 Task: Select traffic view around selected location Big Thicket National Preserve, Texas, United States and identify the nearest hotel to the peak traffic point
Action: Mouse moved to (179, 63)
Screenshot: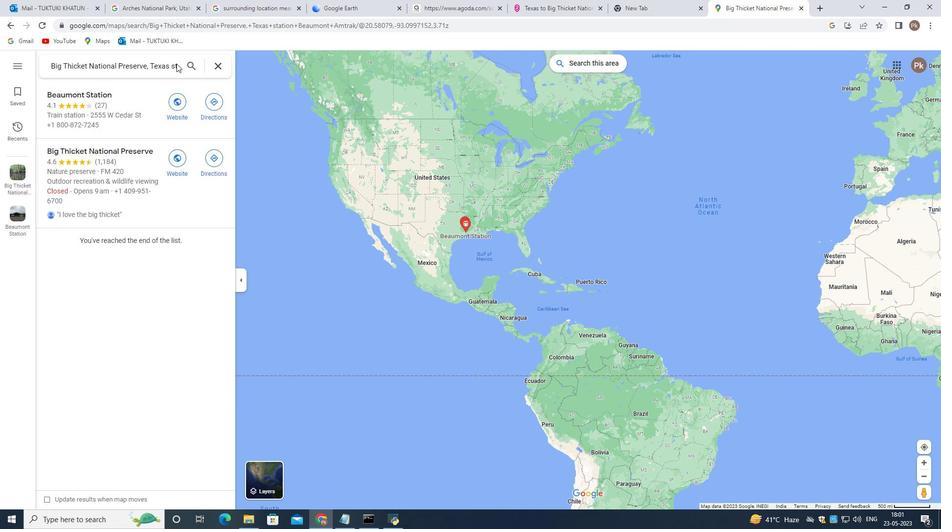 
Action: Mouse pressed left at (179, 63)
Screenshot: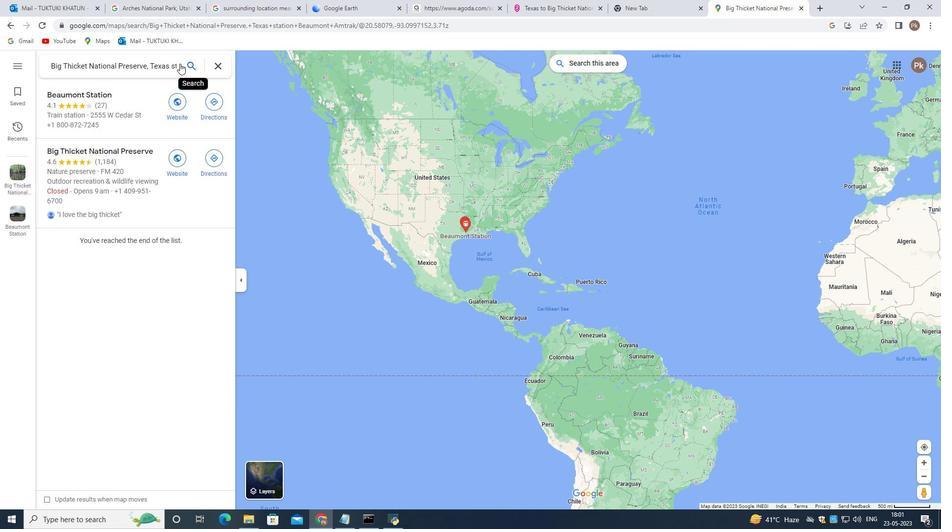 
Action: Mouse moved to (189, 64)
Screenshot: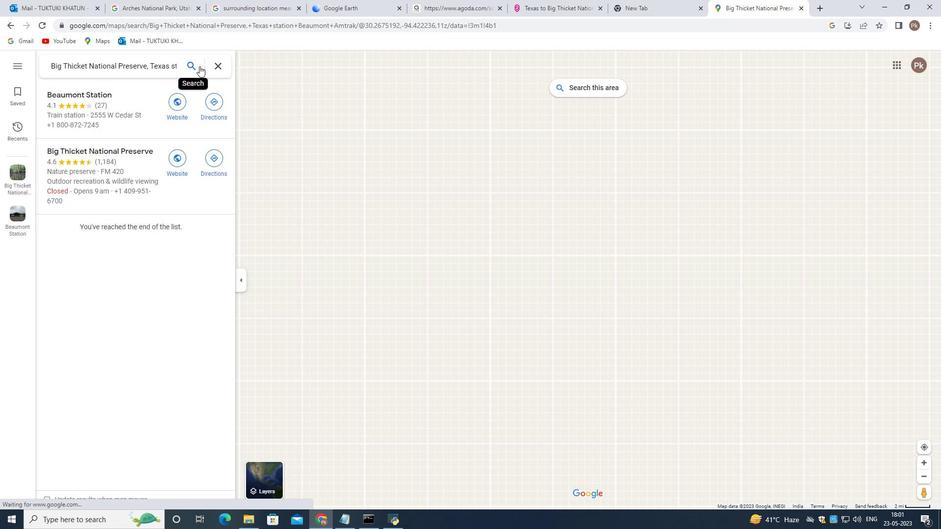 
Action: Mouse pressed left at (189, 64)
Screenshot: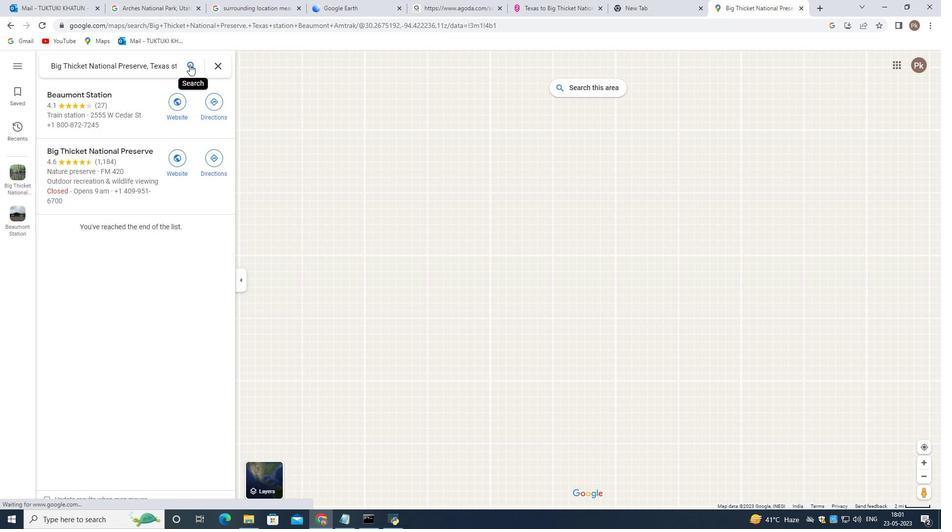
Action: Mouse moved to (177, 64)
Screenshot: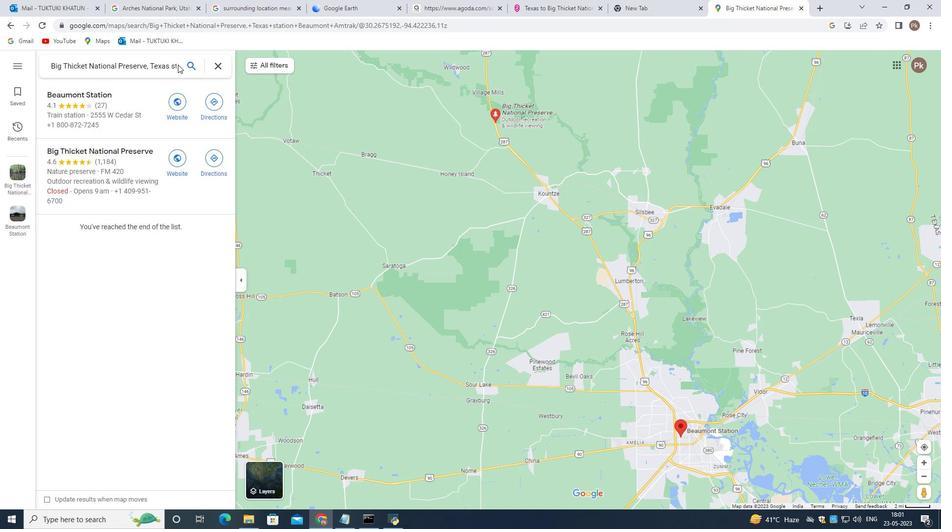 
Action: Mouse pressed left at (177, 64)
Screenshot: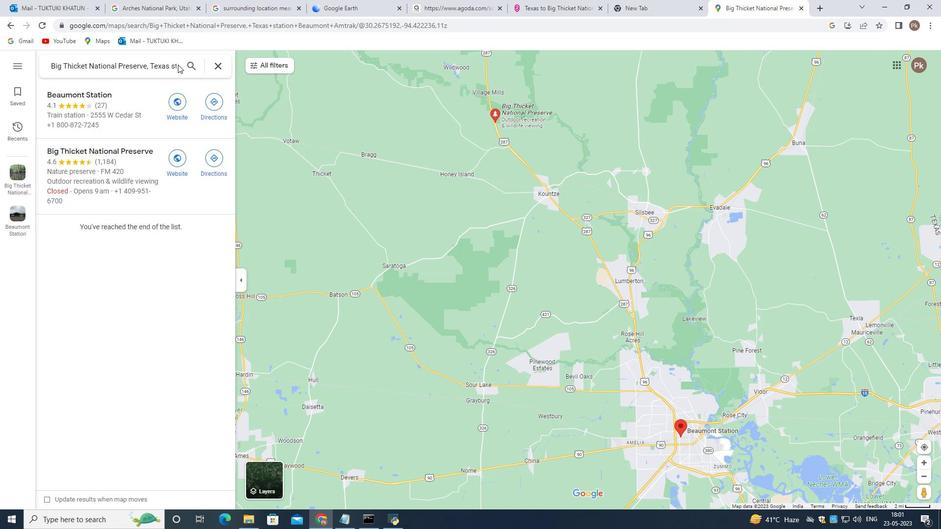 
Action: Mouse moved to (212, 63)
Screenshot: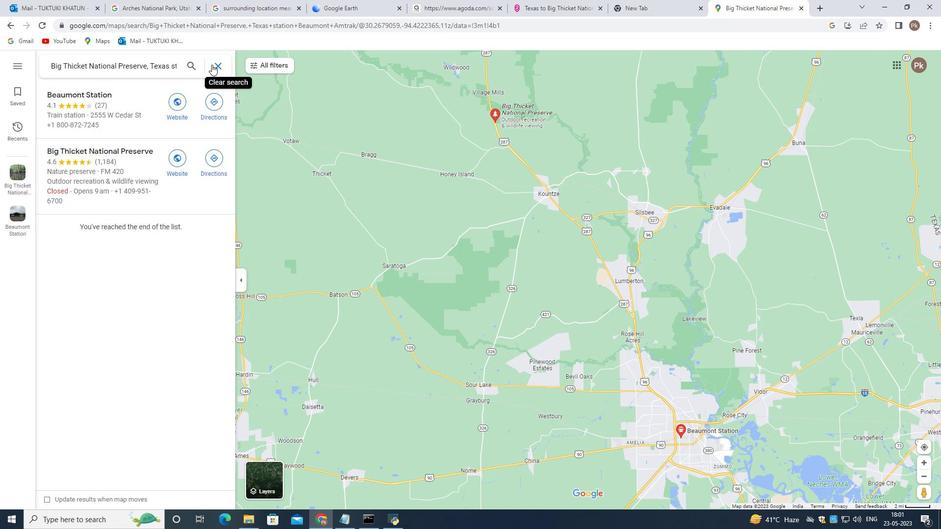 
Action: Mouse pressed left at (212, 63)
Screenshot: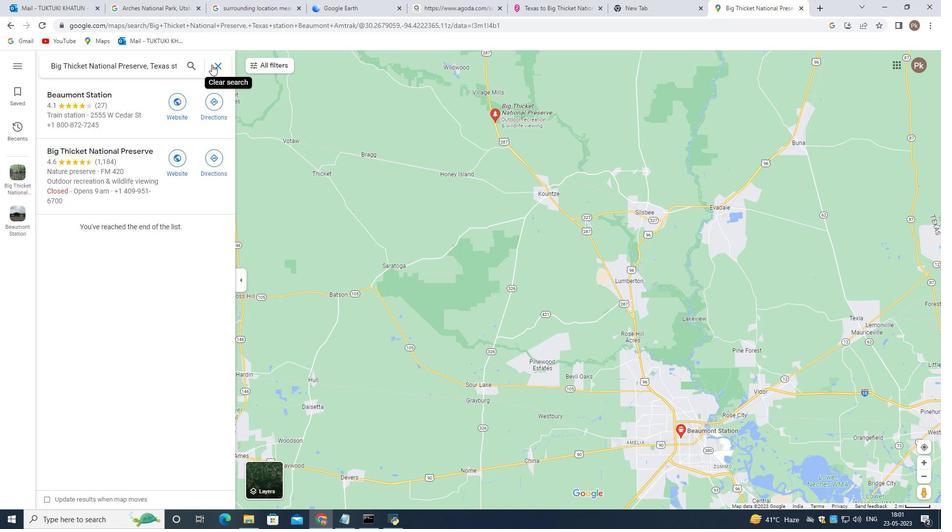 
Action: Mouse moved to (166, 68)
Screenshot: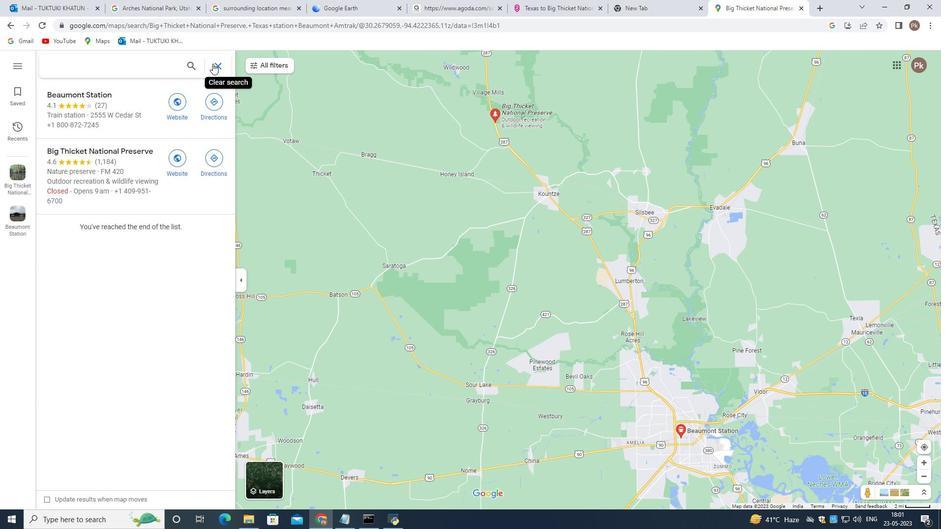 
Action: Key pressed <Key.shift>Big<Key.space><Key.shift>Thicket<Key.space><Key.shift>National<Key.space>
Screenshot: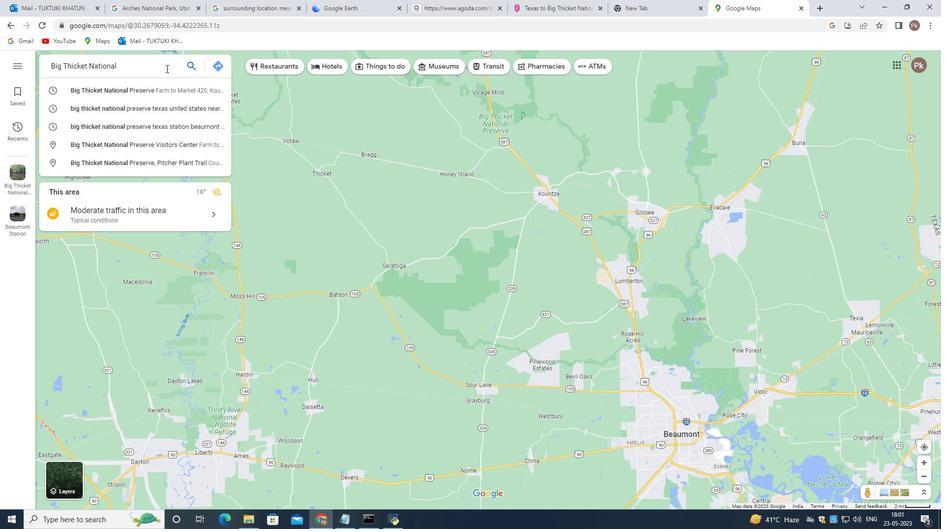 
Action: Mouse moved to (148, 79)
Screenshot: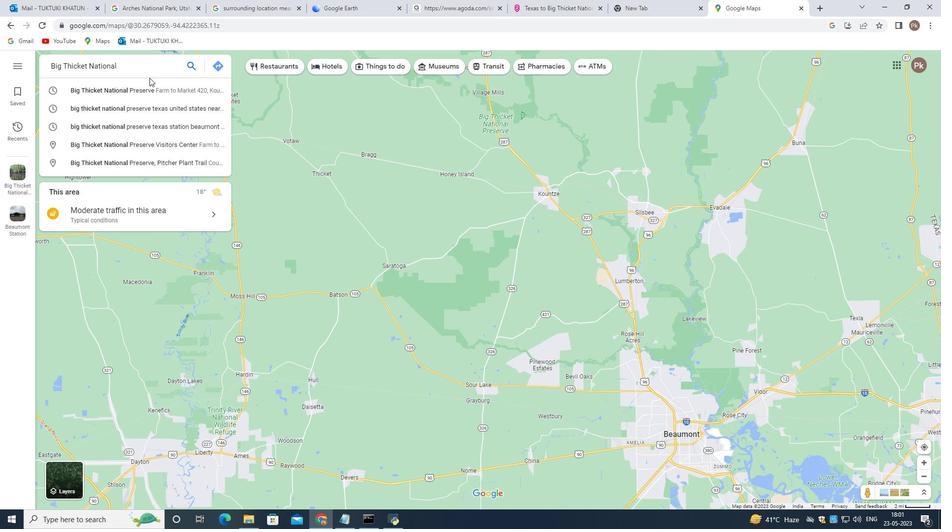 
Action: Key pressed <Key.shift>Preserve,<Key.space><Key.shift>Texas,<Key.space><Key.shift>United<Key.space><Key.shift>States<Key.enter>
Screenshot: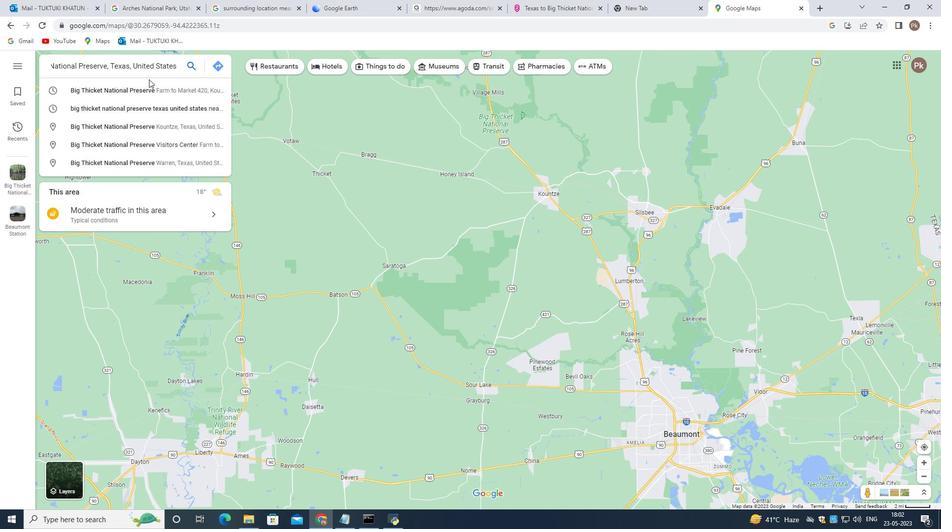 
Action: Mouse moved to (145, 162)
Screenshot: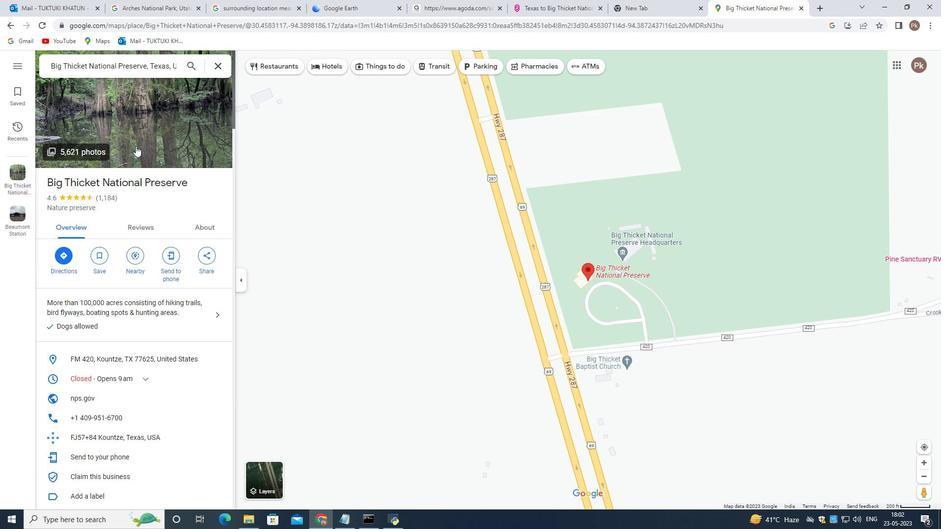 
Action: Mouse scrolled (145, 162) with delta (0, 0)
Screenshot: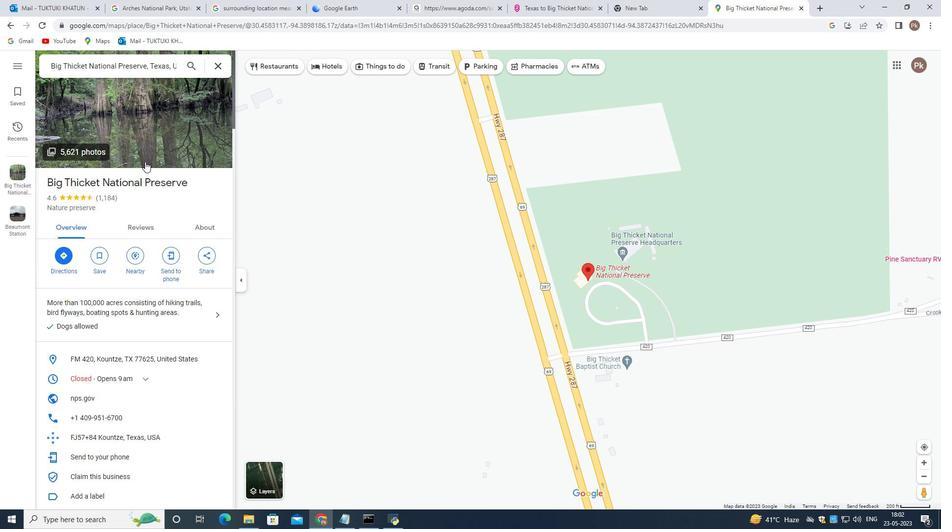 
Action: Mouse scrolled (145, 162) with delta (0, 0)
Screenshot: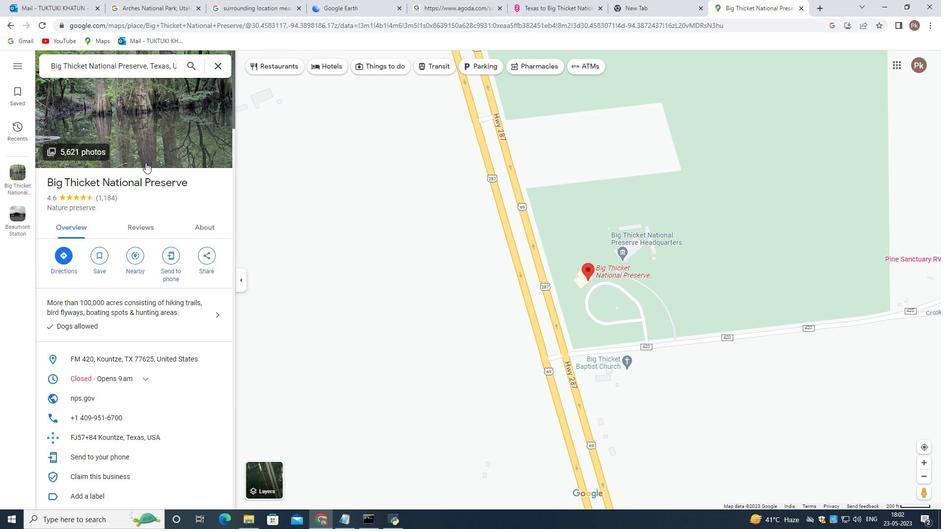 
Action: Mouse moved to (404, 220)
Screenshot: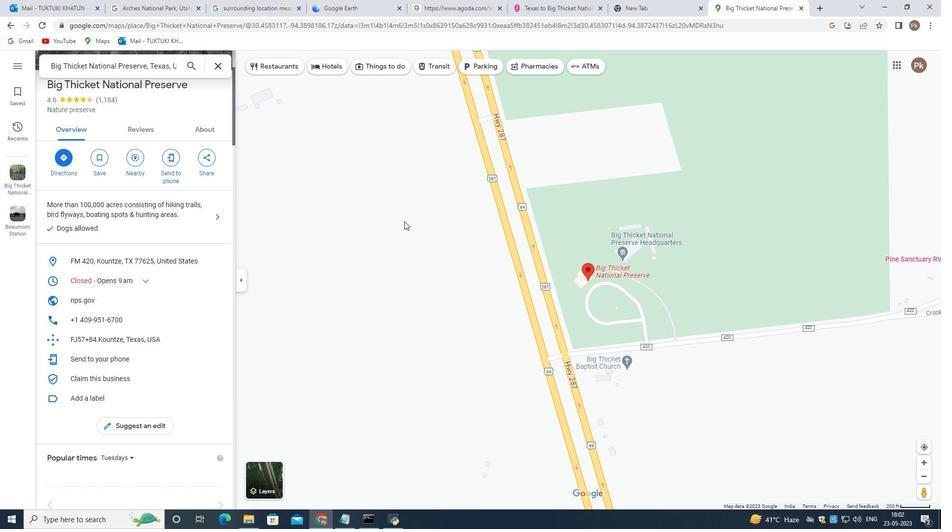 
Action: Mouse scrolled (404, 220) with delta (0, 0)
Screenshot: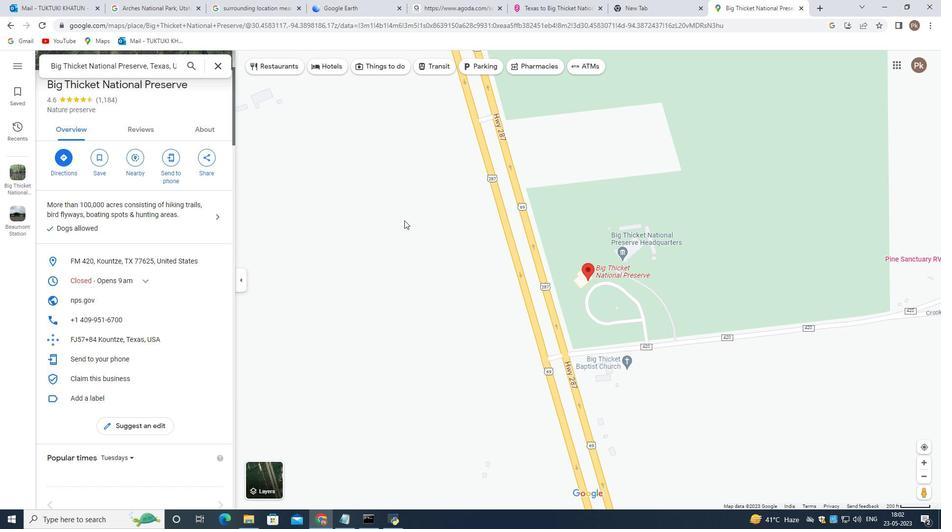
Action: Mouse moved to (319, 268)
Screenshot: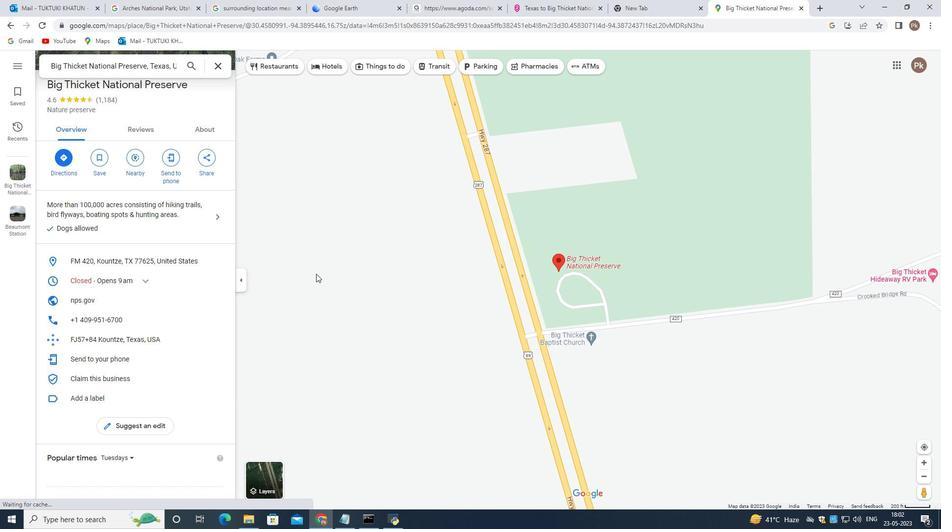 
Action: Mouse scrolled (319, 267) with delta (0, 0)
Screenshot: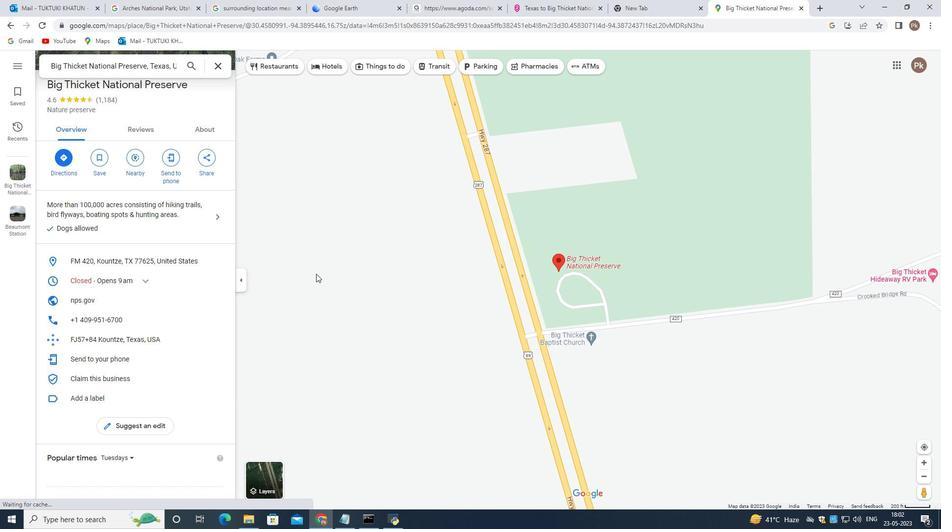 
Action: Mouse moved to (320, 267)
Screenshot: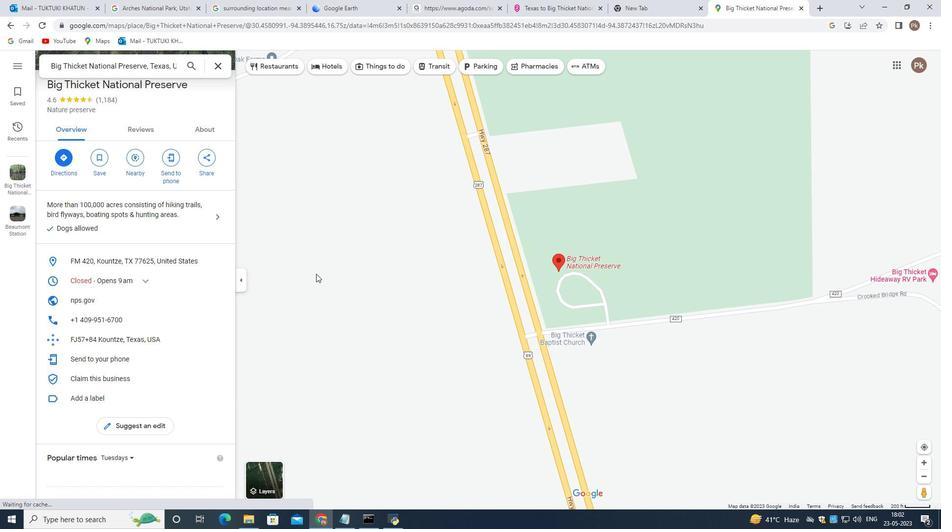 
Action: Mouse scrolled (320, 267) with delta (0, 0)
Screenshot: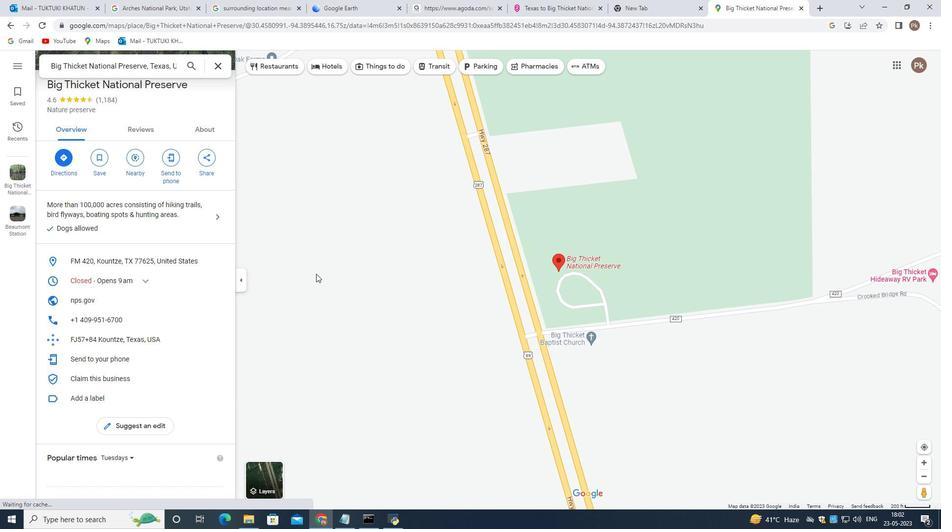 
Action: Mouse moved to (321, 267)
Screenshot: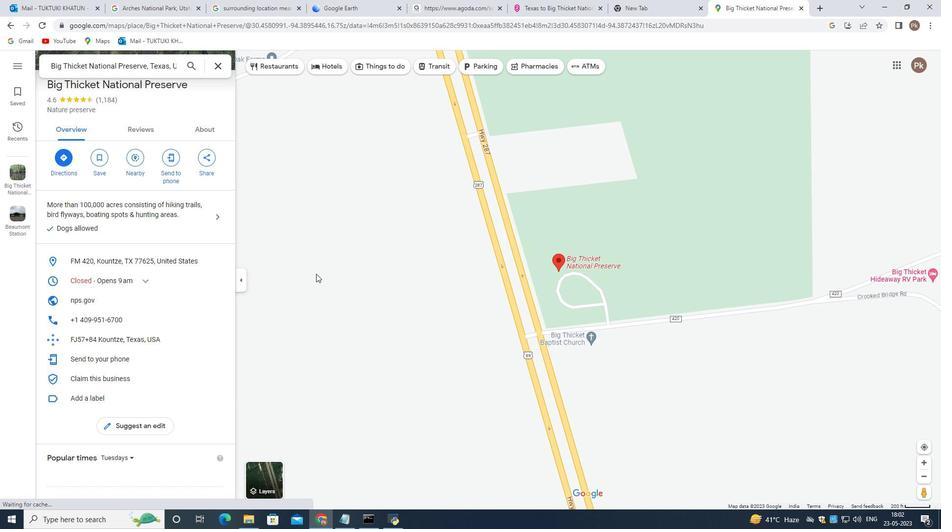 
Action: Mouse scrolled (321, 267) with delta (0, 0)
Screenshot: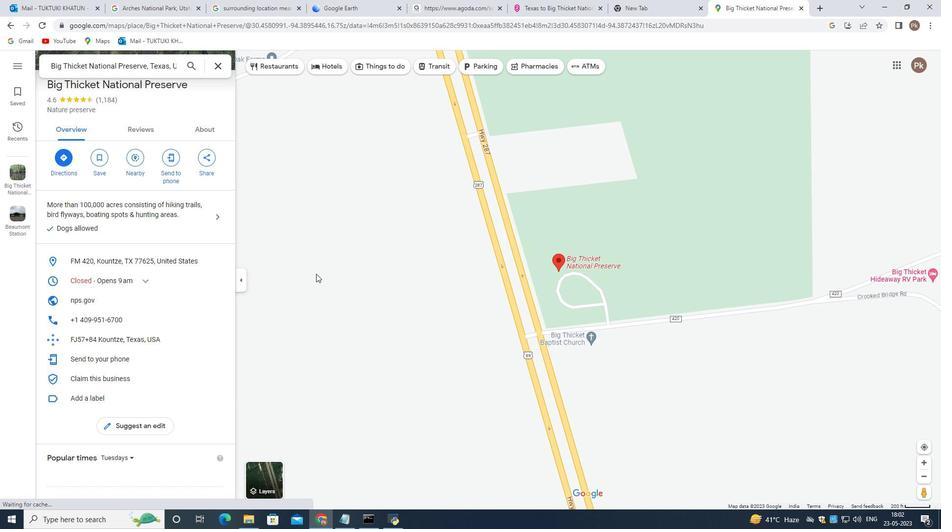 
Action: Mouse moved to (323, 266)
Screenshot: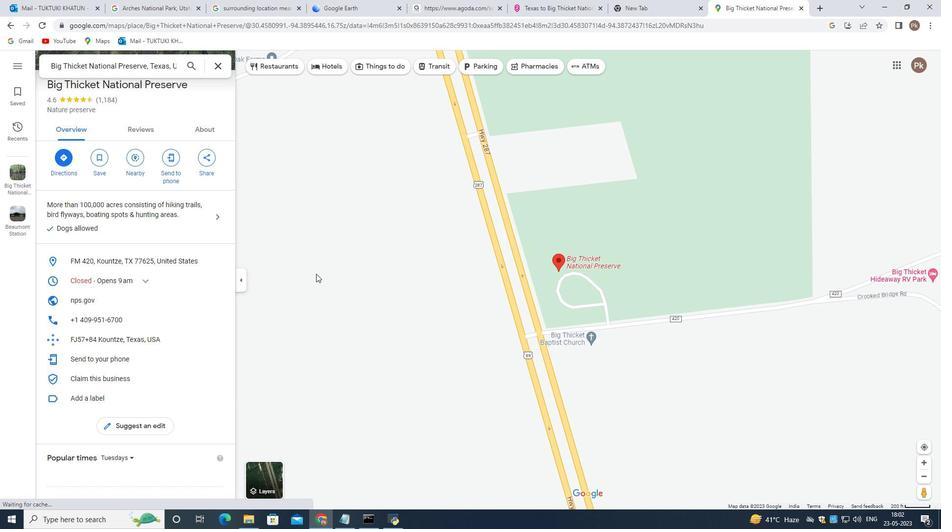 
Action: Mouse scrolled (323, 266) with delta (0, 0)
Screenshot: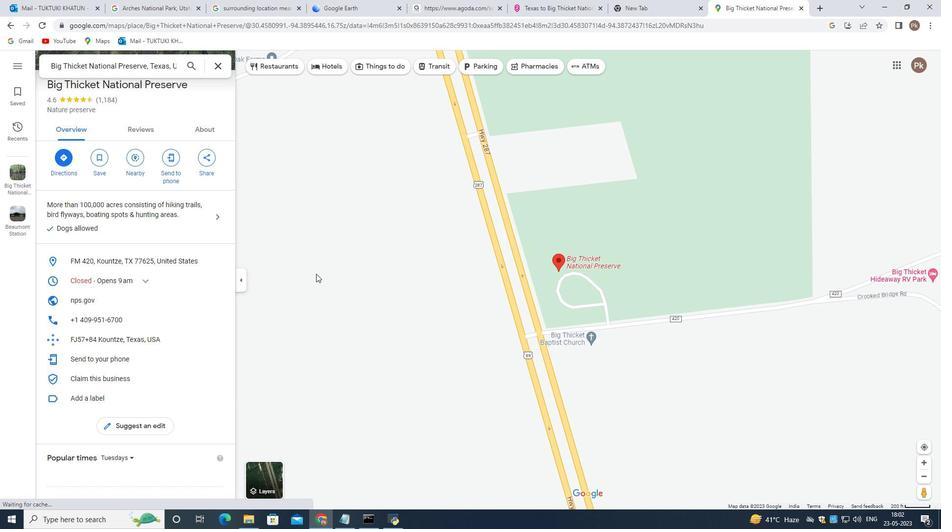 
Action: Mouse moved to (329, 265)
Screenshot: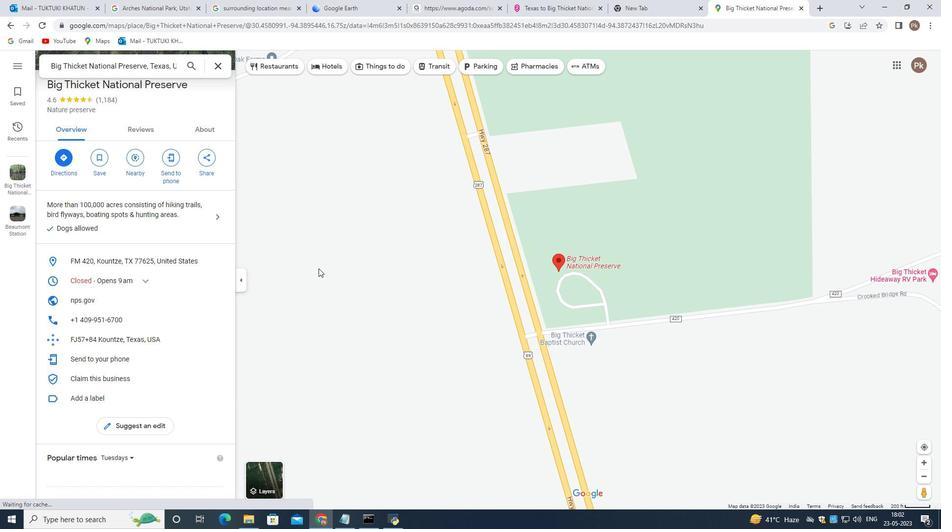 
Action: Mouse scrolled (329, 264) with delta (0, 0)
Screenshot: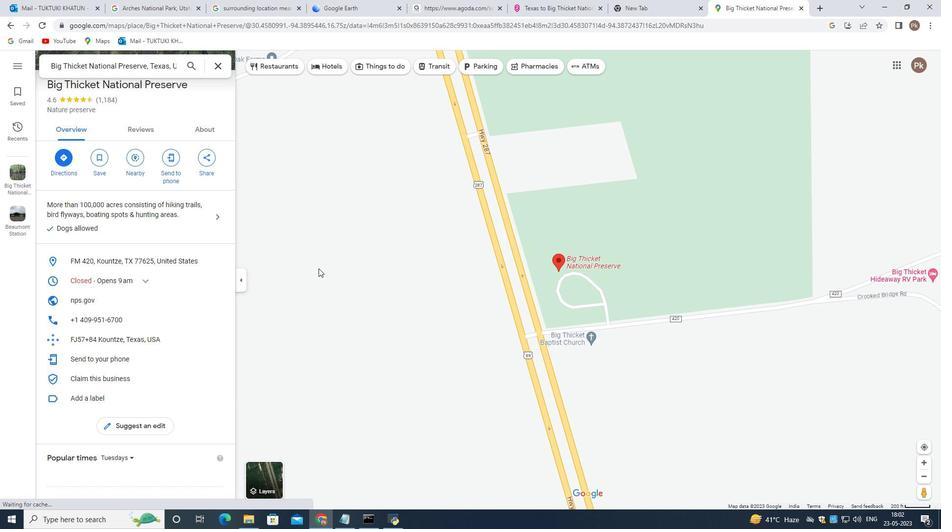 
Action: Mouse moved to (336, 262)
Screenshot: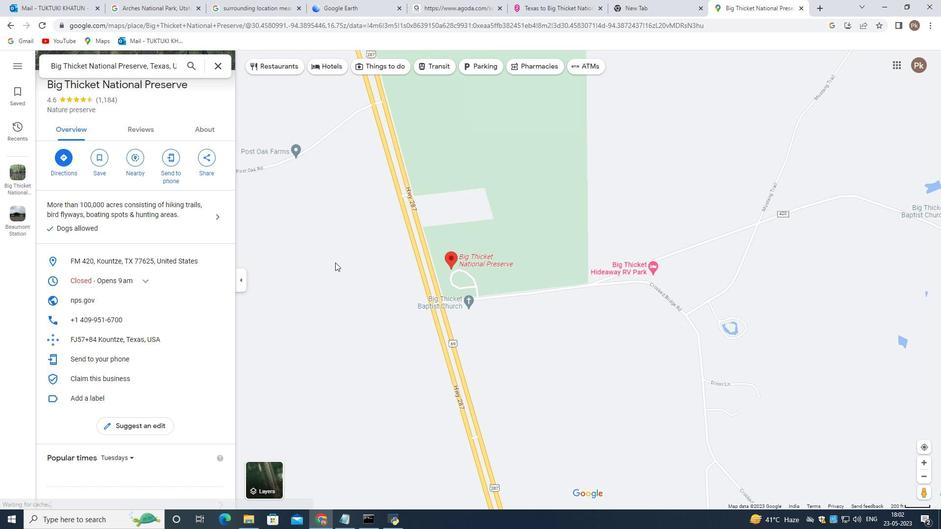 
Action: Mouse scrolled (336, 261) with delta (0, 0)
Screenshot: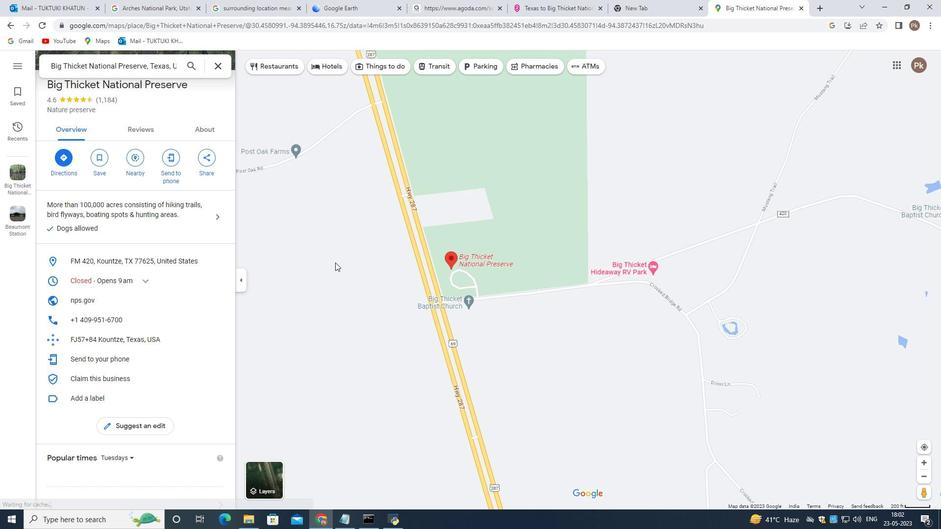 
Action: Mouse scrolled (336, 261) with delta (0, 0)
Screenshot: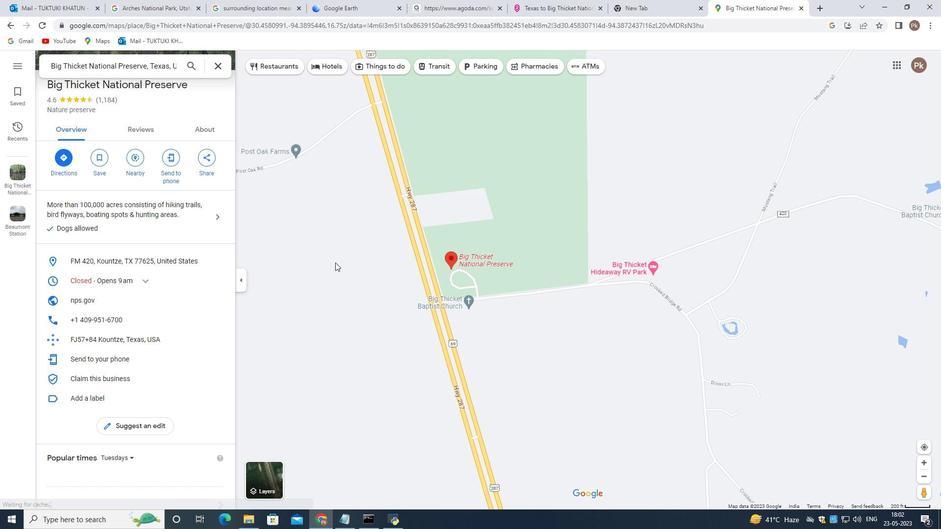 
Action: Mouse scrolled (336, 261) with delta (0, 0)
Screenshot: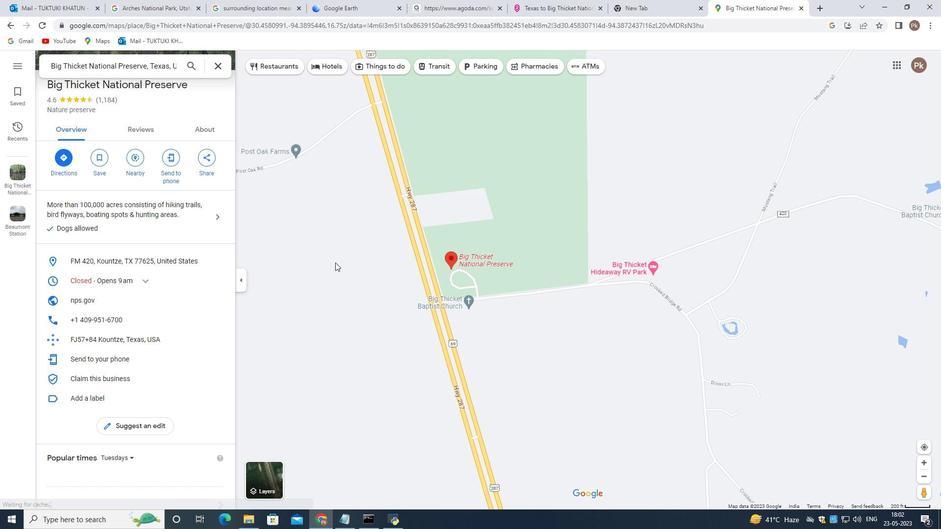 
Action: Mouse scrolled (336, 261) with delta (0, 0)
Screenshot: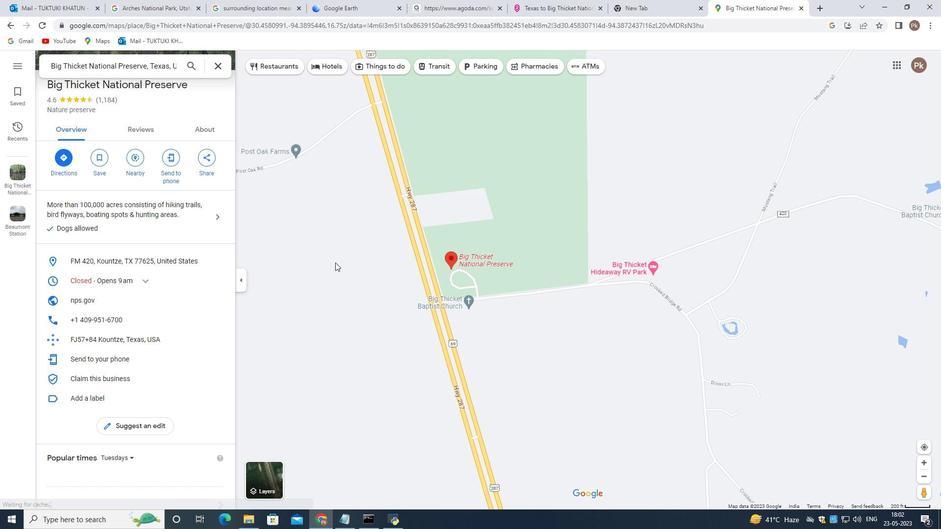 
Action: Mouse scrolled (336, 261) with delta (0, 0)
Screenshot: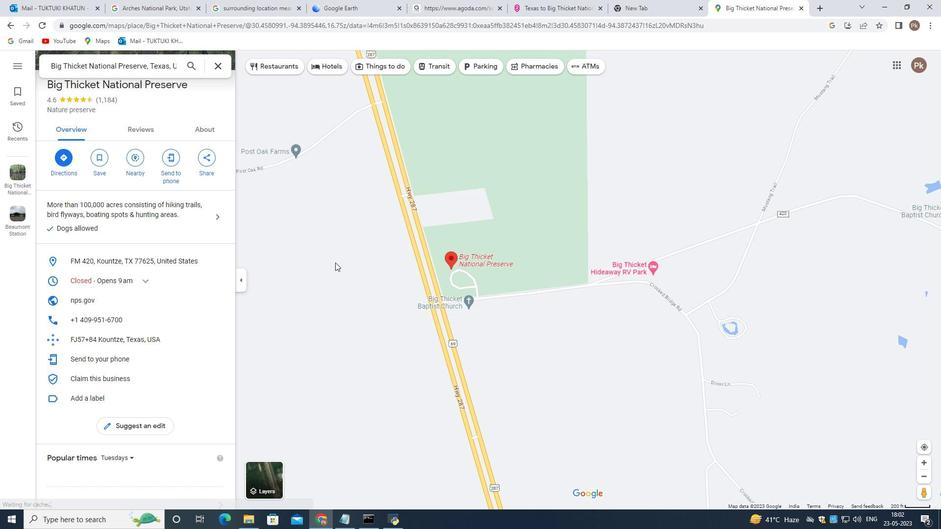 
Action: Mouse scrolled (336, 261) with delta (0, 0)
Screenshot: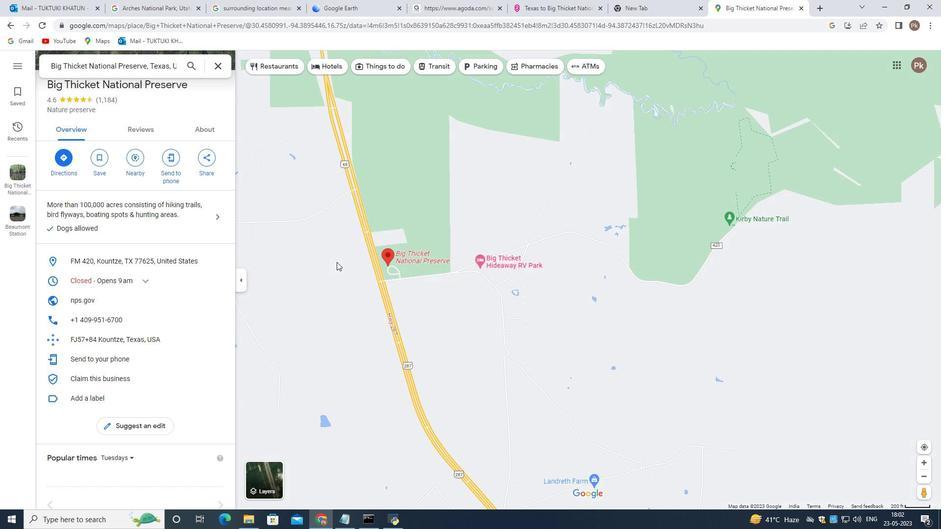 
Action: Mouse scrolled (336, 261) with delta (0, 0)
Screenshot: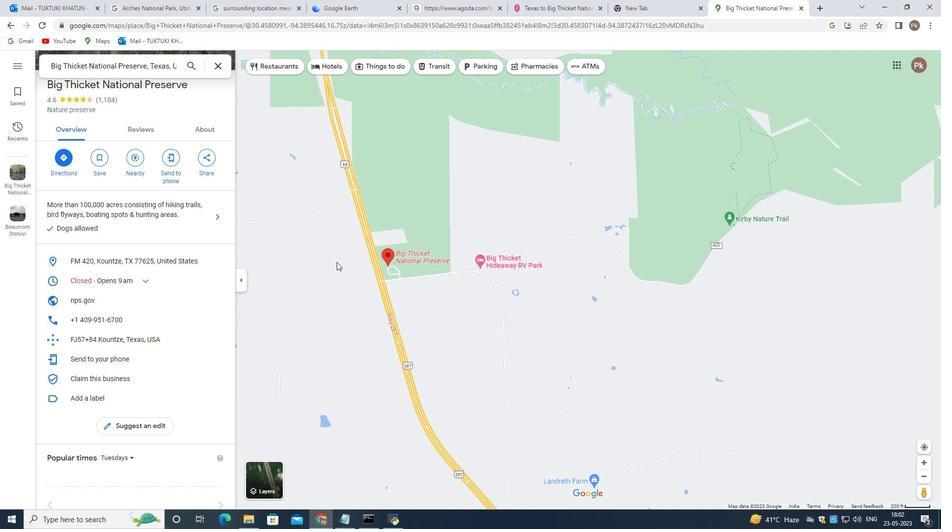 
Action: Mouse scrolled (336, 261) with delta (0, 0)
Screenshot: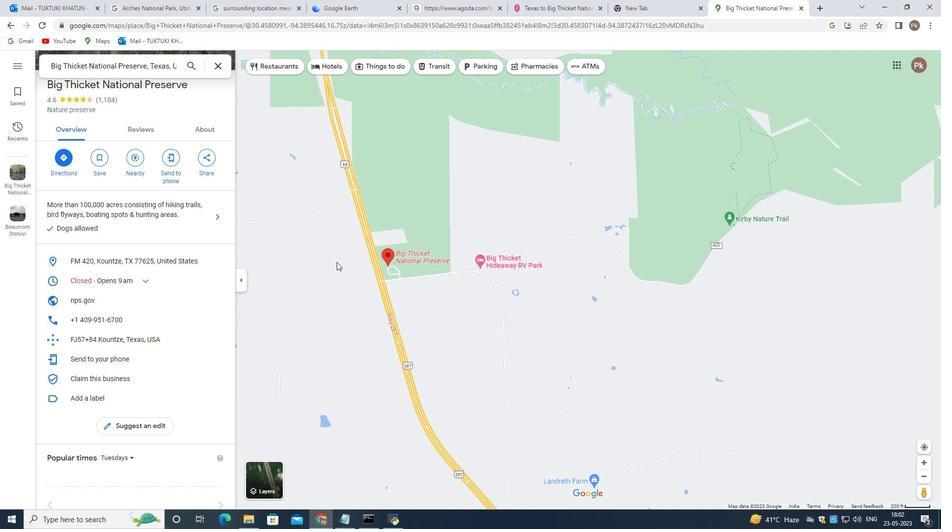 
Action: Mouse scrolled (336, 261) with delta (0, 0)
Screenshot: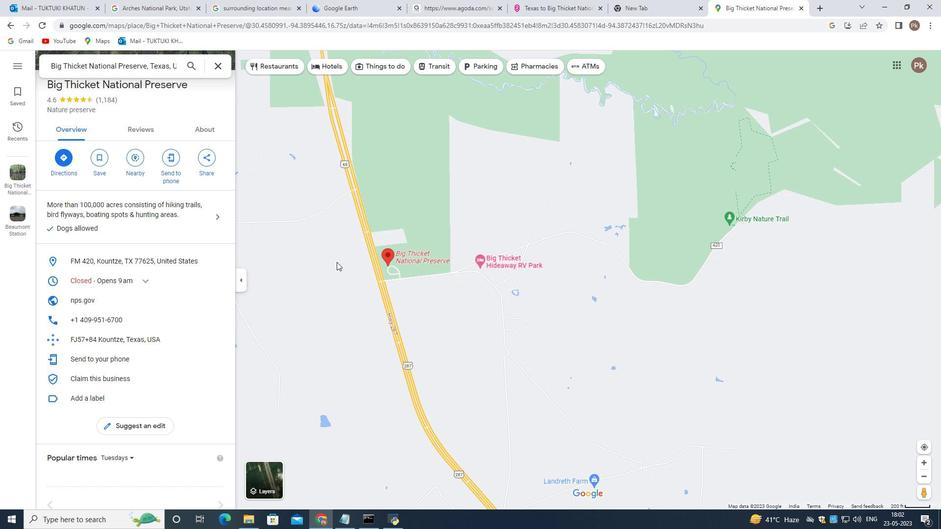 
Action: Mouse moved to (464, 203)
Screenshot: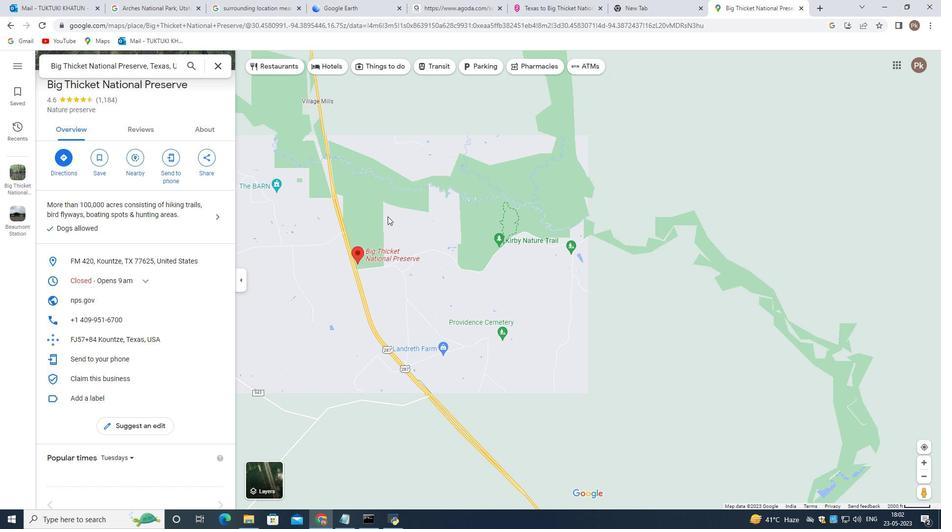 
Action: Mouse scrolled (464, 203) with delta (0, 0)
Screenshot: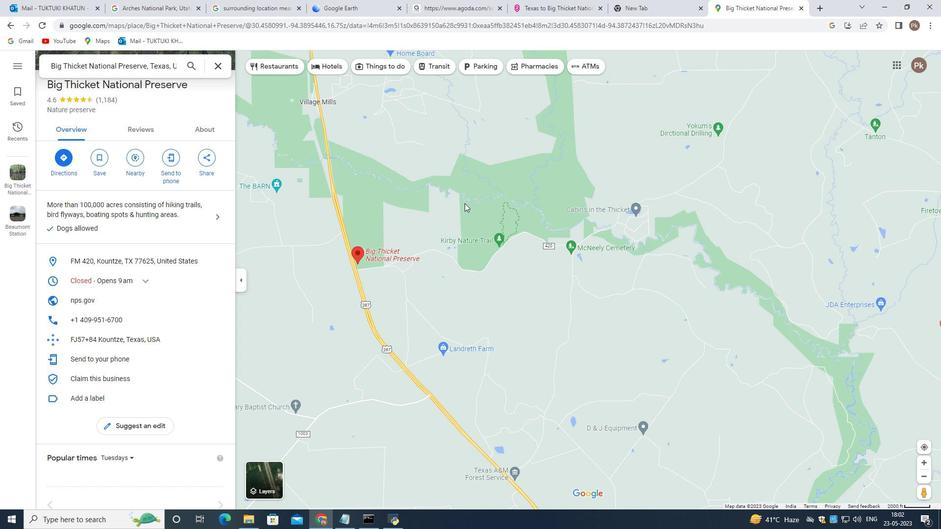 
Action: Mouse scrolled (464, 203) with delta (0, 0)
Screenshot: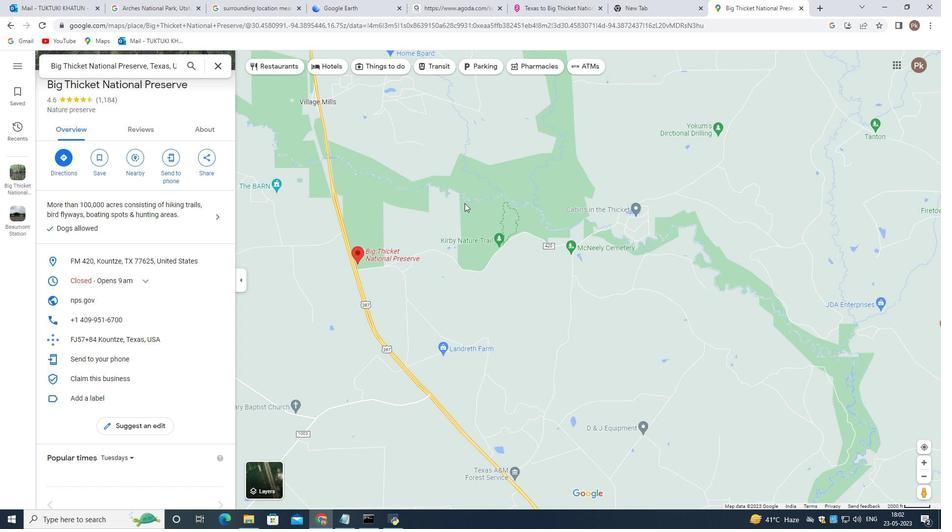 
Action: Mouse scrolled (464, 203) with delta (0, 0)
Screenshot: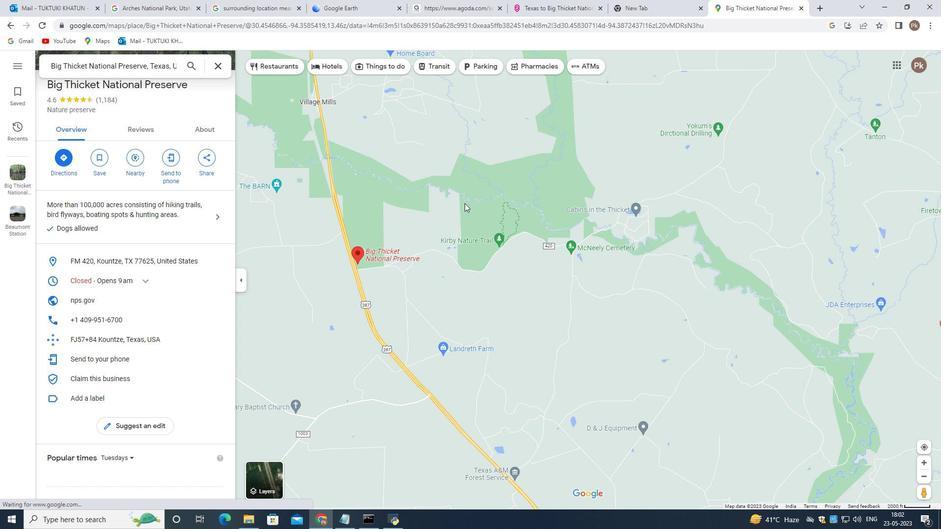 
Action: Mouse scrolled (464, 203) with delta (0, 0)
Screenshot: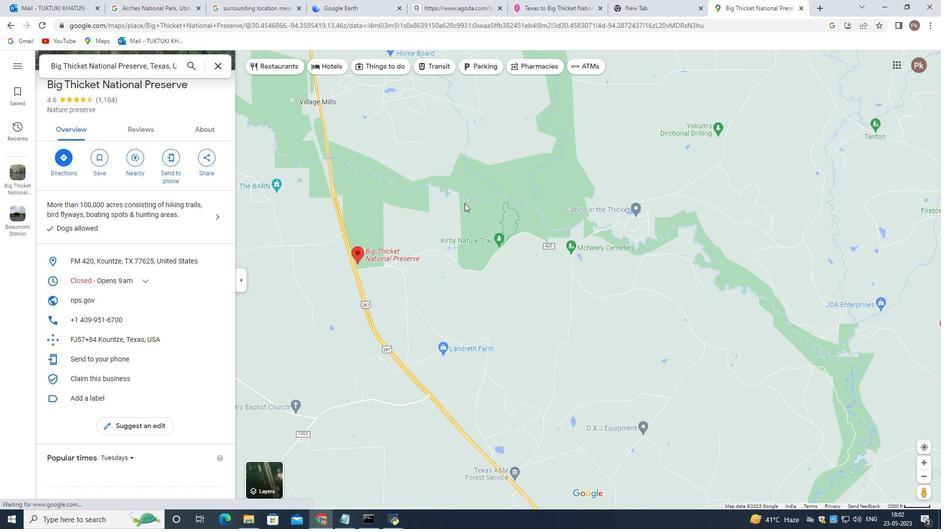 
Action: Mouse moved to (408, 236)
Screenshot: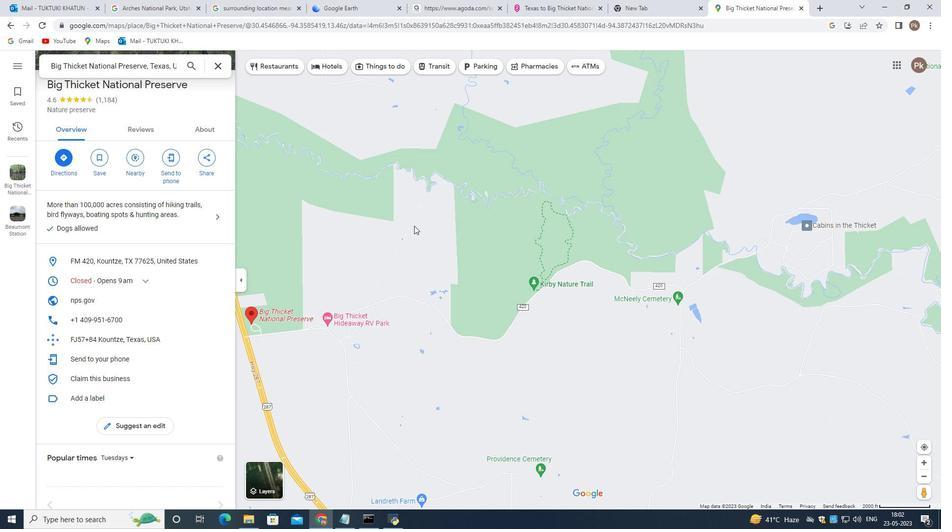 
Action: Mouse pressed left at (408, 236)
Screenshot: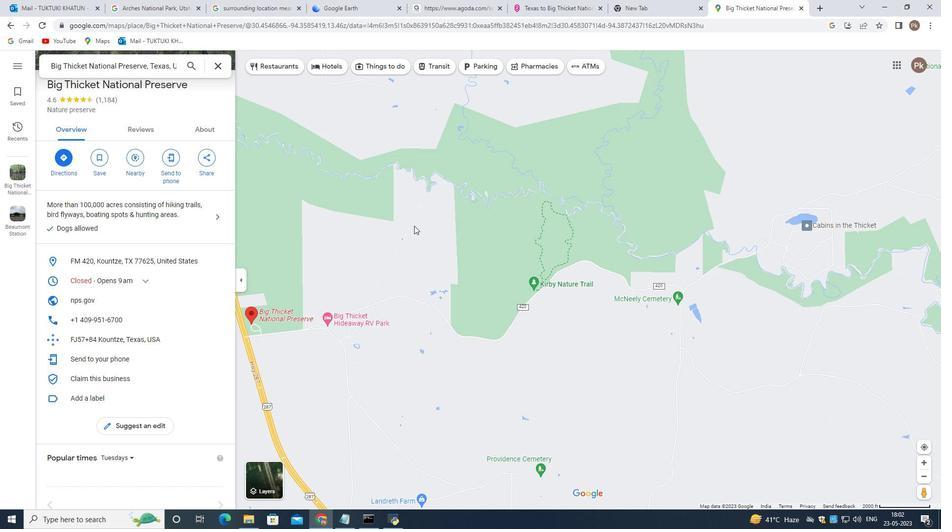 
Action: Mouse moved to (175, 64)
Screenshot: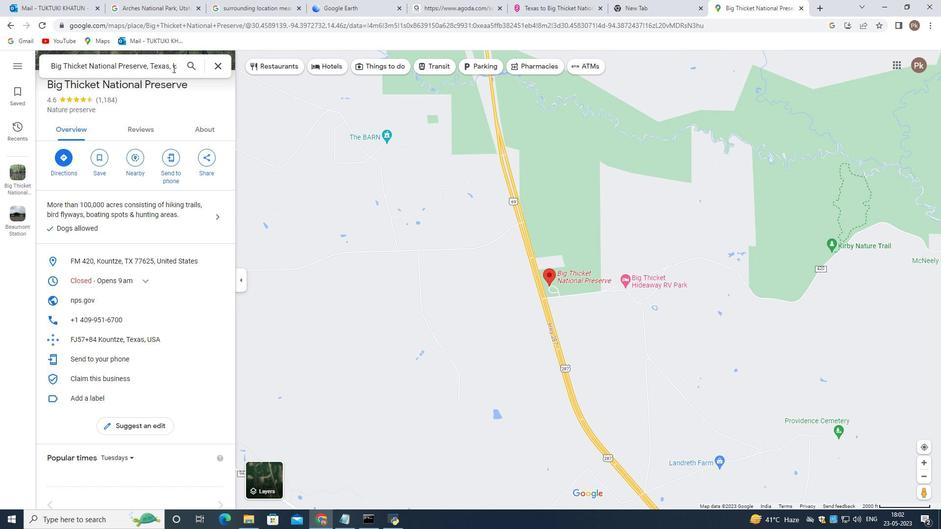 
Action: Mouse pressed left at (175, 64)
Screenshot: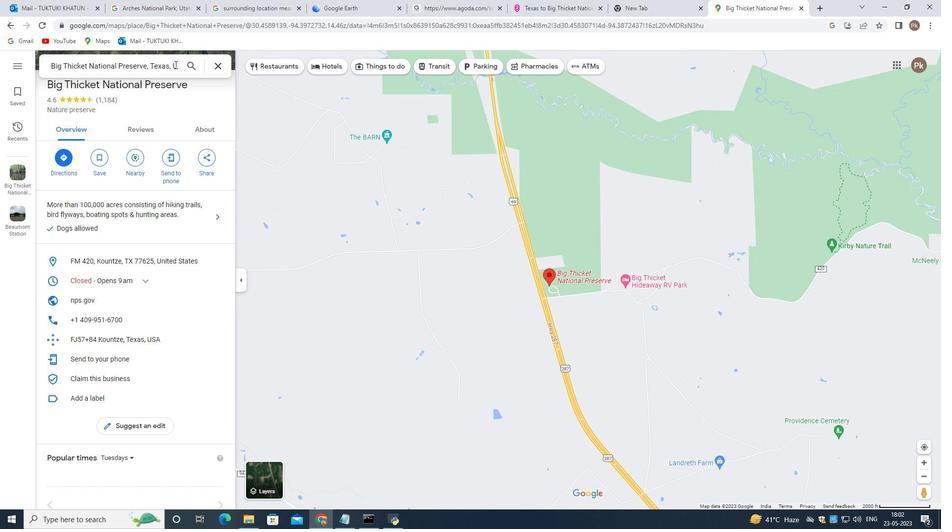 
Action: Mouse moved to (170, 67)
Screenshot: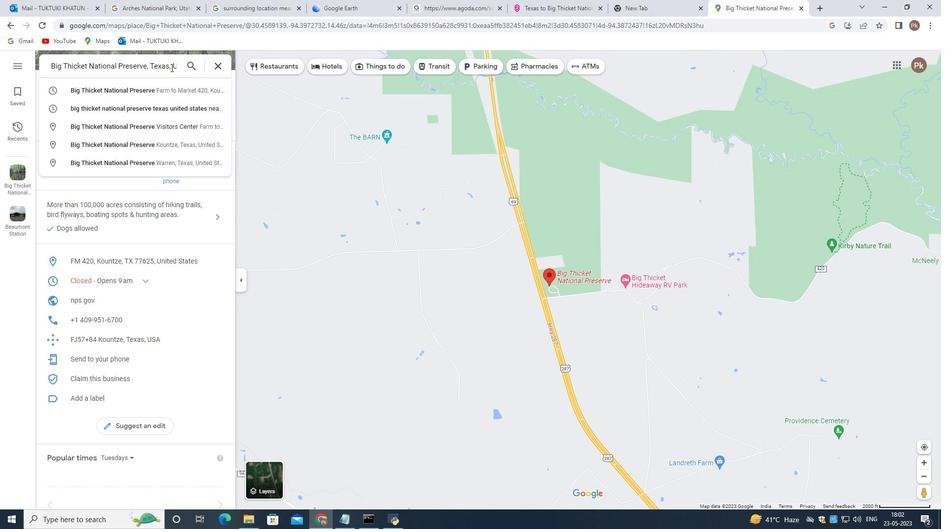 
Action: Mouse pressed left at (170, 67)
Screenshot: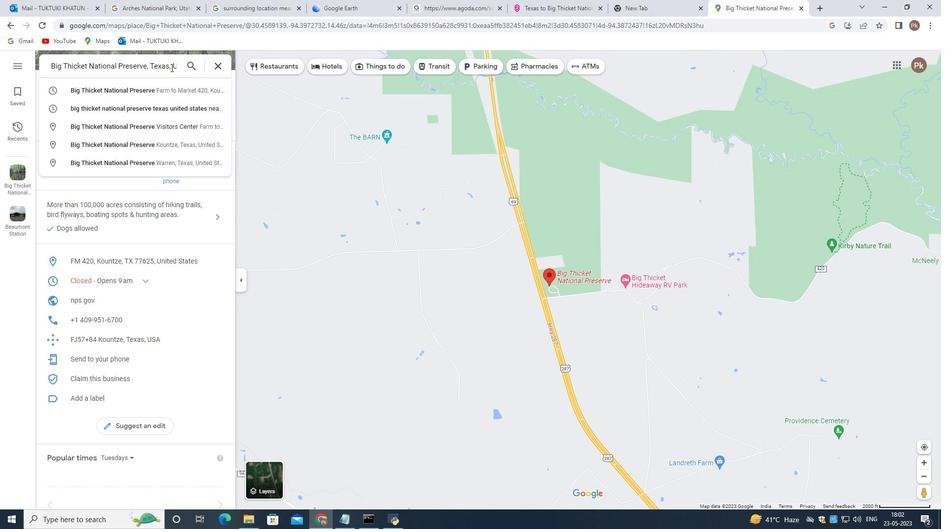 
Action: Key pressed <Key.right><Key.right><Key.right><Key.right><Key.right><Key.right><Key.right><Key.right><Key.right><Key.right><Key.right><Key.right><Key.right><Key.right><Key.right><Key.right><Key.right><Key.right><Key.right><Key.right><Key.right><Key.right><Key.right><Key.right><Key.right><Key.right><Key.right><Key.right><Key.right><Key.right><Key.right><Key.space>nearest<Key.space>hotel<Key.enter>
Screenshot: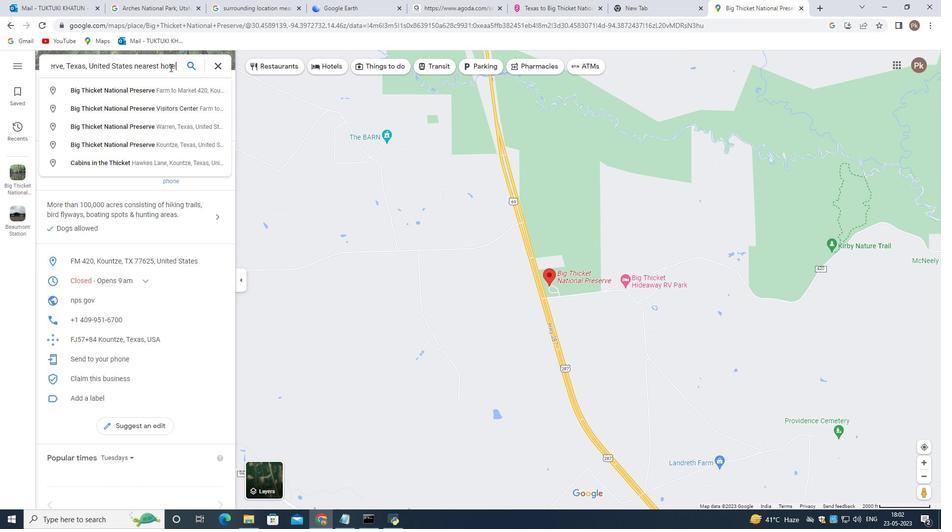 
Action: Mouse moved to (379, 257)
Screenshot: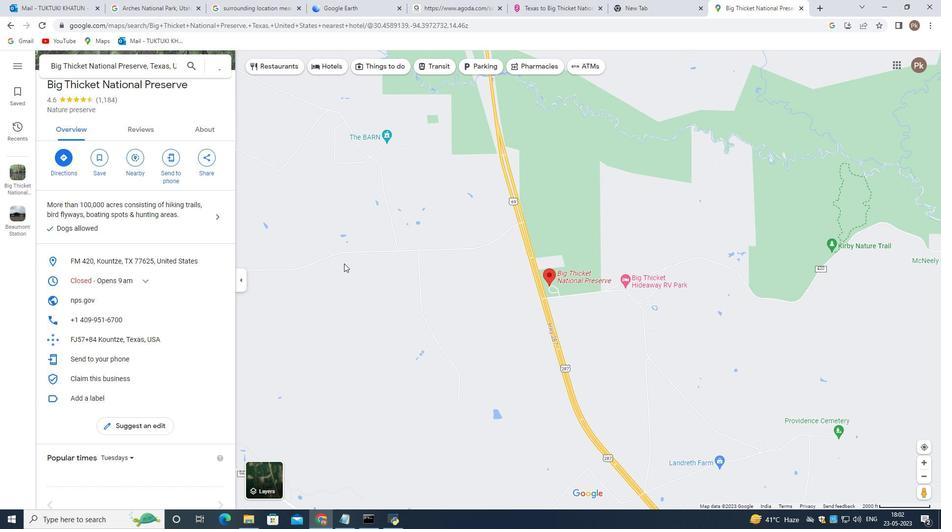 
Action: Mouse scrolled (379, 256) with delta (0, 0)
Screenshot: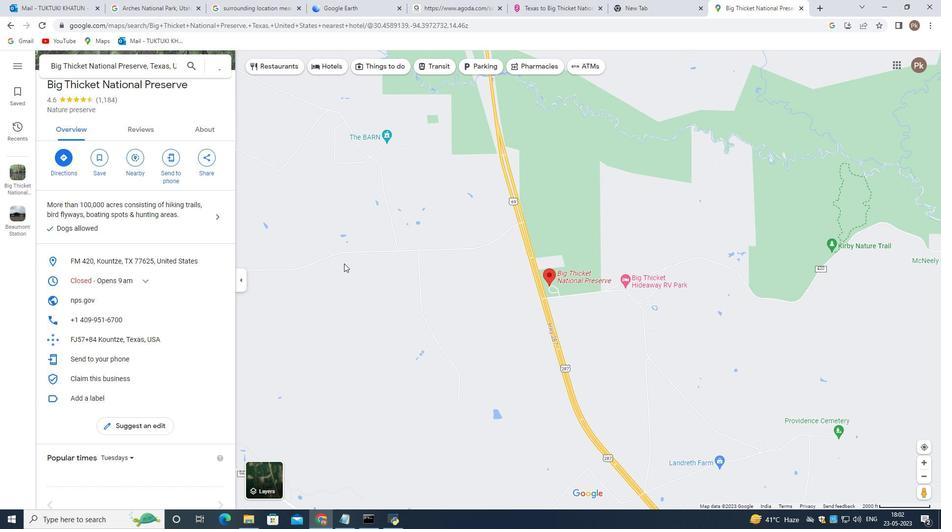 
Action: Mouse moved to (379, 257)
Screenshot: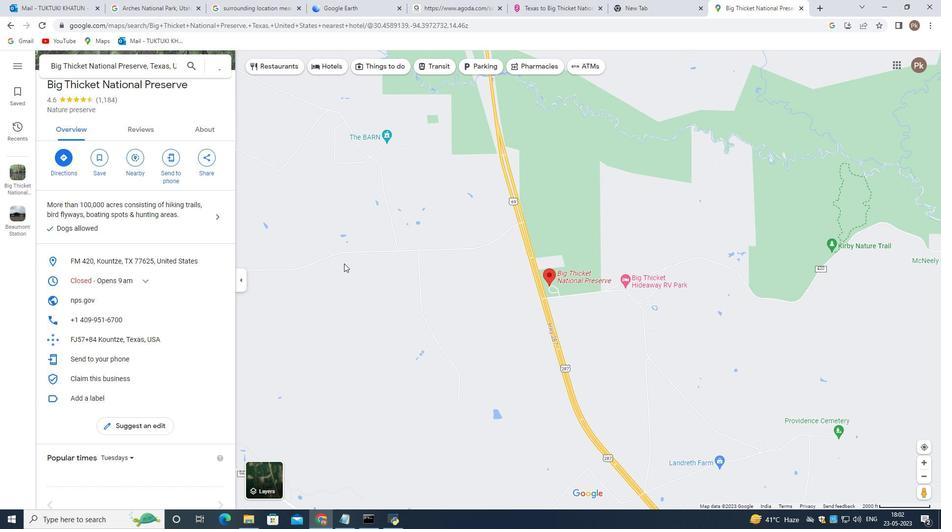 
Action: Mouse scrolled (379, 256) with delta (0, 0)
Screenshot: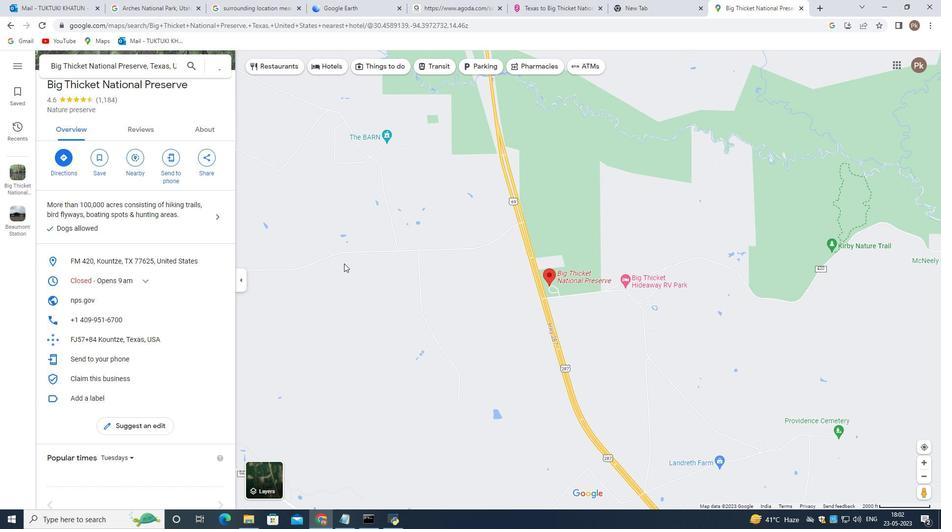 
Action: Mouse scrolled (379, 256) with delta (0, 0)
Screenshot: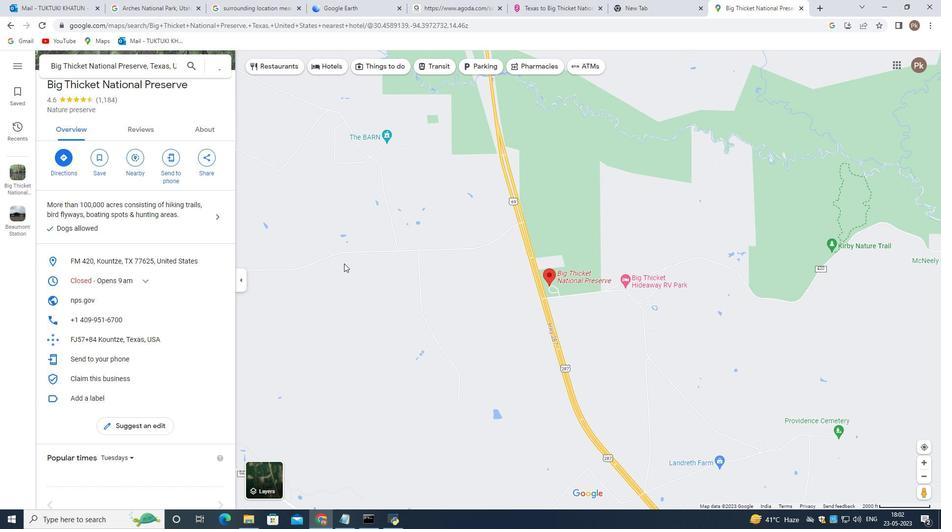 
Action: Mouse scrolled (379, 256) with delta (0, 0)
Screenshot: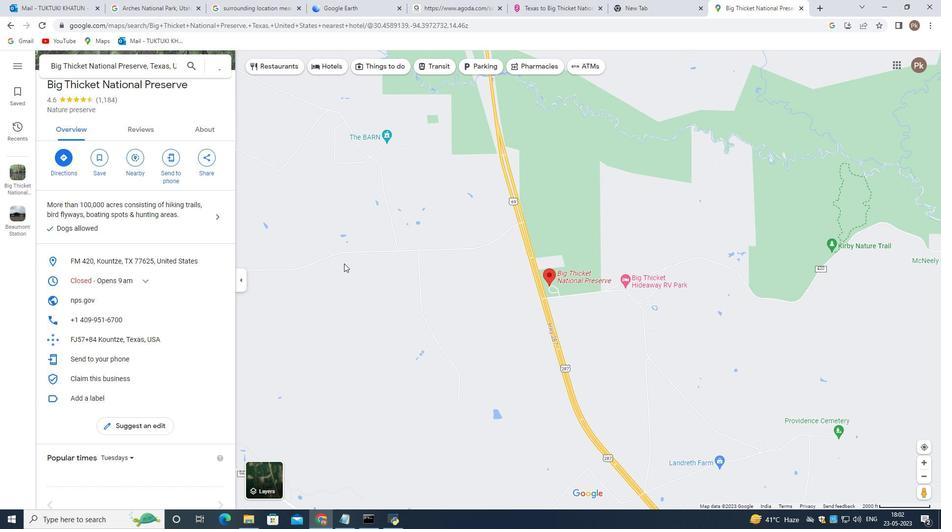 
Action: Mouse scrolled (379, 256) with delta (0, 0)
Screenshot: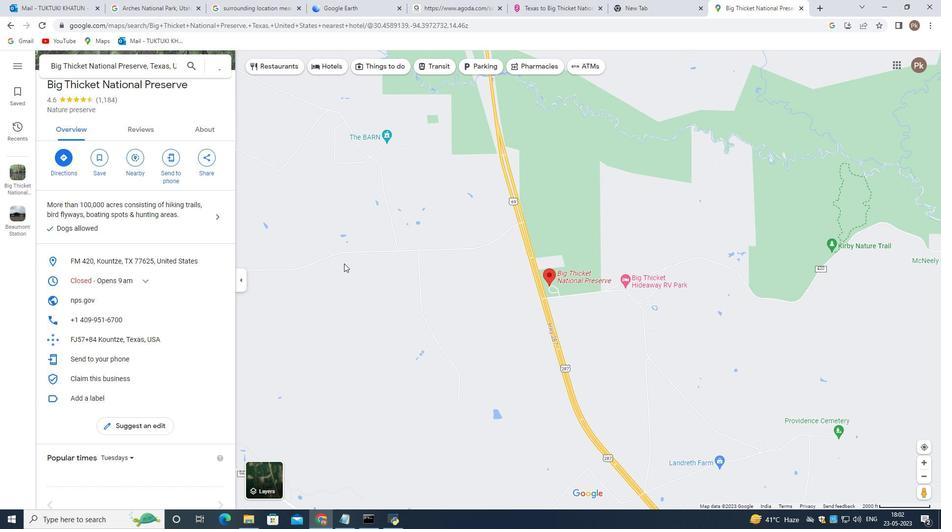 
Action: Mouse moved to (532, 262)
Screenshot: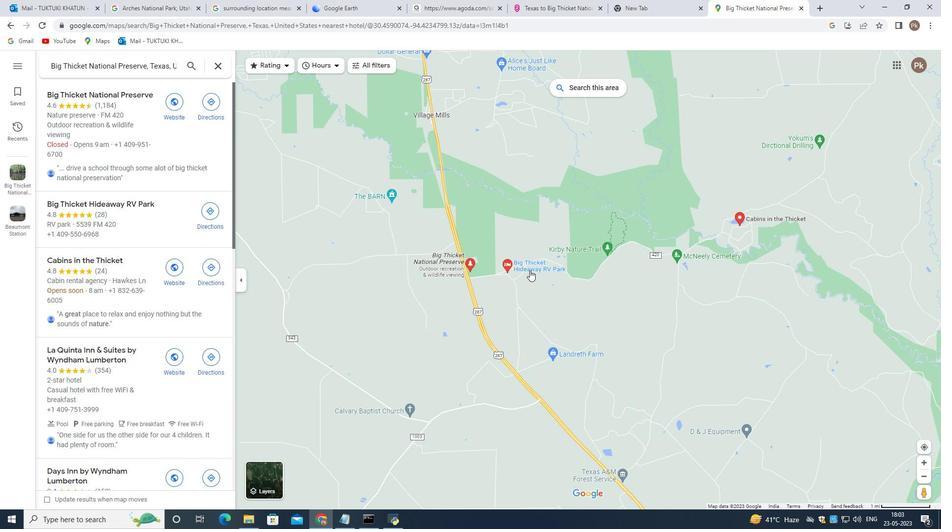 
Action: Mouse pressed left at (532, 262)
Screenshot: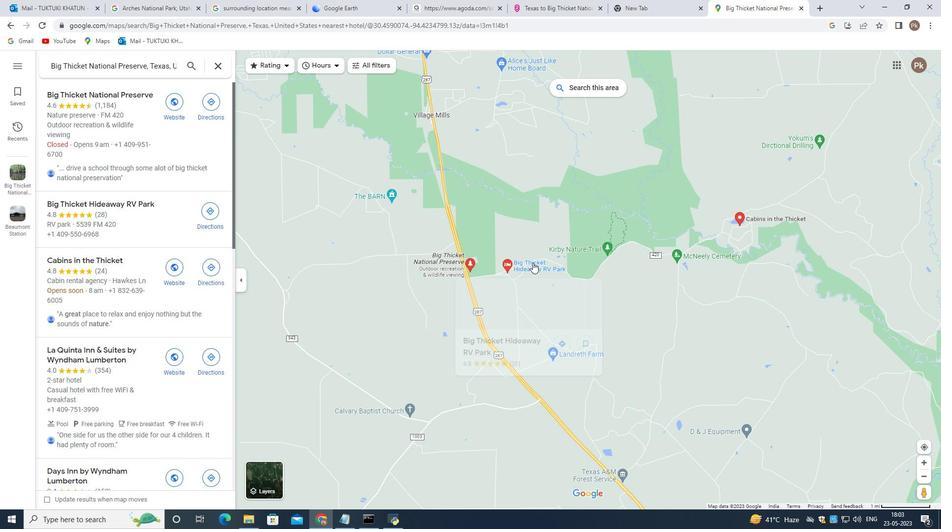 
Action: Mouse moved to (394, 356)
Screenshot: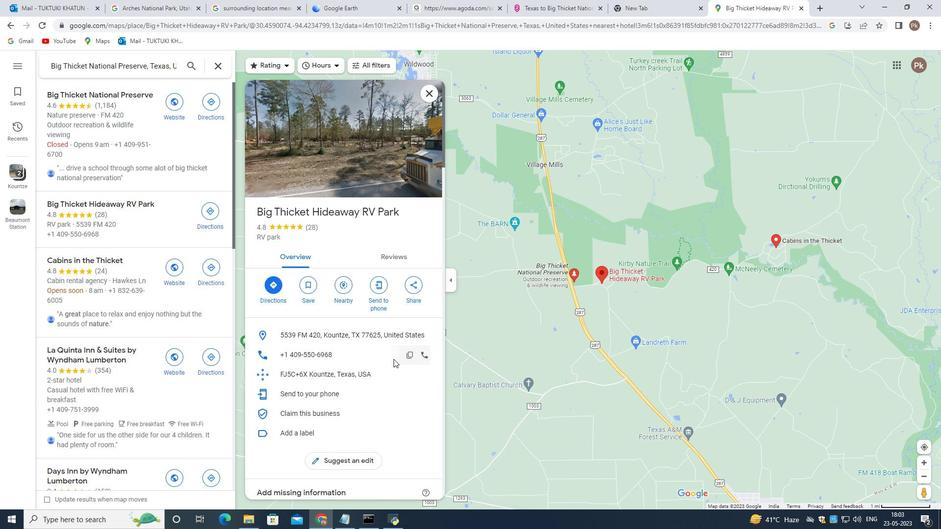
Action: Mouse scrolled (394, 356) with delta (0, 0)
Screenshot: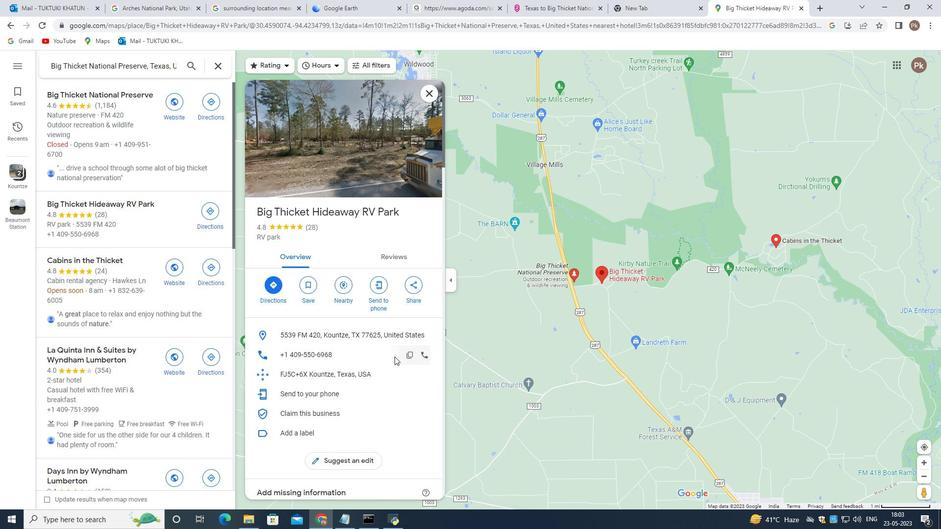 
Action: Mouse scrolled (394, 356) with delta (0, 0)
Screenshot: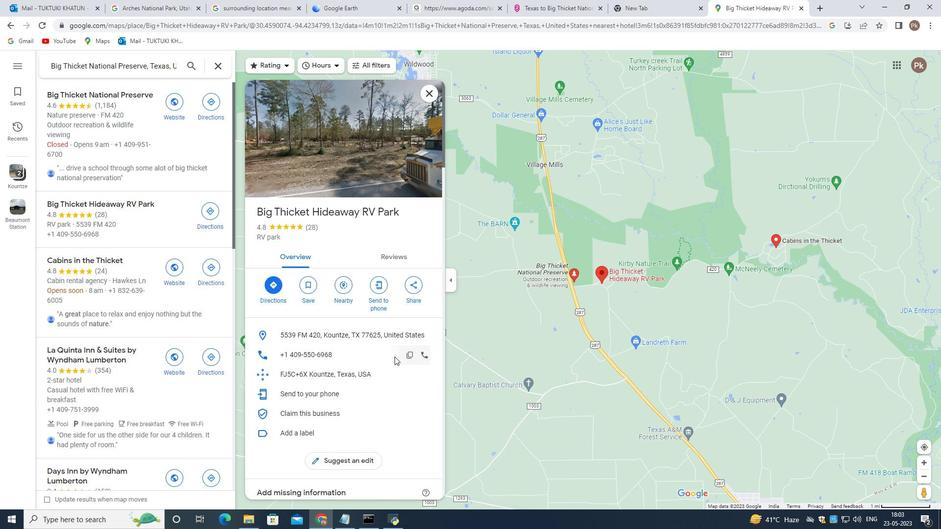
Action: Mouse scrolled (394, 356) with delta (0, 0)
Screenshot: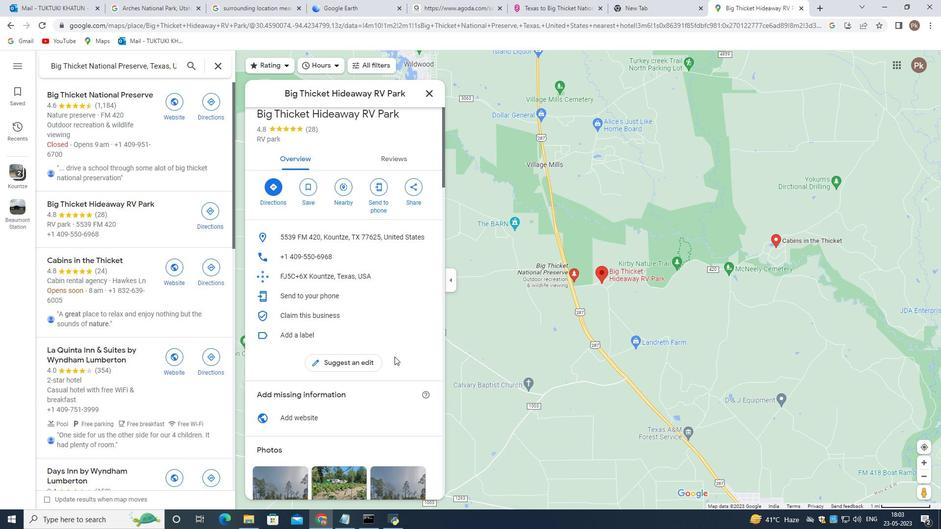 
Action: Mouse scrolled (394, 356) with delta (0, 0)
Screenshot: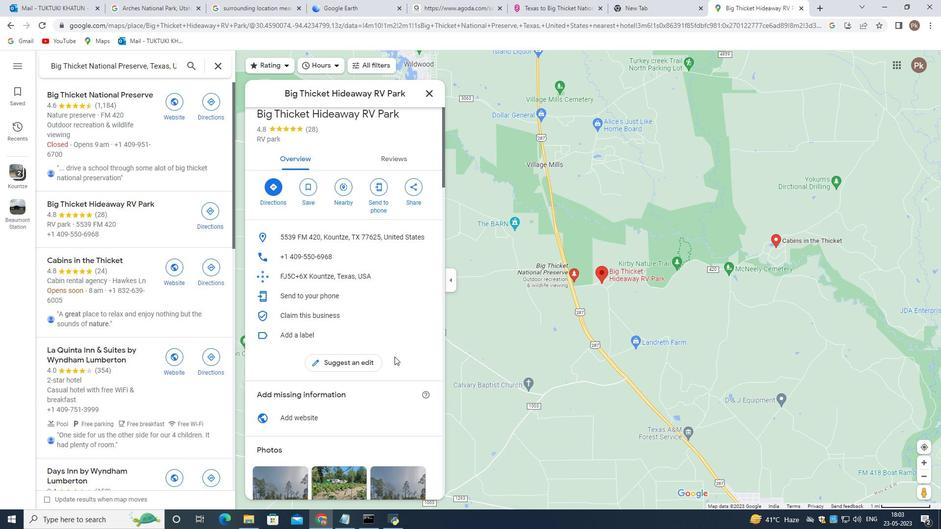 
Action: Mouse scrolled (394, 356) with delta (0, 0)
Screenshot: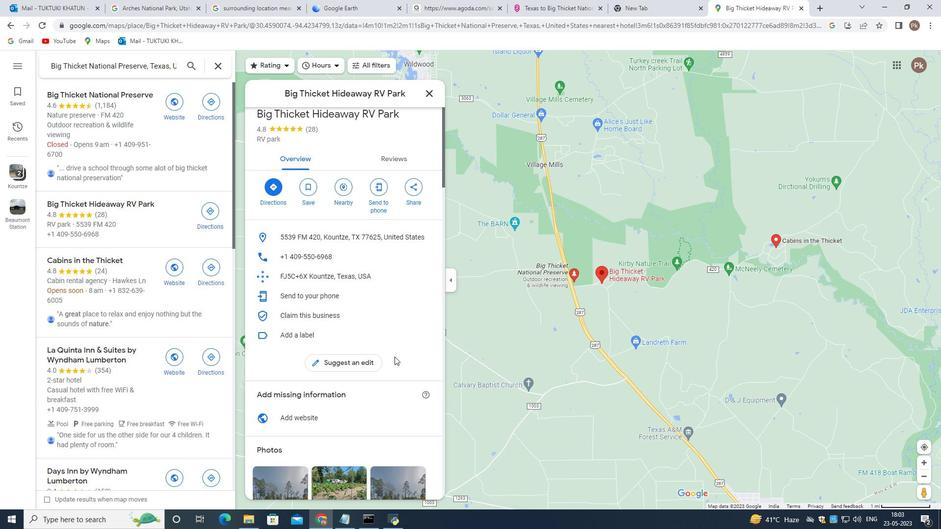 
Action: Mouse moved to (395, 356)
Screenshot: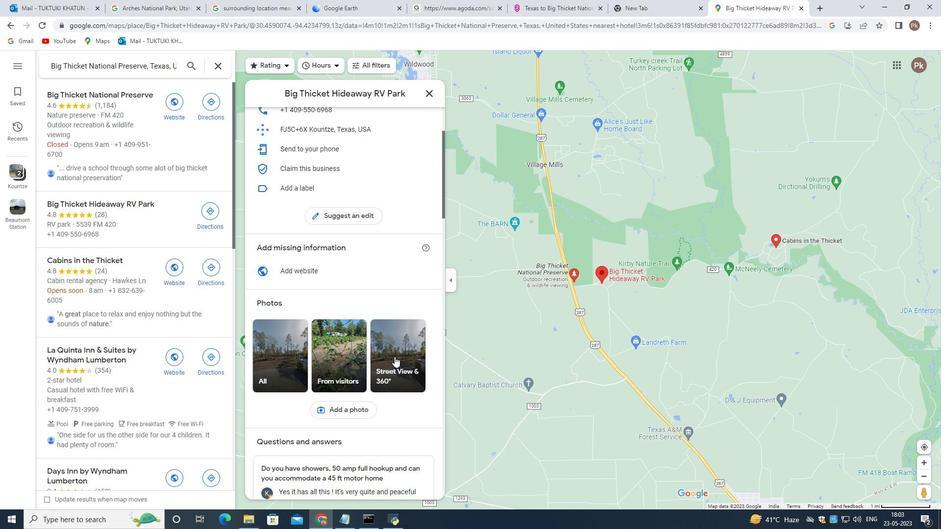 
Action: Mouse scrolled (395, 355) with delta (0, 0)
Screenshot: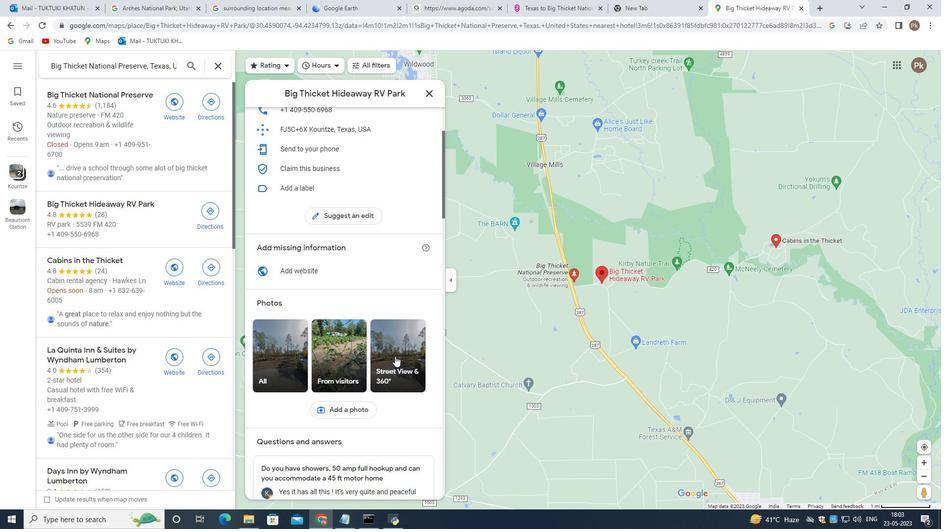 
Action: Mouse scrolled (395, 355) with delta (0, 0)
Screenshot: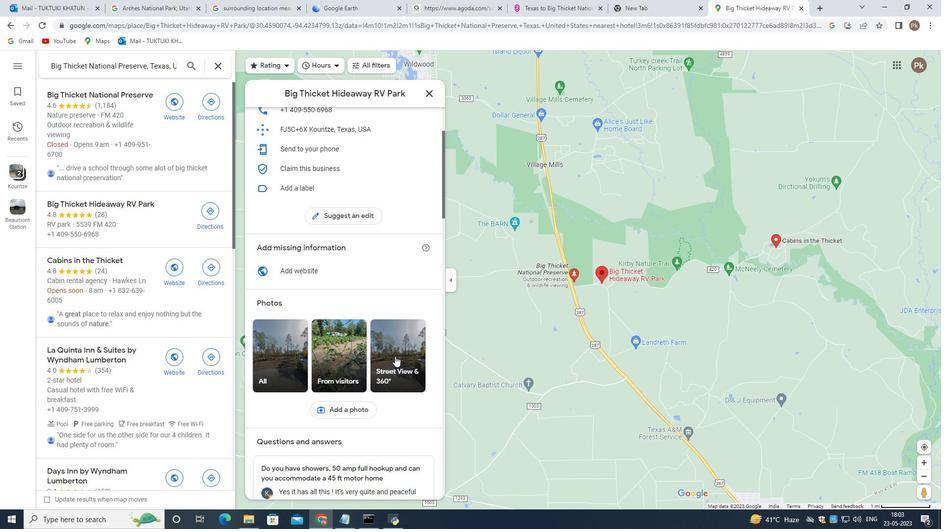 
Action: Mouse scrolled (395, 355) with delta (0, 0)
Screenshot: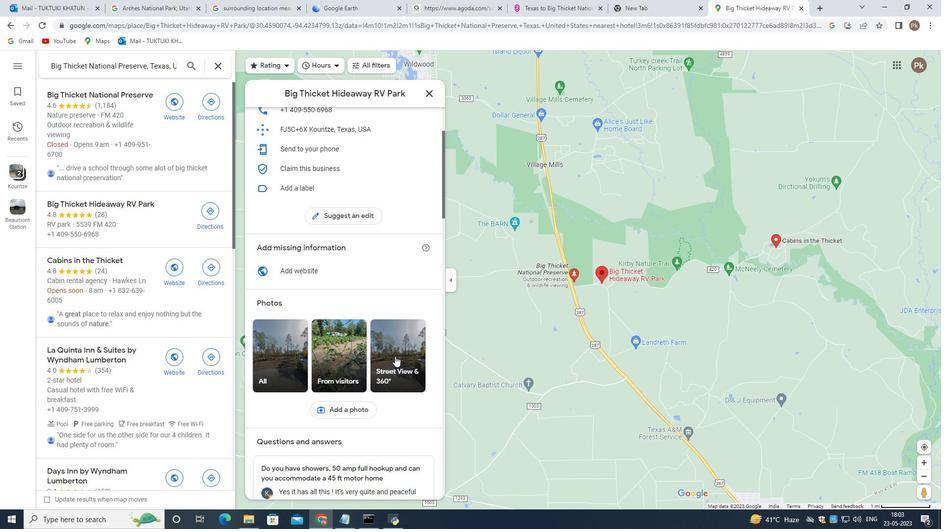
Action: Mouse scrolled (395, 355) with delta (0, 0)
Screenshot: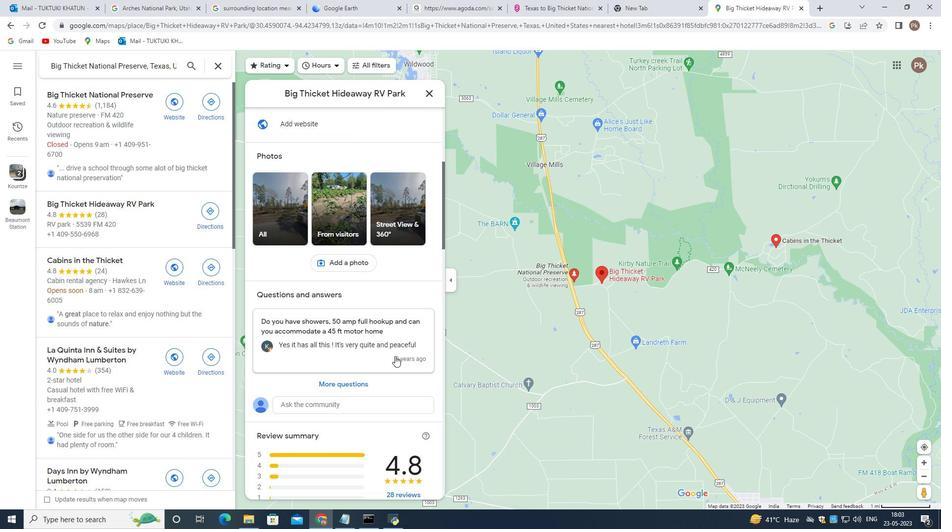 
Action: Mouse scrolled (395, 355) with delta (0, 0)
Screenshot: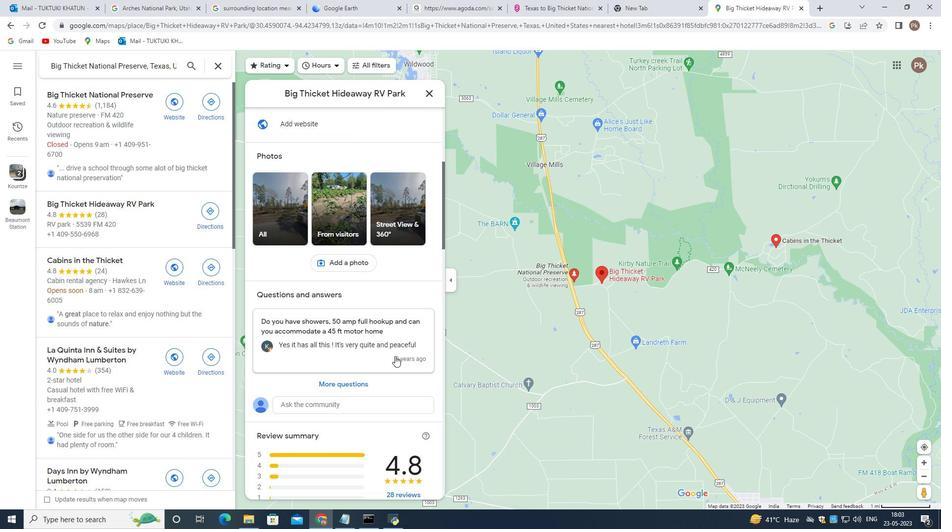 
Action: Mouse scrolled (395, 355) with delta (0, 0)
Screenshot: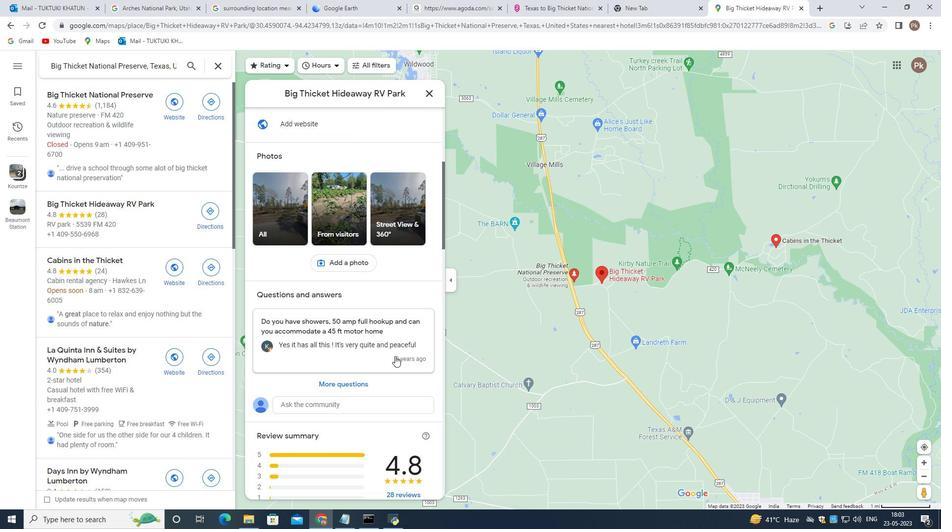 
Action: Mouse scrolled (395, 355) with delta (0, 0)
Screenshot: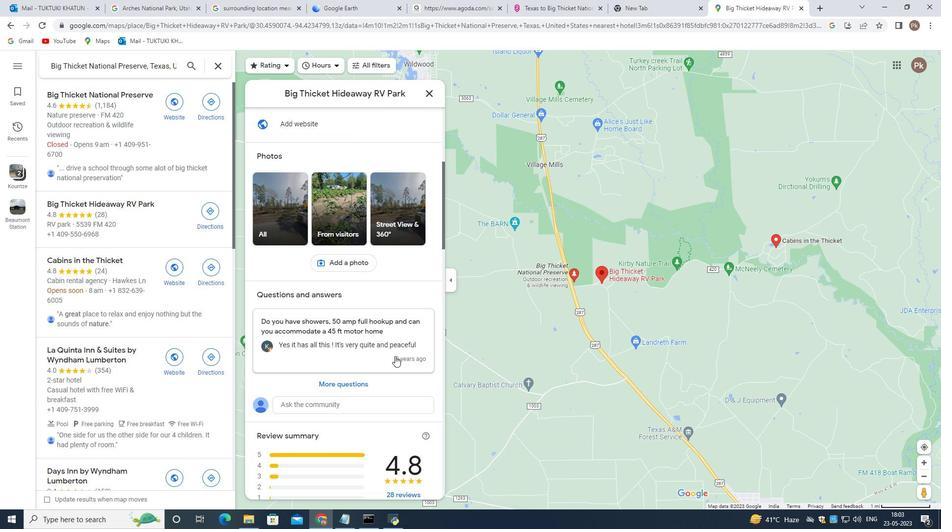 
Action: Mouse scrolled (395, 355) with delta (0, 0)
Screenshot: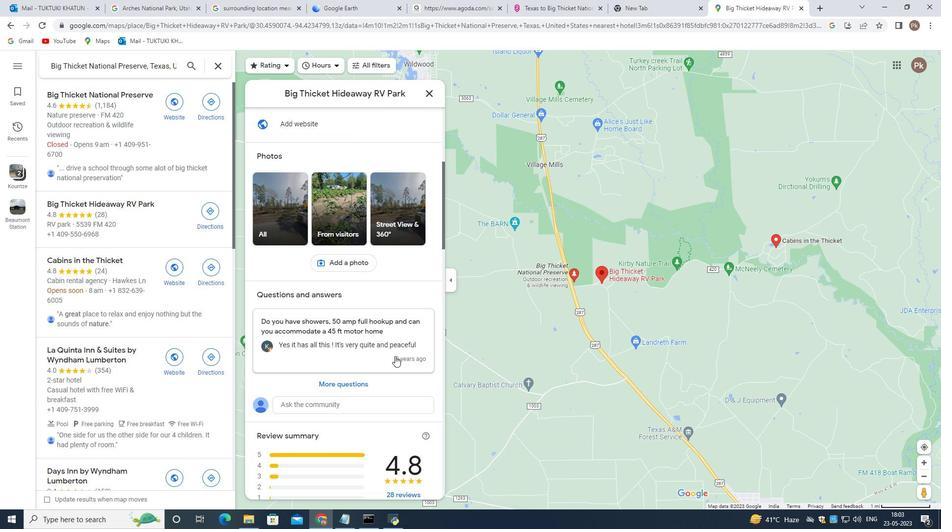 
Action: Mouse moved to (389, 343)
Screenshot: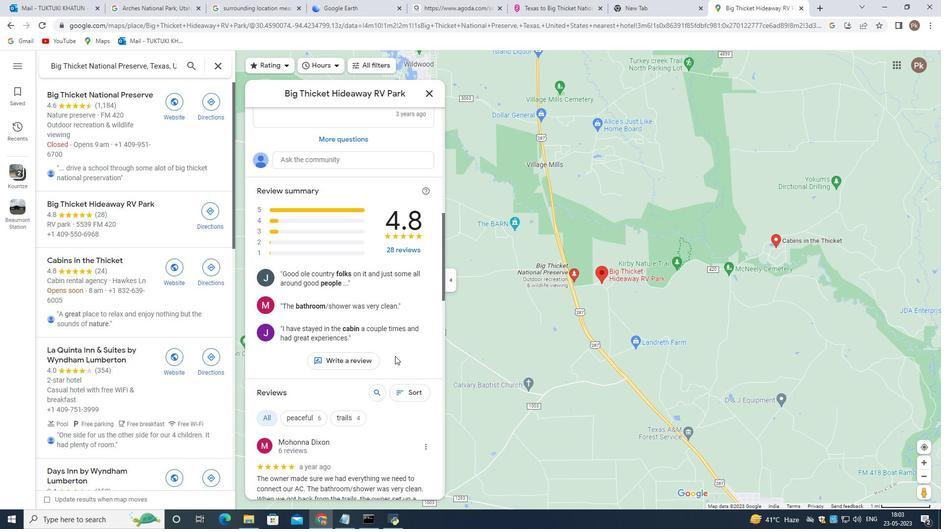 
Action: Mouse scrolled (389, 343) with delta (0, 0)
Screenshot: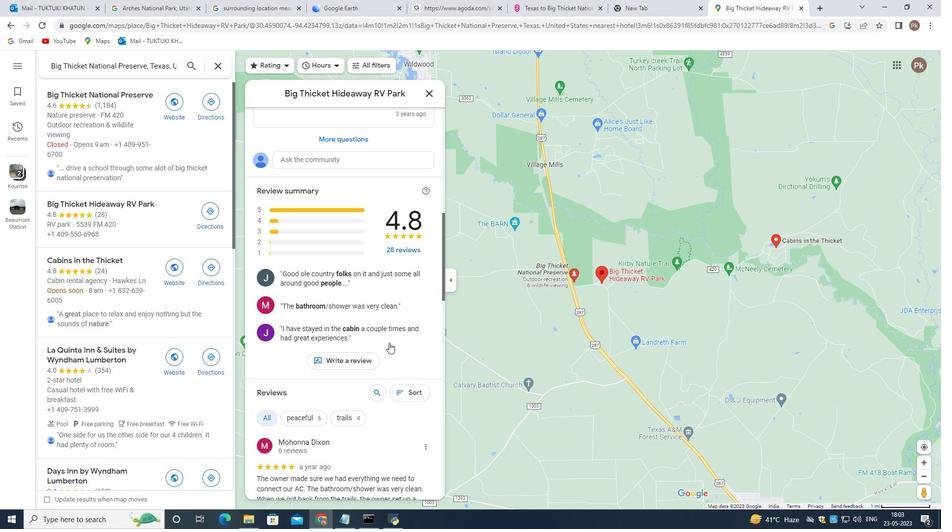 
Action: Mouse scrolled (389, 343) with delta (0, 0)
Screenshot: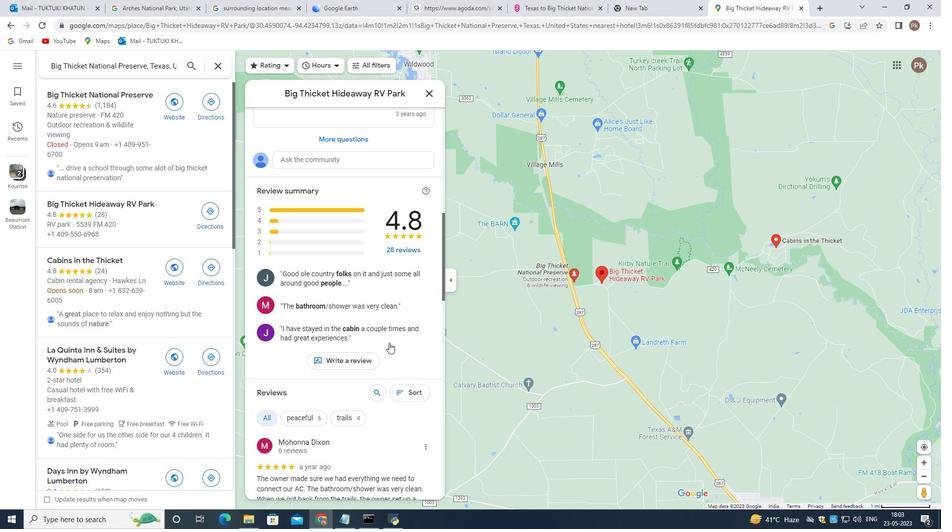 
Action: Mouse scrolled (389, 343) with delta (0, 0)
Screenshot: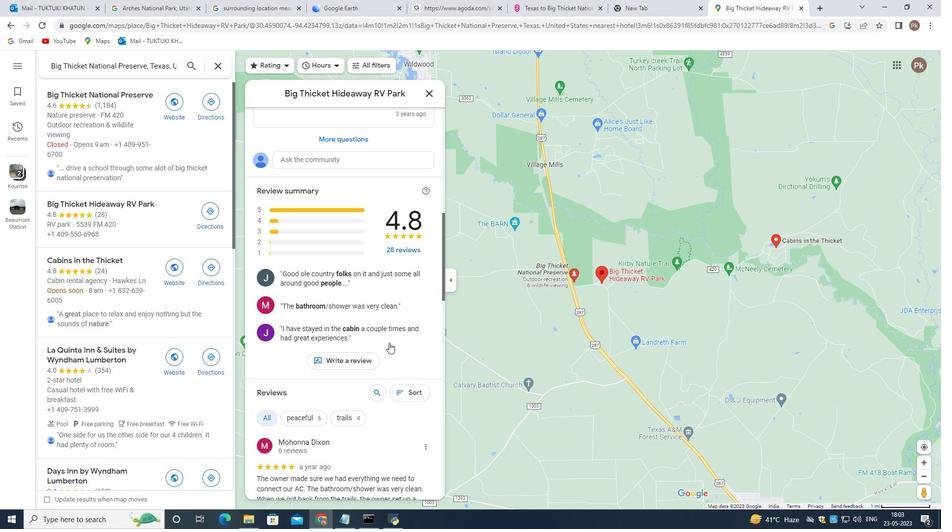 
Action: Mouse scrolled (389, 343) with delta (0, 0)
Screenshot: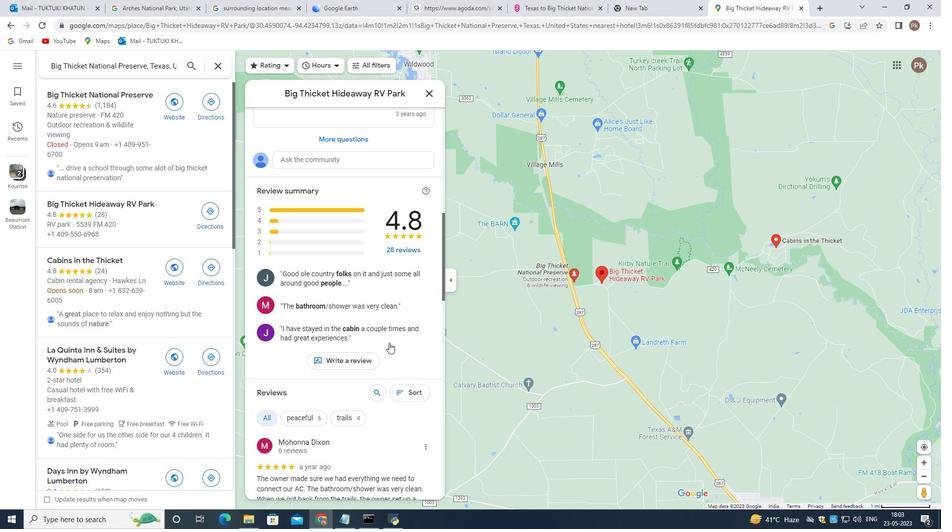
Action: Mouse scrolled (389, 343) with delta (0, 0)
Screenshot: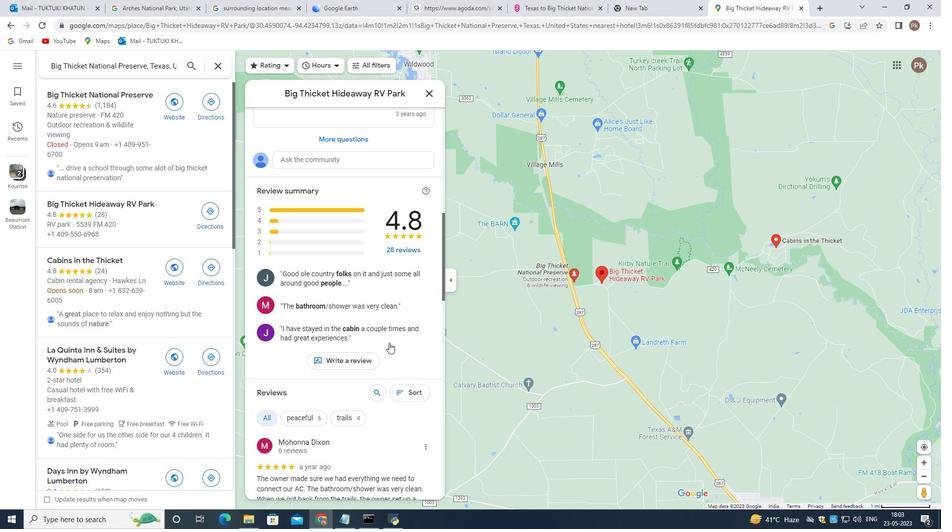 
Action: Mouse scrolled (389, 343) with delta (0, 0)
Screenshot: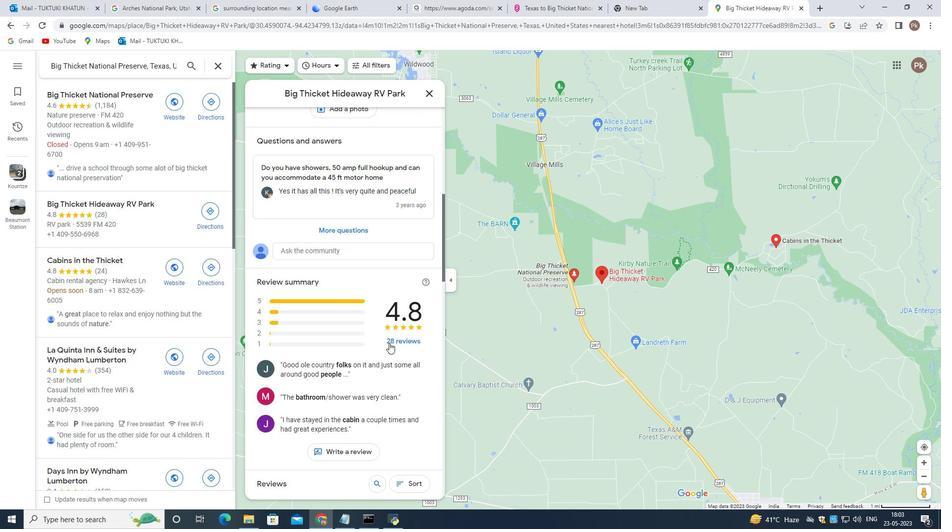 
Action: Mouse scrolled (389, 343) with delta (0, 0)
Screenshot: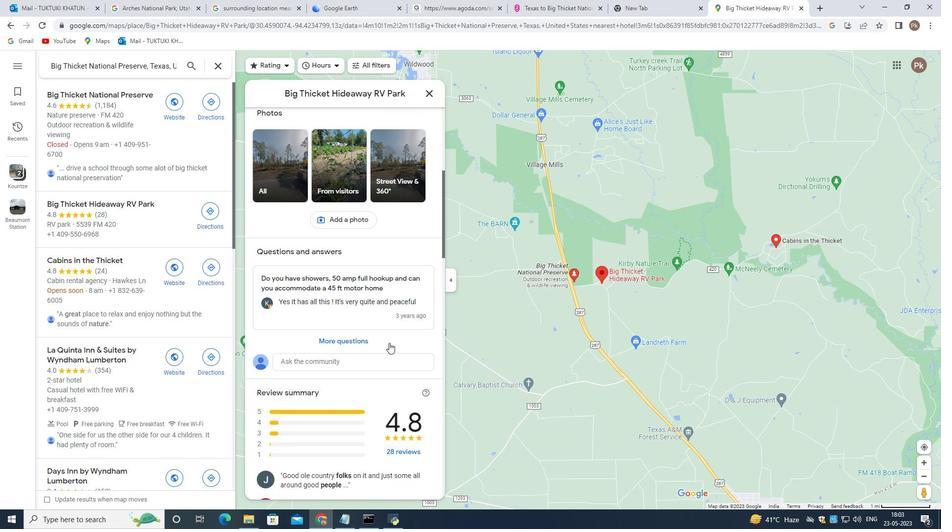 
Action: Mouse scrolled (389, 343) with delta (0, 0)
Screenshot: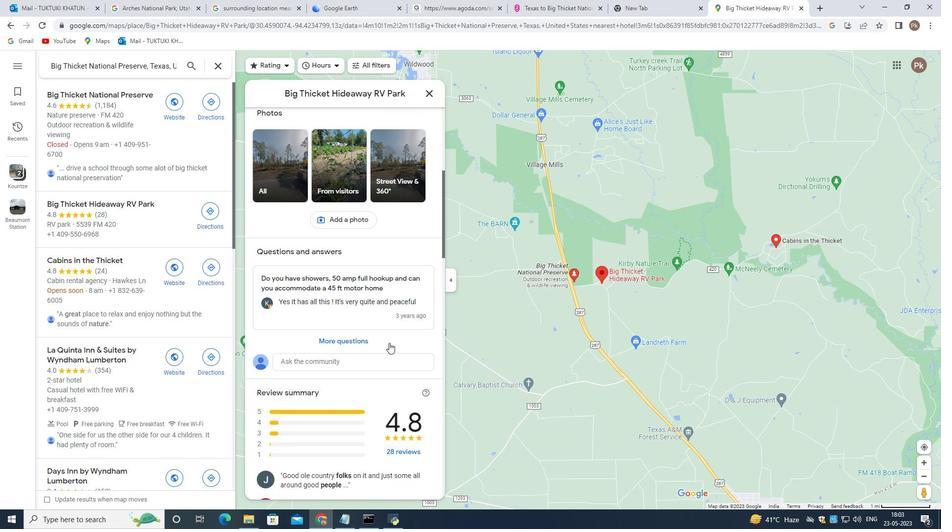 
Action: Mouse scrolled (389, 343) with delta (0, 0)
Screenshot: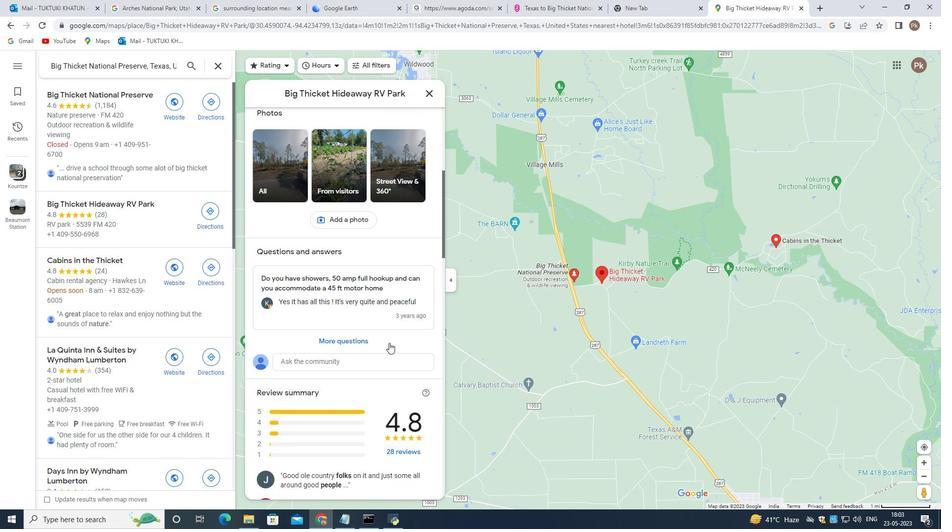 
Action: Mouse scrolled (389, 343) with delta (0, 0)
Screenshot: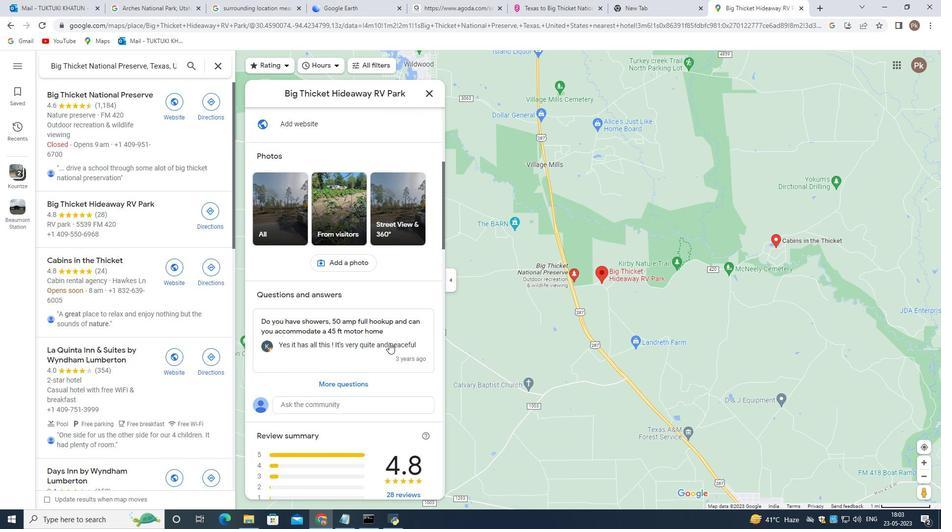 
Action: Mouse scrolled (389, 343) with delta (0, 0)
Screenshot: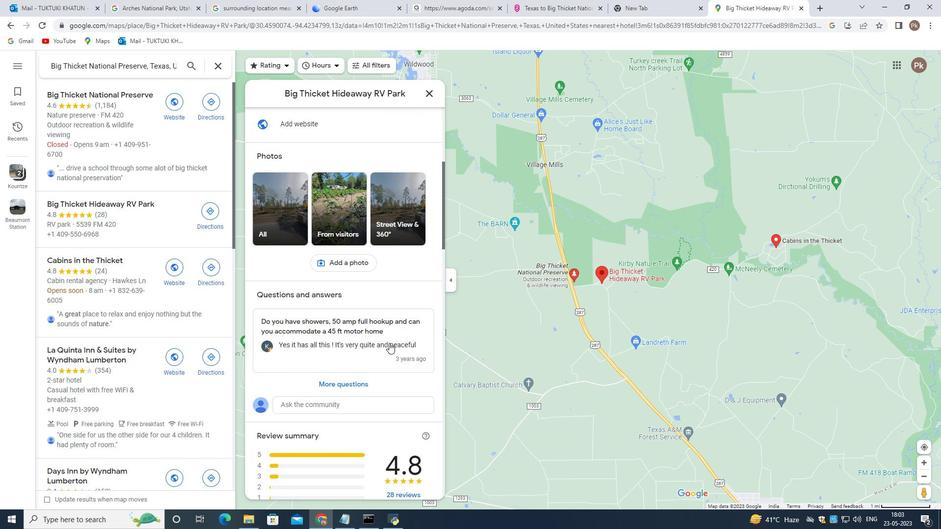 
Action: Mouse scrolled (389, 343) with delta (0, 0)
Screenshot: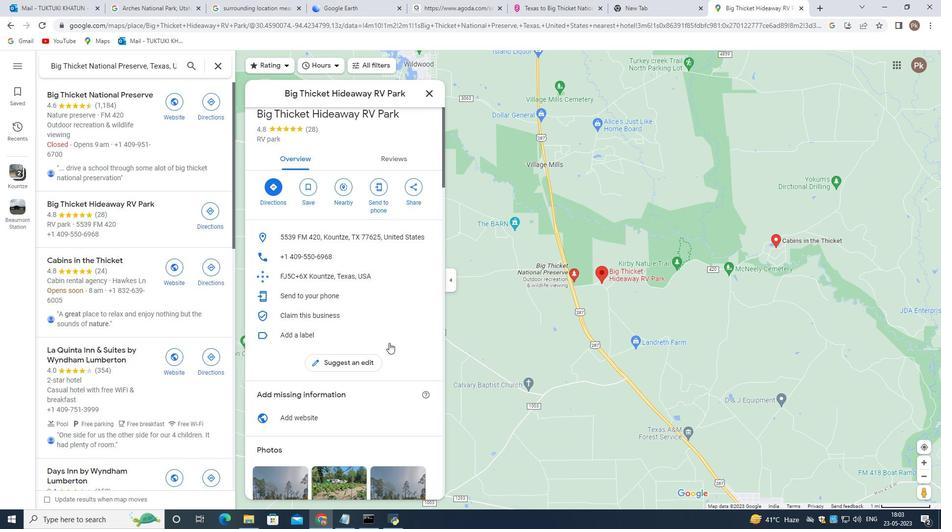 
Action: Mouse scrolled (389, 343) with delta (0, 0)
Screenshot: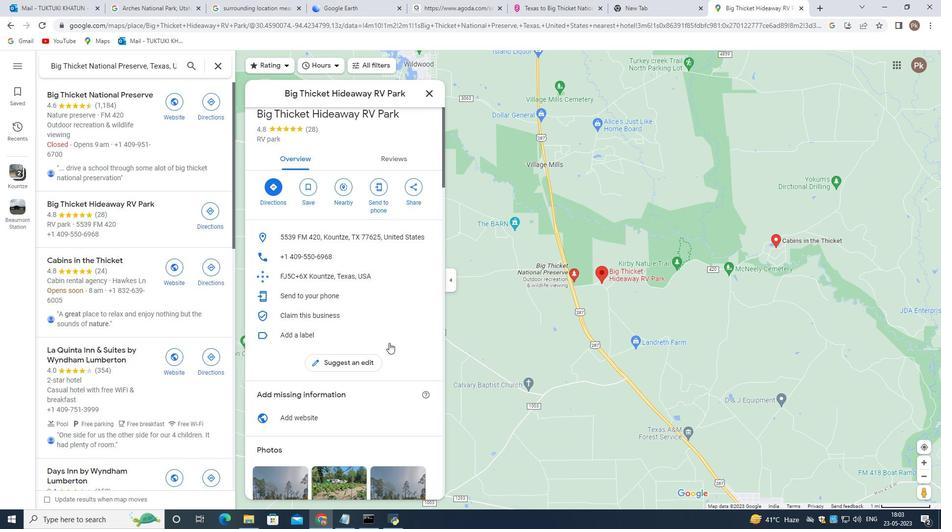 
Action: Mouse scrolled (389, 343) with delta (0, 0)
Screenshot: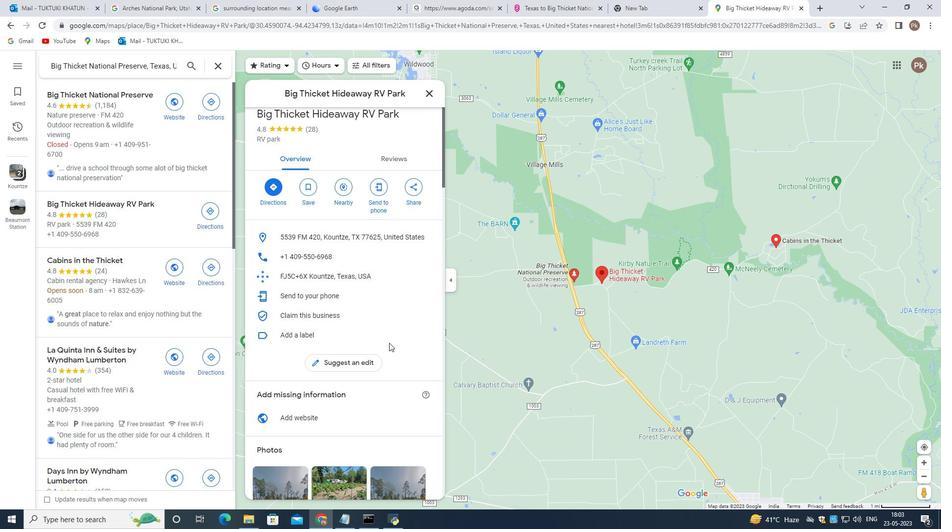 
Action: Mouse scrolled (389, 343) with delta (0, 0)
Screenshot: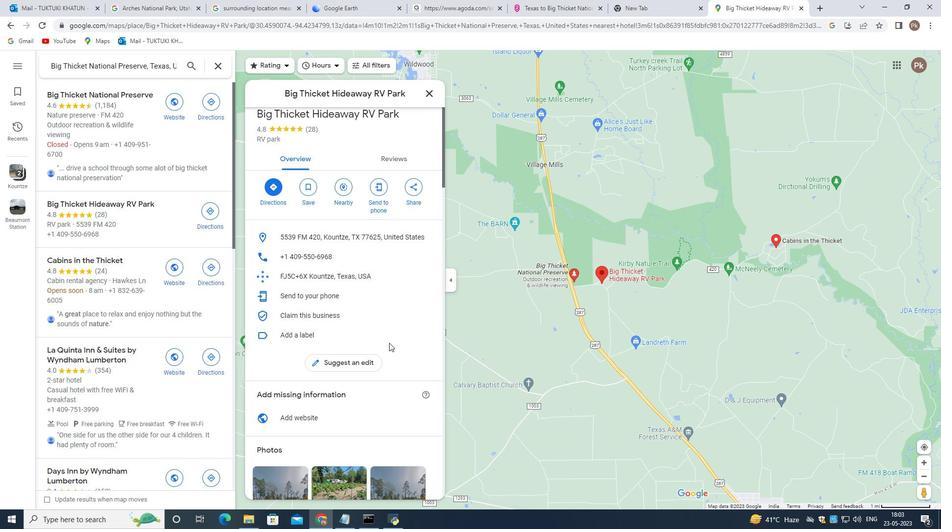
Action: Mouse scrolled (389, 343) with delta (0, 0)
Screenshot: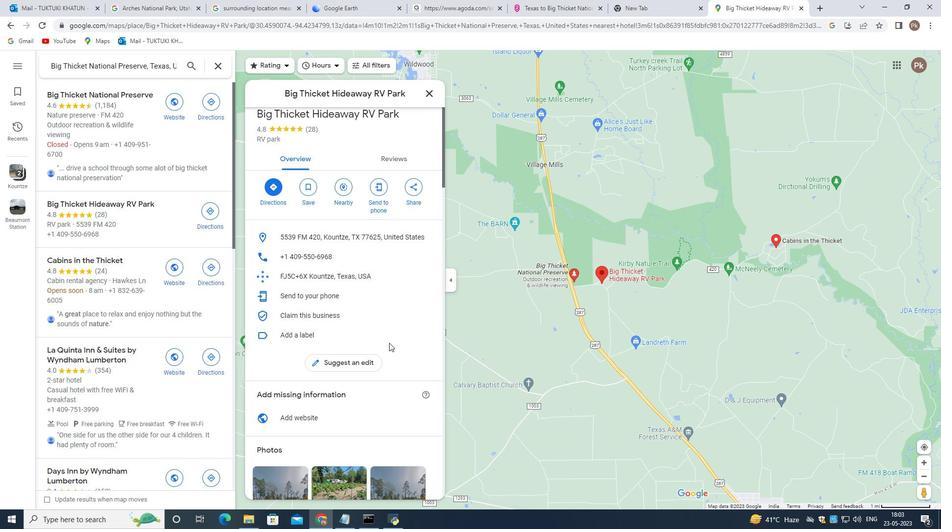 
Action: Mouse scrolled (389, 343) with delta (0, 0)
Screenshot: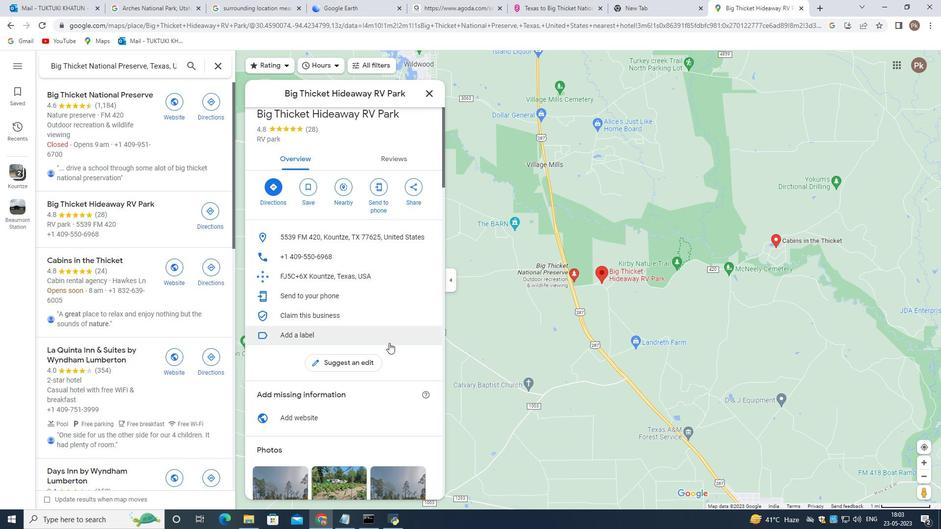 
Action: Mouse moved to (334, 211)
Screenshot: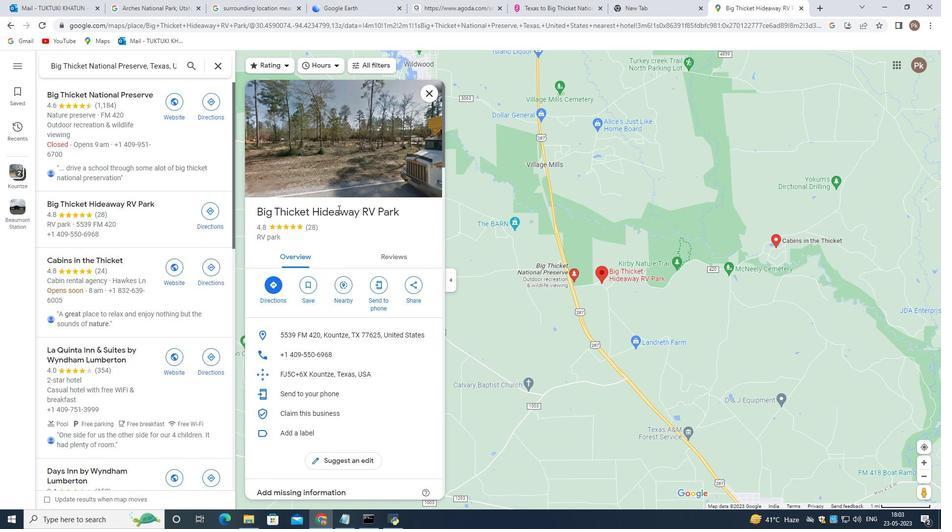 
Action: Mouse pressed left at (334, 211)
Screenshot: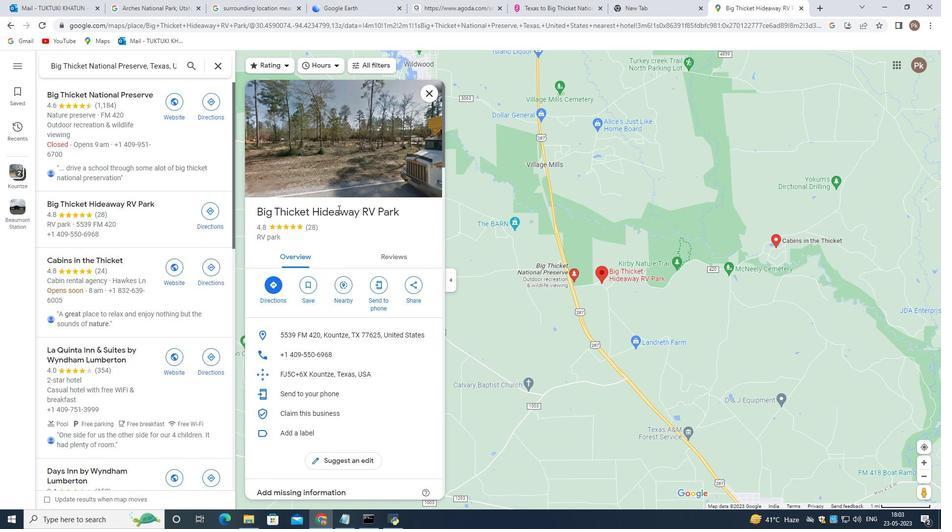 
Action: Mouse moved to (304, 218)
Screenshot: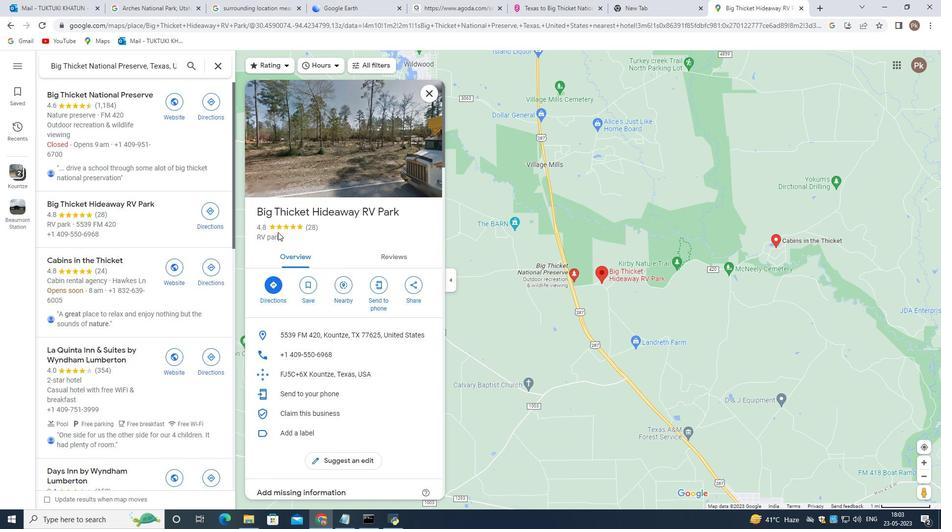 
Action: Mouse scrolled (304, 219) with delta (0, 0)
Screenshot: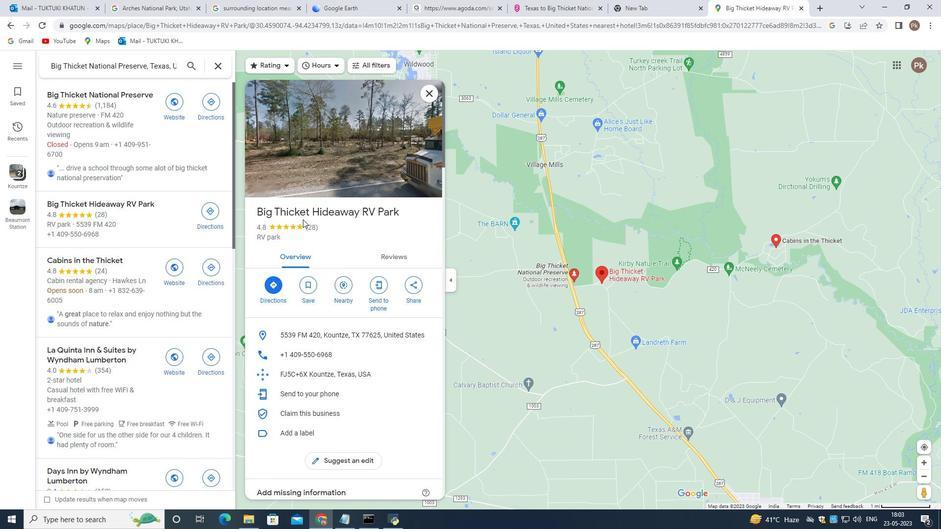 
Action: Mouse scrolled (304, 219) with delta (0, 0)
Screenshot: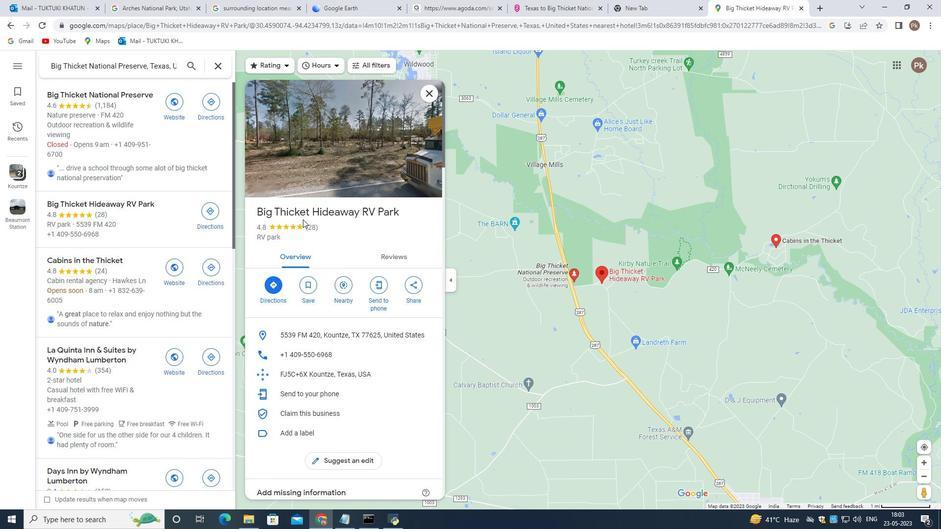 
Action: Mouse scrolled (304, 219) with delta (0, 0)
Screenshot: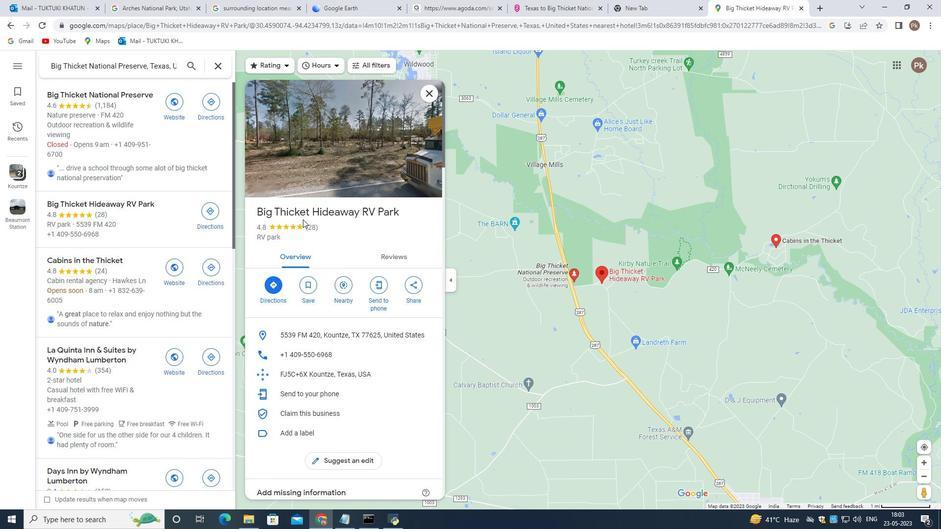 
Action: Mouse scrolled (304, 219) with delta (0, 0)
Screenshot: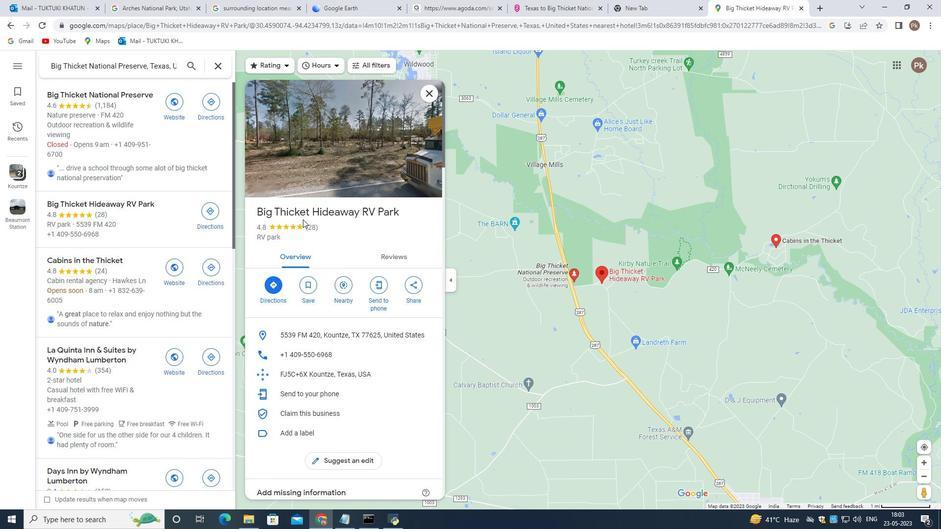 
Action: Mouse scrolled (304, 219) with delta (0, 0)
Screenshot: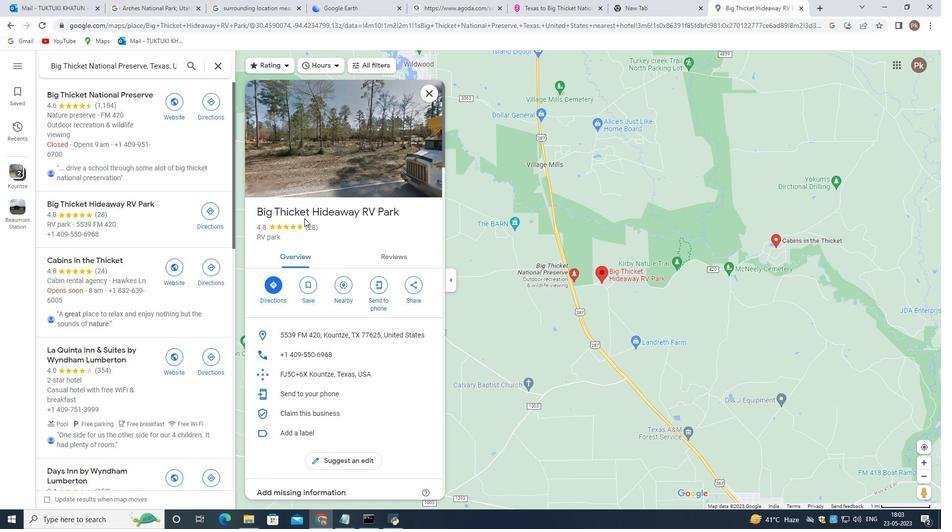 
Action: Mouse moved to (272, 289)
Screenshot: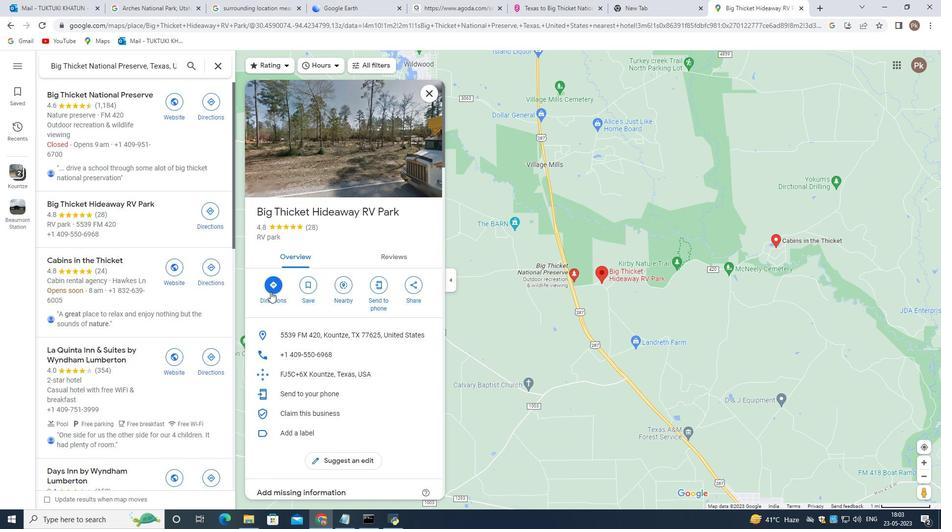 
Action: Mouse pressed left at (272, 289)
Screenshot: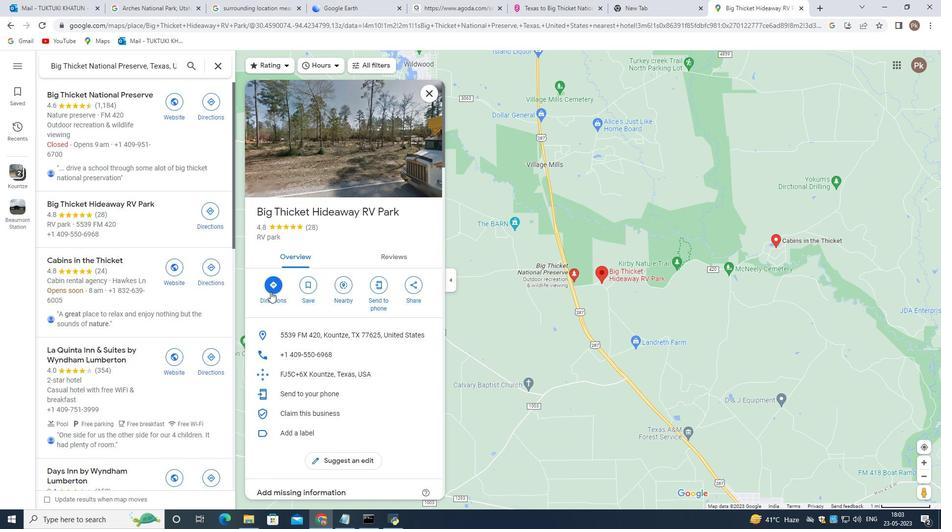 
Action: Mouse moved to (615, 272)
Screenshot: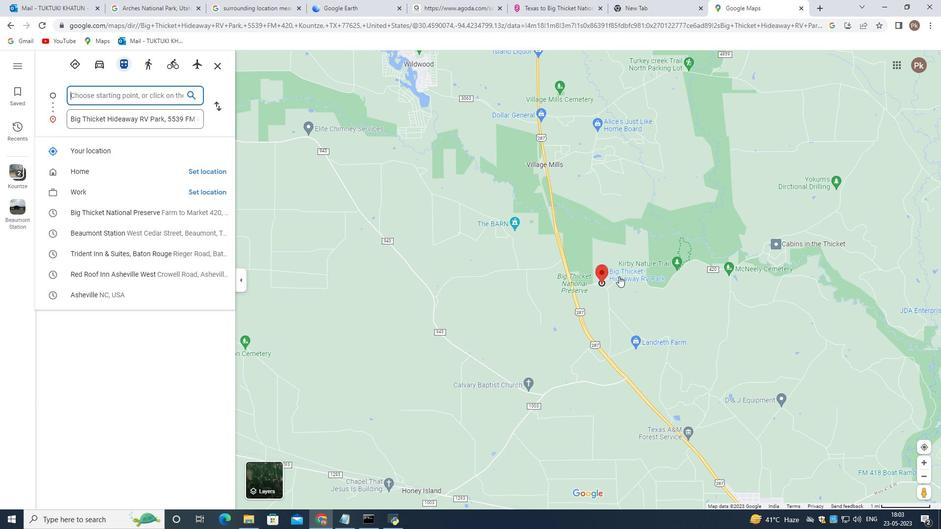 
Action: Mouse pressed left at (615, 272)
Screenshot: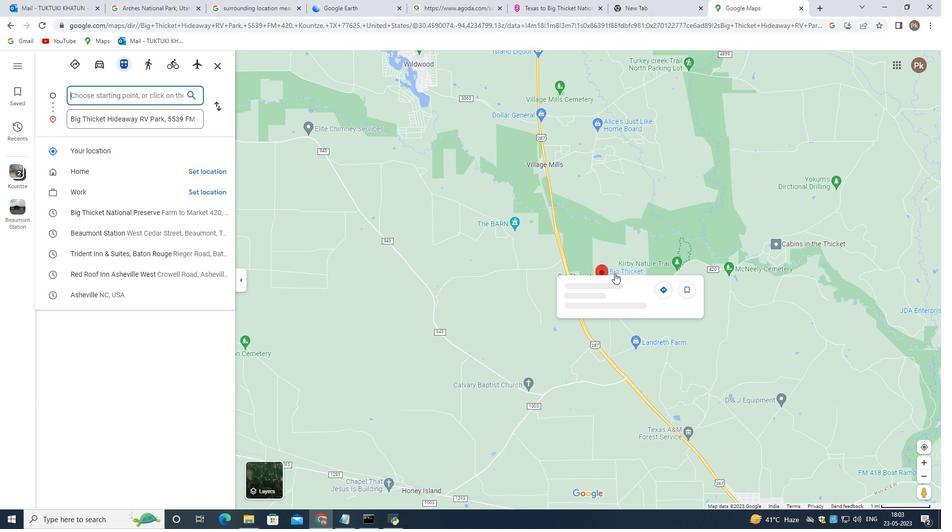 
Action: Mouse moved to (612, 272)
Screenshot: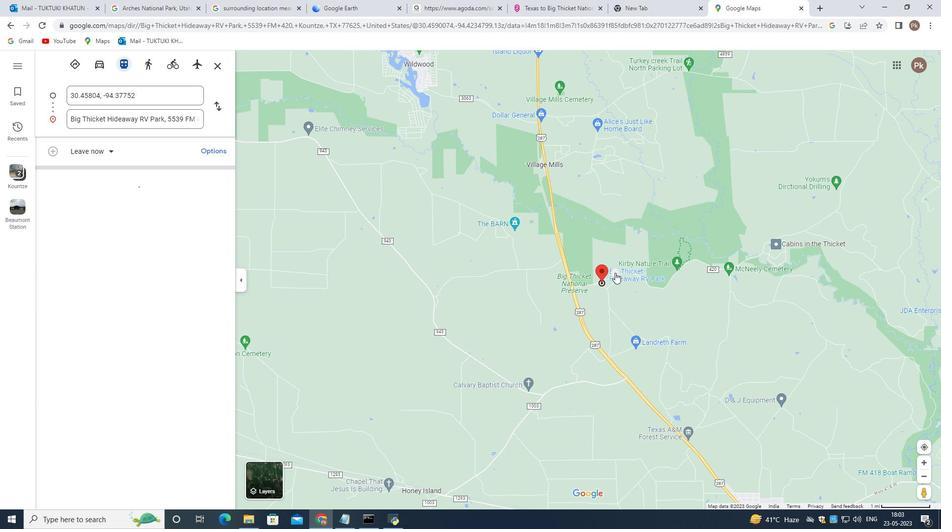 
Action: Mouse pressed left at (612, 272)
Screenshot: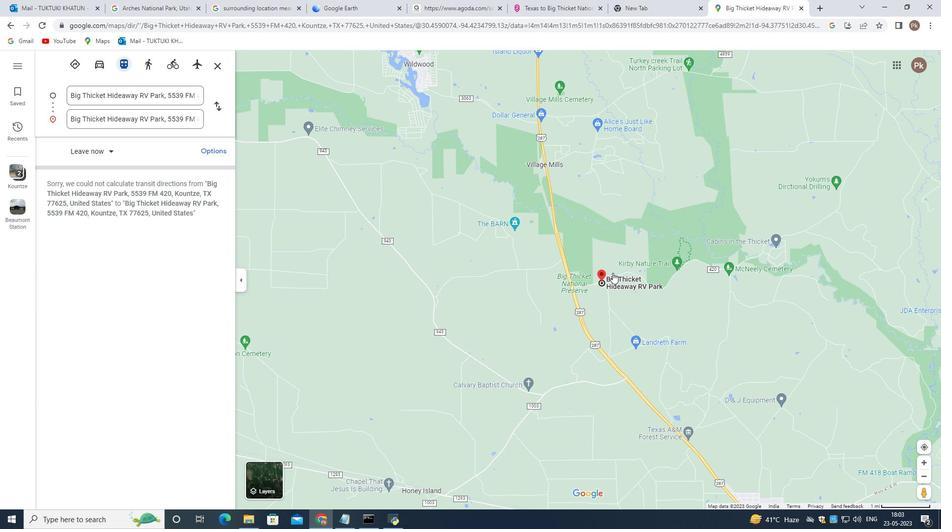 
Action: Mouse pressed left at (612, 272)
Screenshot: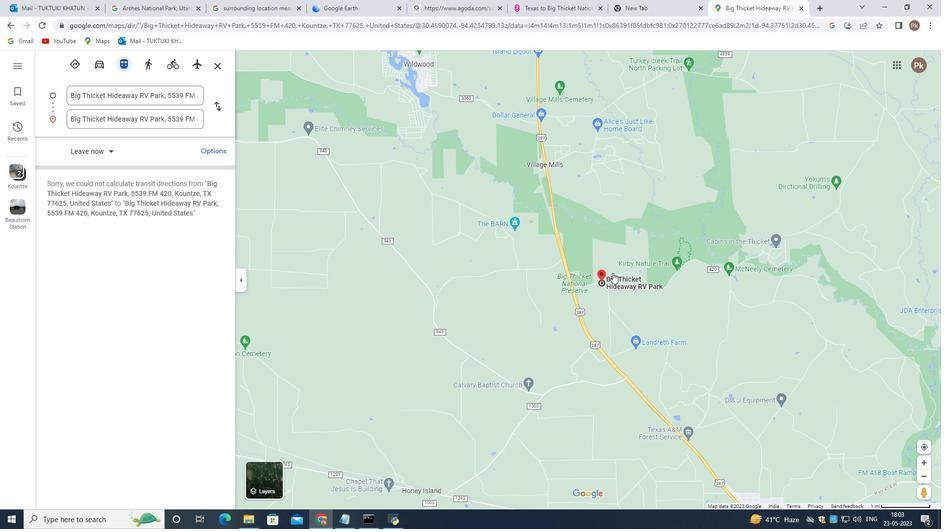 
Action: Mouse moved to (616, 308)
Screenshot: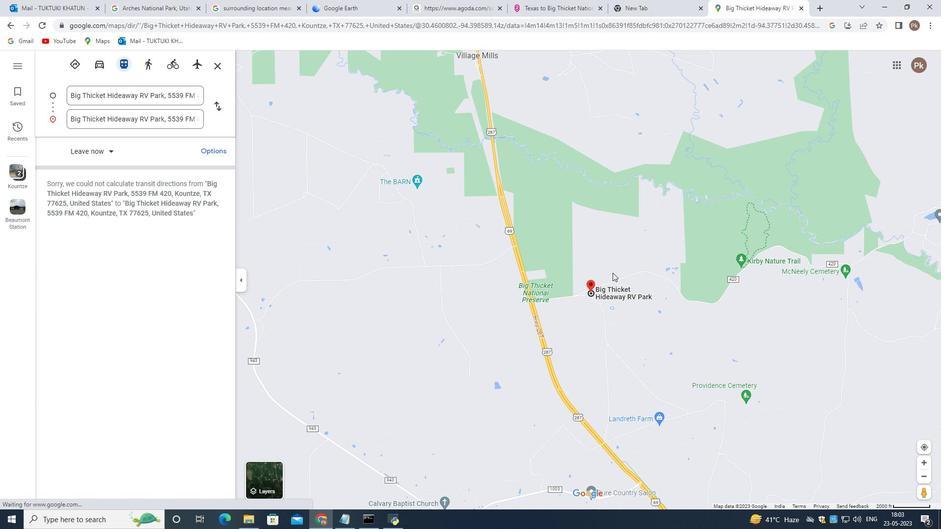 
Action: Mouse scrolled (616, 308) with delta (0, 0)
Screenshot: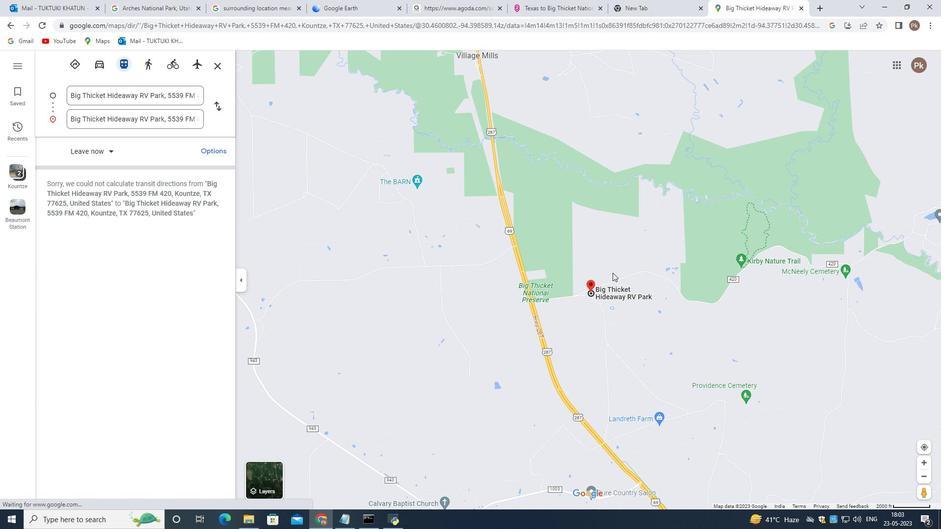 
Action: Mouse moved to (617, 311)
Screenshot: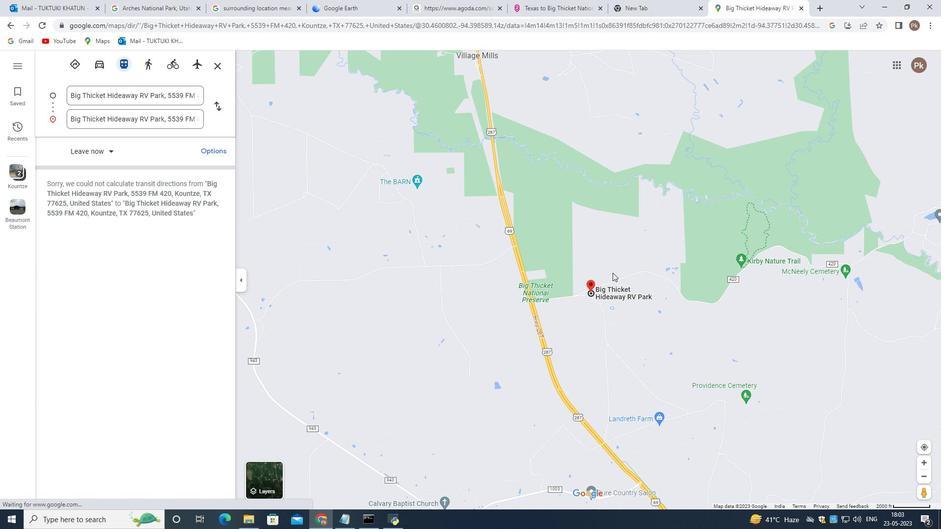 
Action: Mouse scrolled (617, 310) with delta (0, 0)
Screenshot: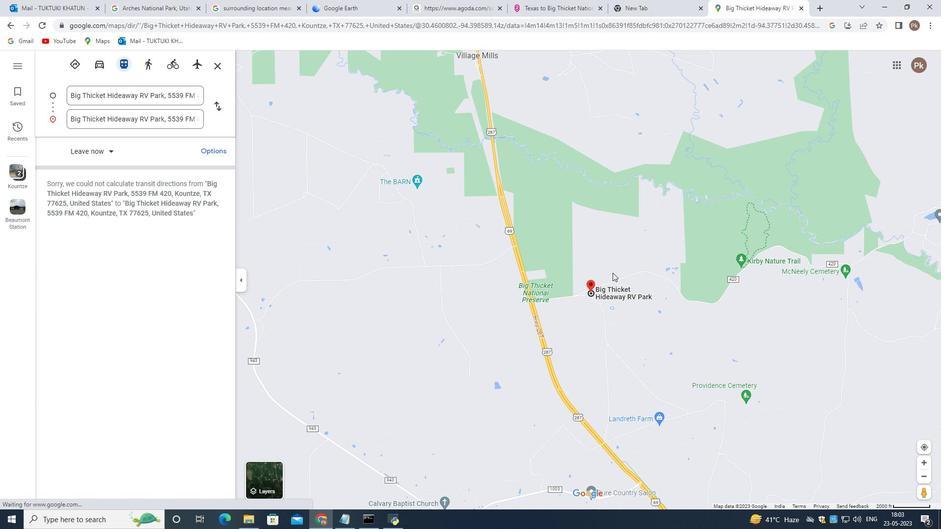 
Action: Mouse scrolled (617, 310) with delta (0, 0)
Screenshot: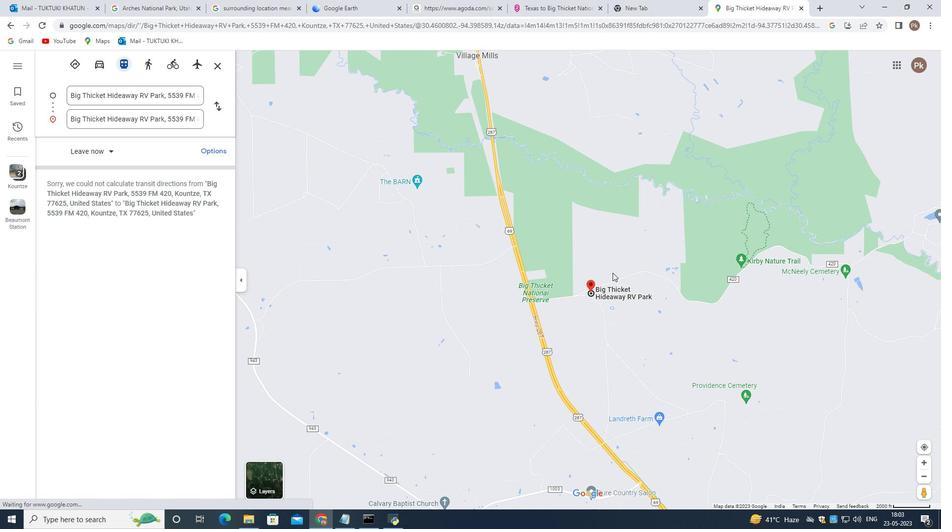 
Action: Mouse scrolled (617, 310) with delta (0, 0)
Screenshot: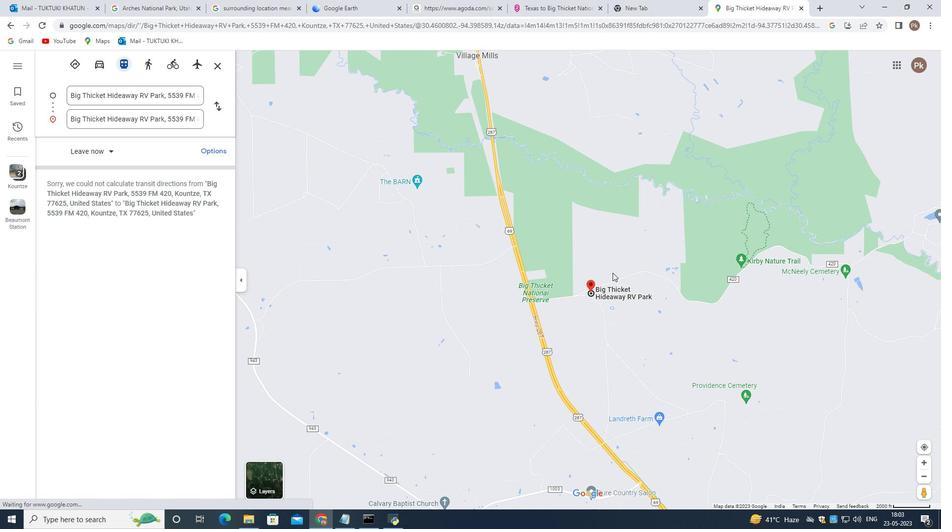 
Action: Mouse moved to (617, 311)
Screenshot: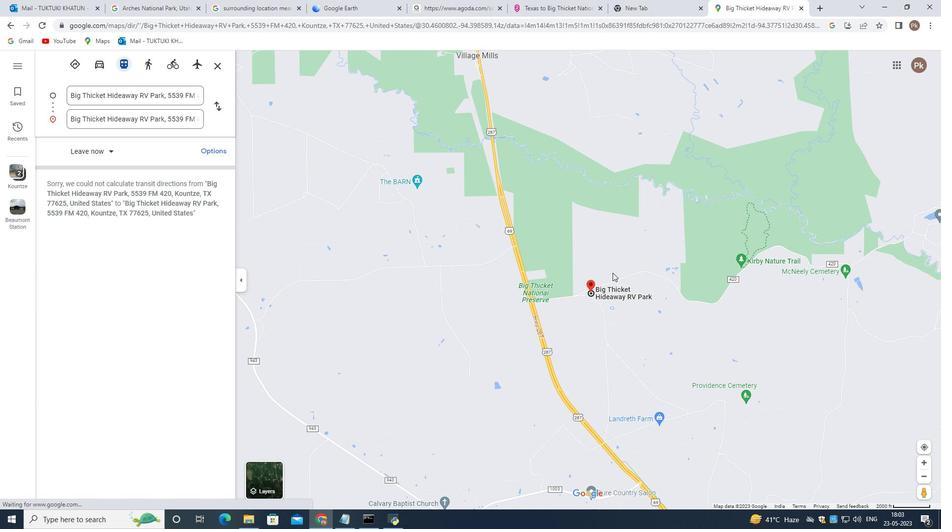 
Action: Mouse scrolled (617, 311) with delta (0, 0)
Screenshot: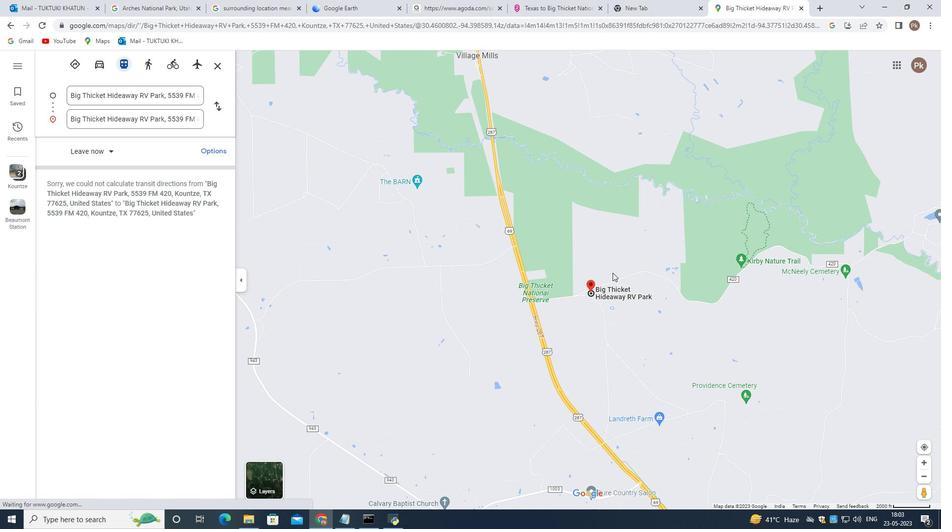 
Action: Mouse scrolled (617, 312) with delta (0, 0)
Screenshot: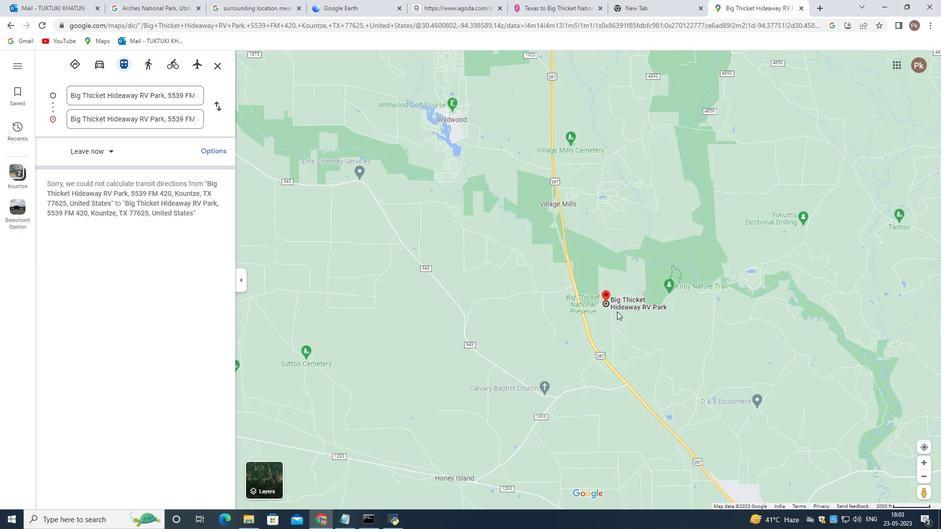 
Action: Mouse scrolled (617, 312) with delta (0, 0)
Screenshot: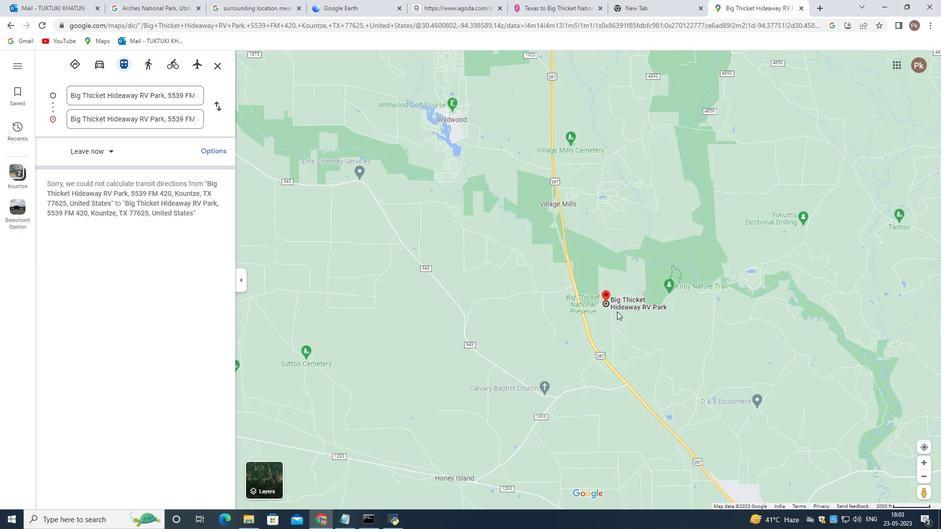 
Action: Mouse scrolled (617, 312) with delta (0, 0)
Screenshot: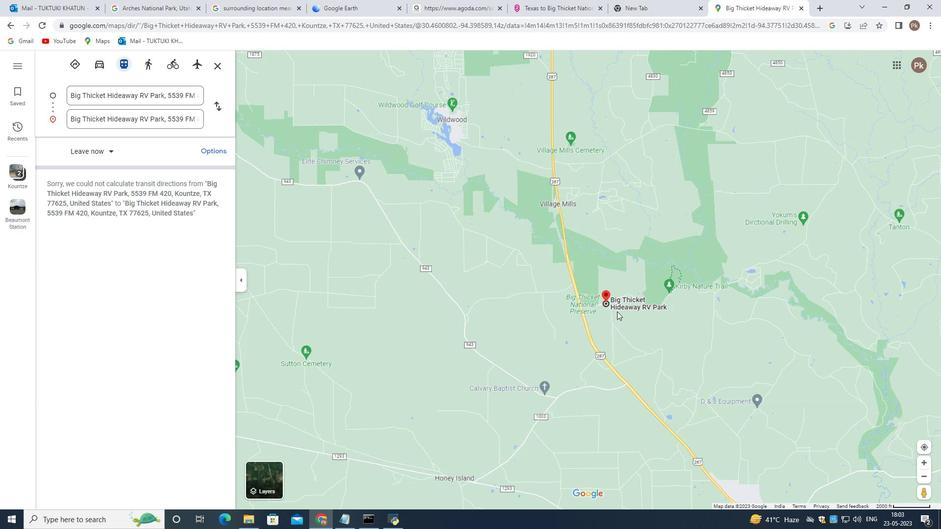 
Action: Mouse scrolled (617, 312) with delta (0, 0)
Screenshot: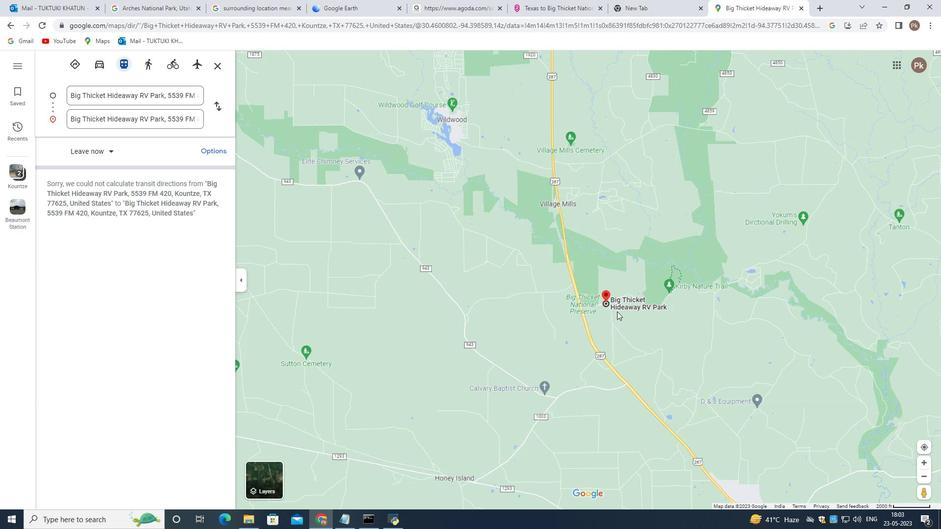 
Action: Mouse scrolled (617, 312) with delta (0, 0)
Screenshot: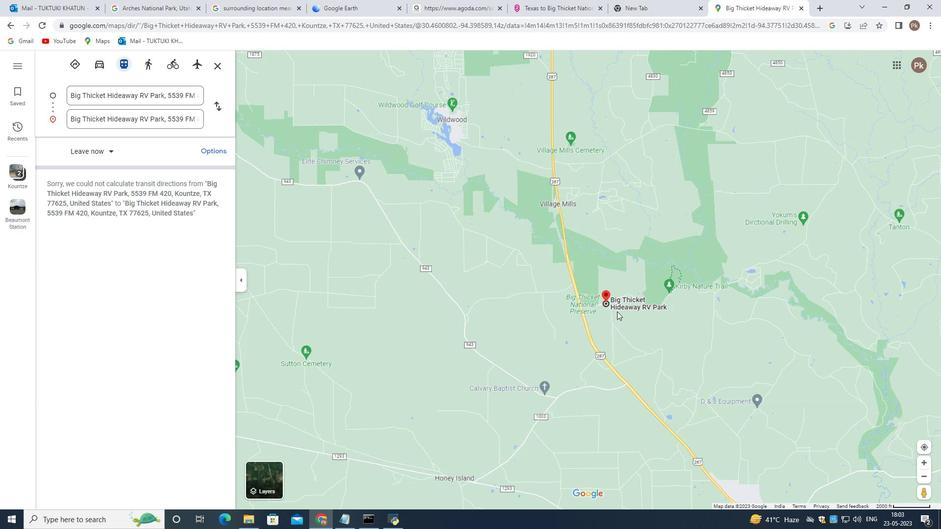 
Action: Mouse scrolled (617, 312) with delta (0, 0)
Screenshot: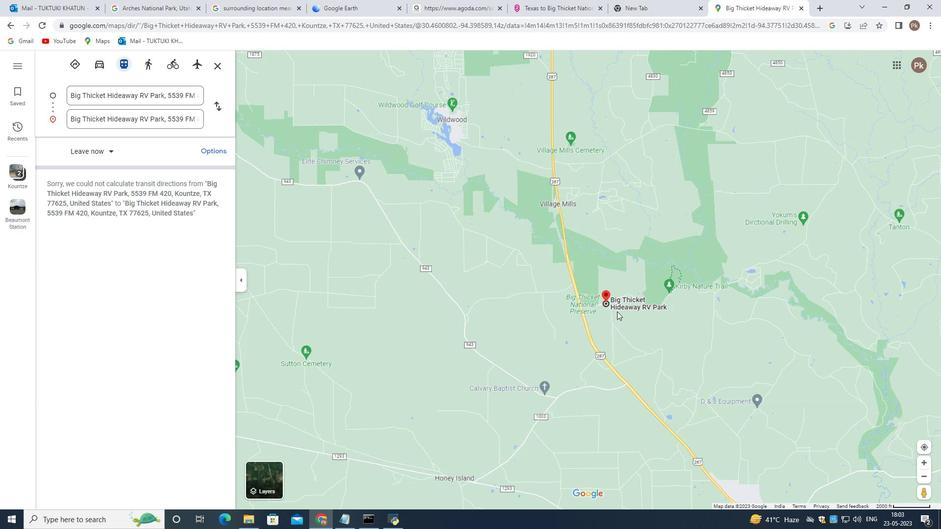
Action: Mouse scrolled (617, 312) with delta (0, 0)
Screenshot: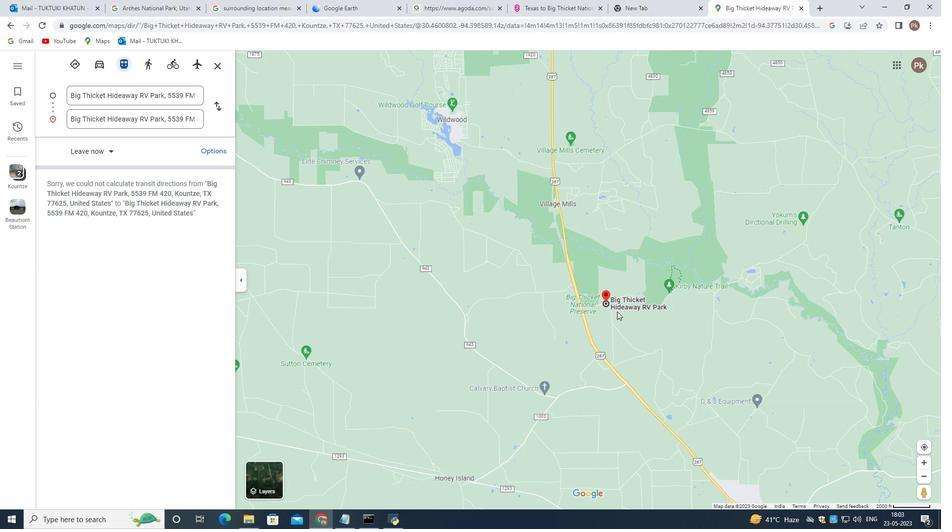 
Action: Mouse scrolled (617, 312) with delta (0, 0)
Screenshot: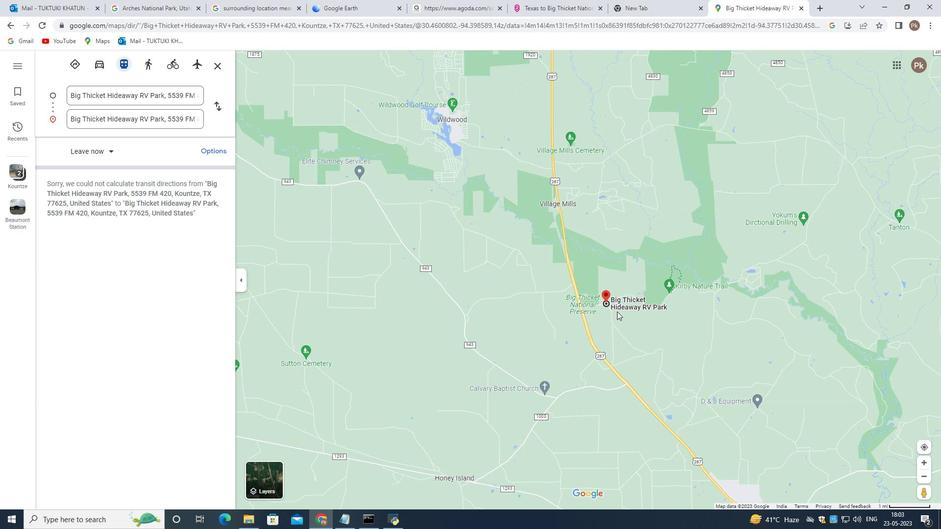 
Action: Mouse scrolled (617, 312) with delta (0, 0)
Screenshot: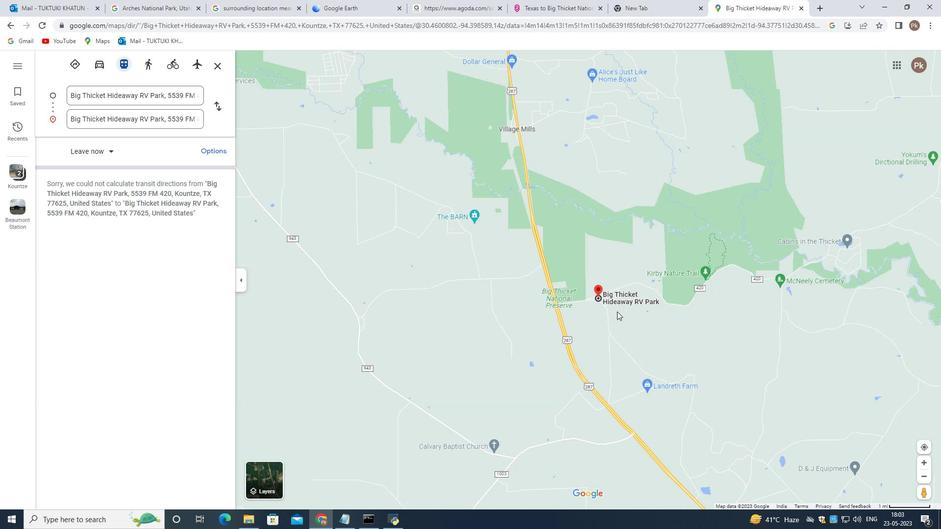 
Action: Mouse scrolled (617, 312) with delta (0, 0)
Screenshot: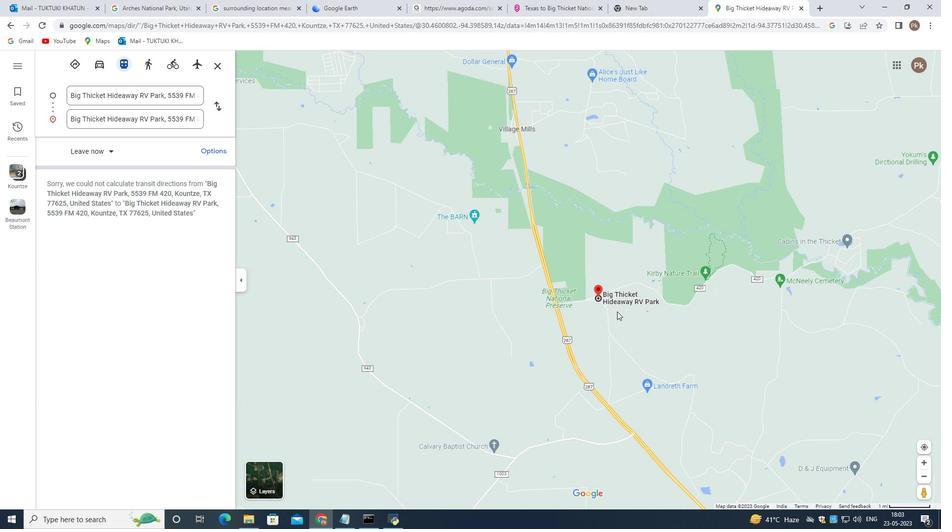 
Action: Mouse scrolled (617, 312) with delta (0, 0)
Screenshot: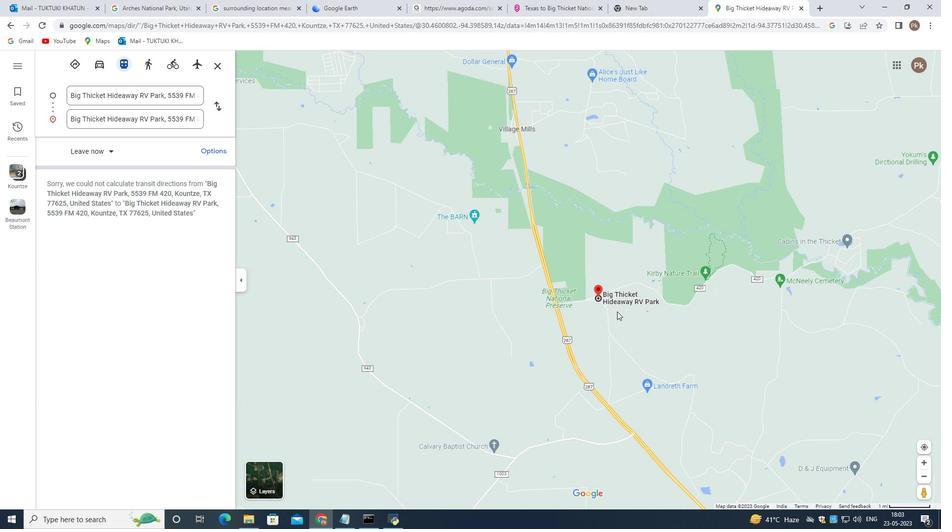 
Action: Mouse scrolled (617, 312) with delta (0, 0)
Screenshot: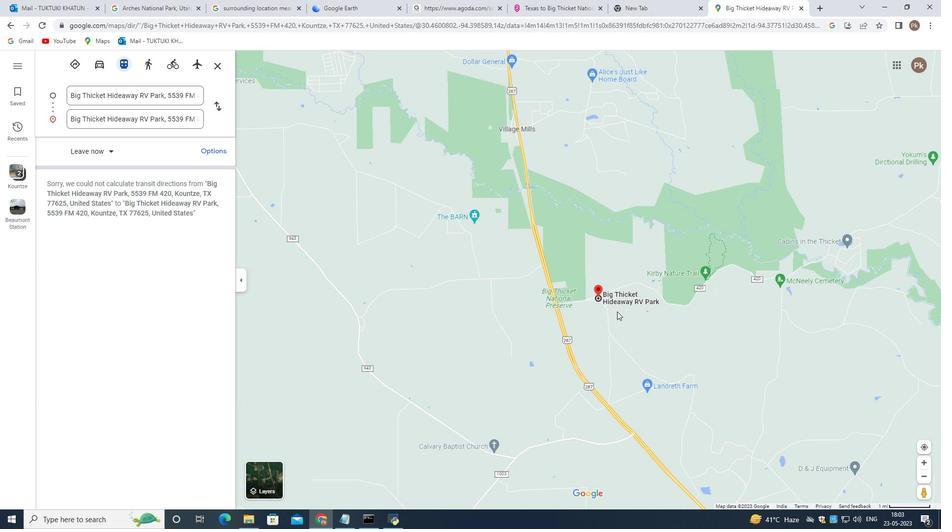 
Action: Mouse scrolled (617, 312) with delta (0, 0)
Screenshot: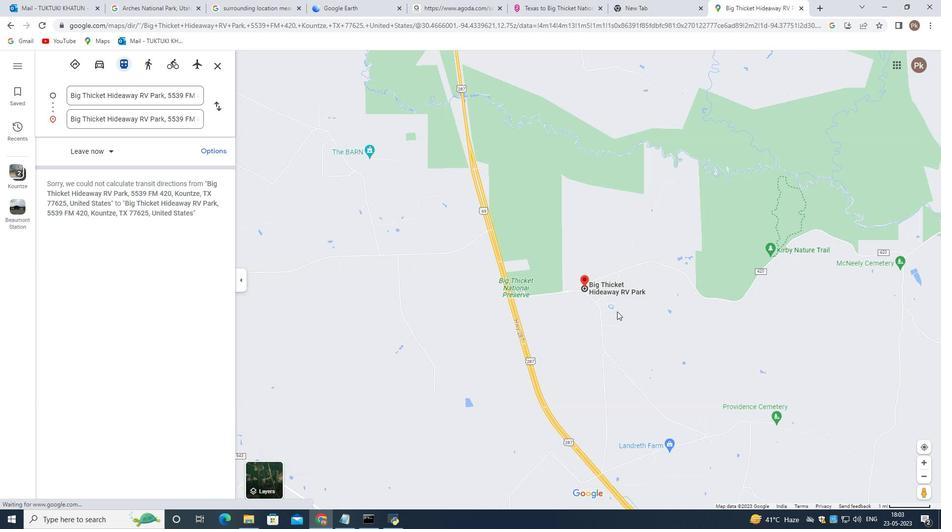 
Action: Mouse scrolled (617, 312) with delta (0, 0)
Screenshot: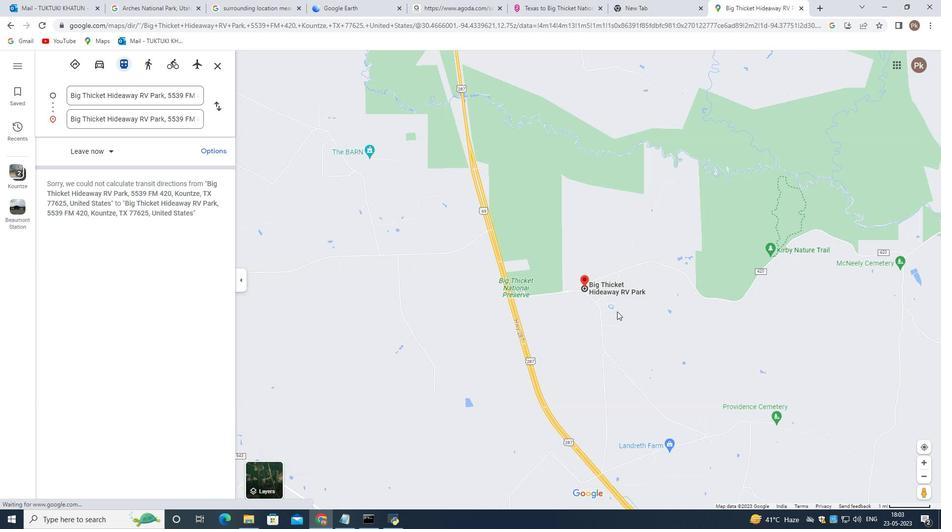 
Action: Mouse scrolled (617, 312) with delta (0, 0)
Screenshot: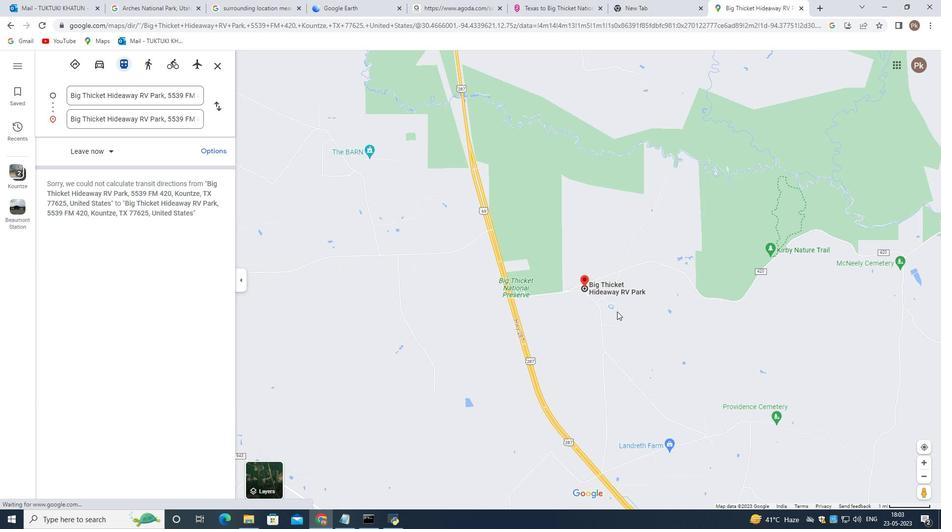 
Action: Mouse scrolled (617, 312) with delta (0, 0)
Screenshot: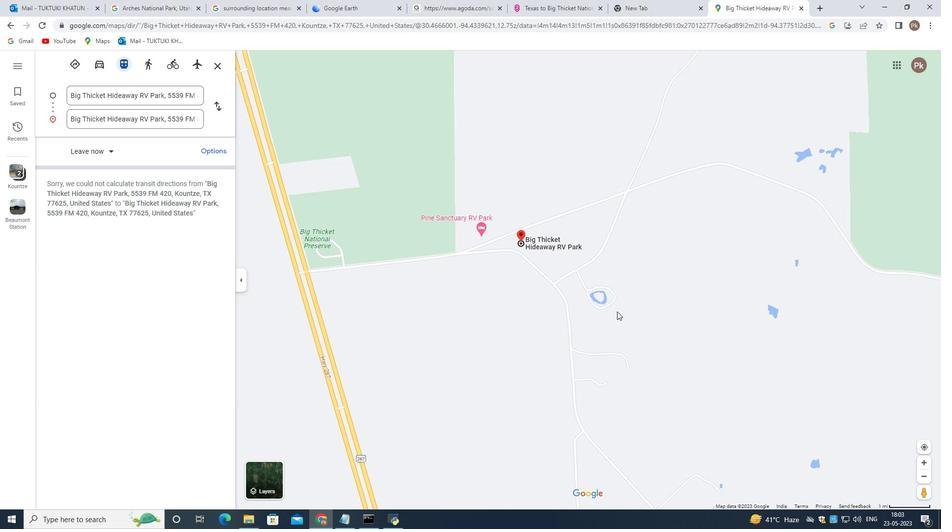 
Action: Mouse scrolled (617, 312) with delta (0, 0)
Screenshot: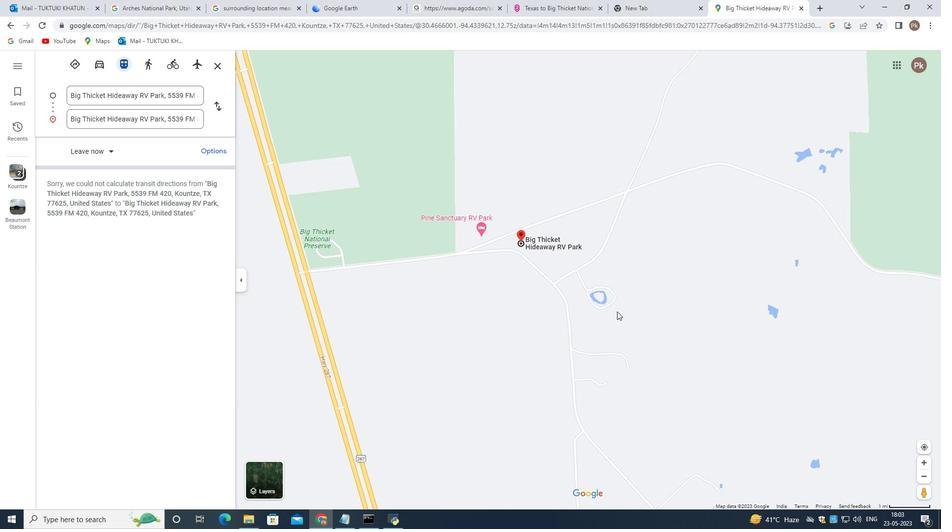 
Action: Mouse scrolled (617, 312) with delta (0, 0)
Screenshot: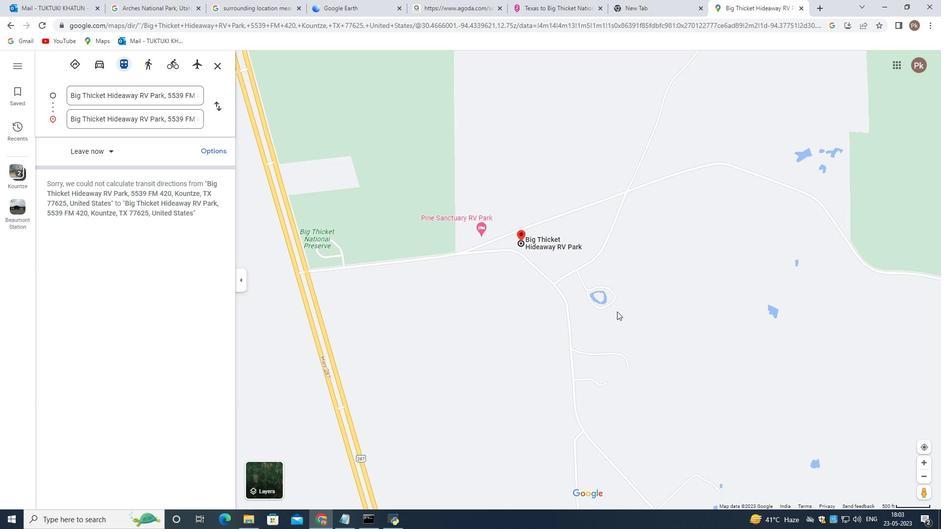 
Action: Mouse scrolled (617, 312) with delta (0, 0)
Screenshot: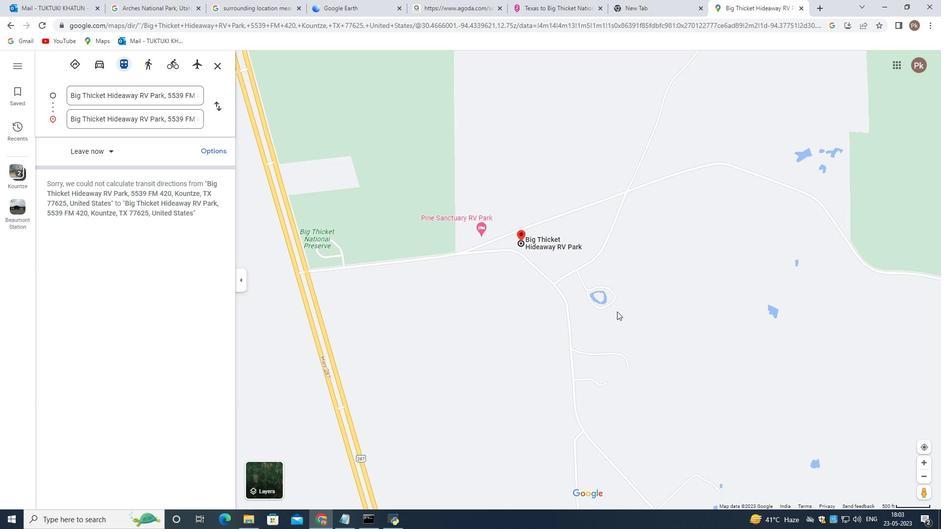 
Action: Mouse scrolled (617, 312) with delta (0, 0)
Screenshot: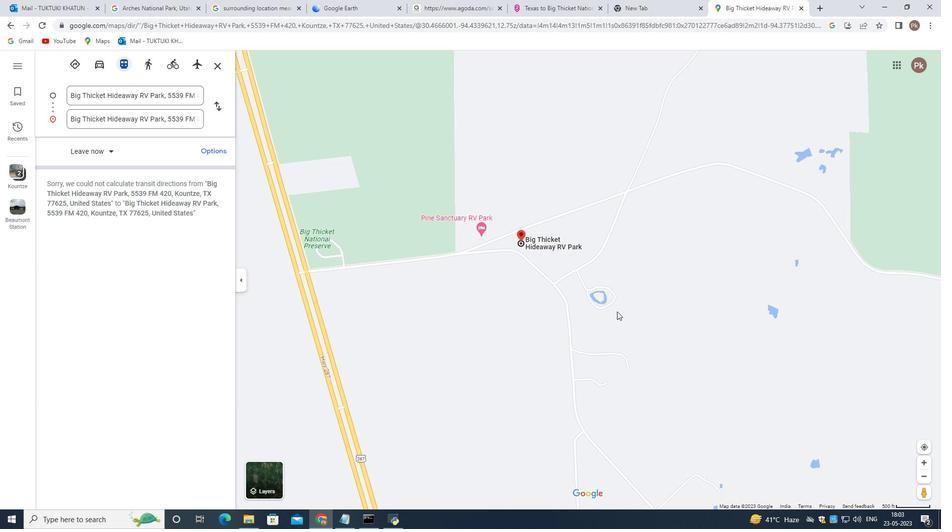 
Action: Mouse moved to (617, 311)
Screenshot: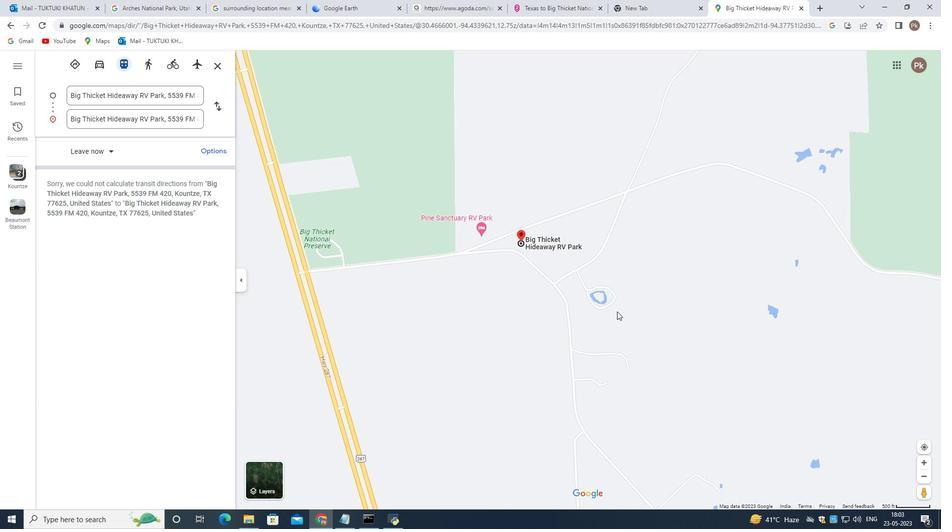 
Action: Mouse scrolled (617, 312) with delta (0, 0)
Screenshot: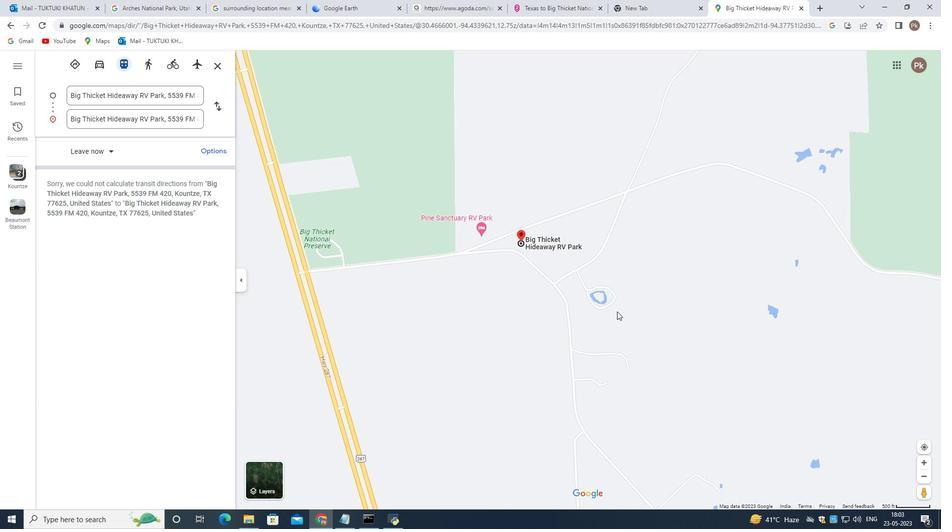 
Action: Mouse moved to (429, 183)
Screenshot: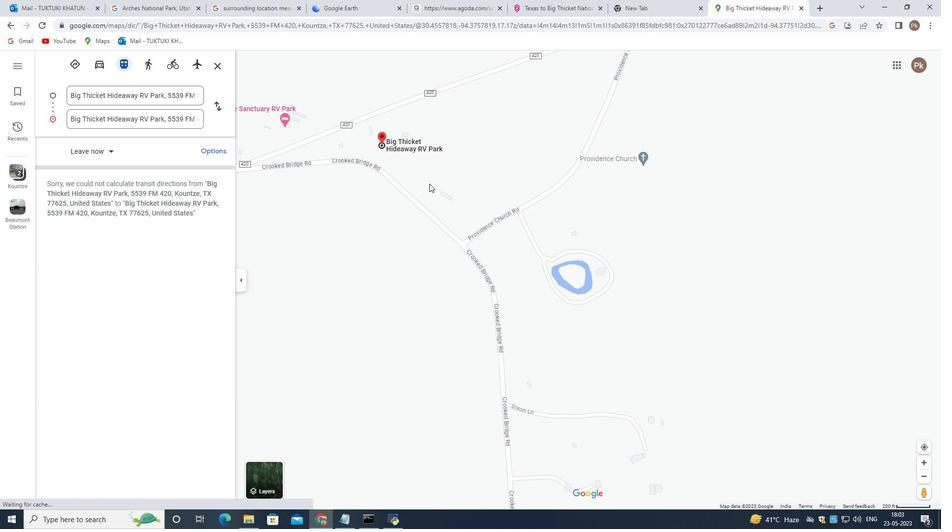 
Action: Mouse pressed left at (429, 183)
Screenshot: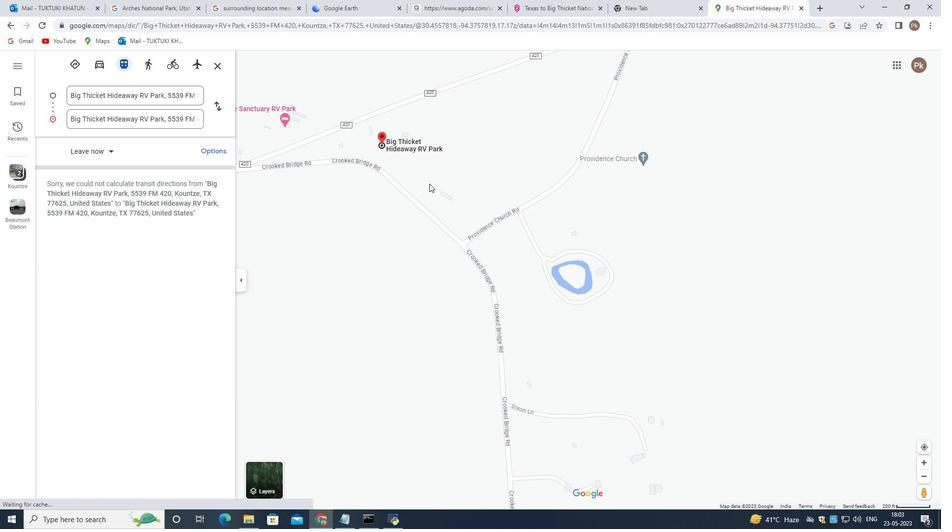 
Action: Mouse moved to (496, 261)
Screenshot: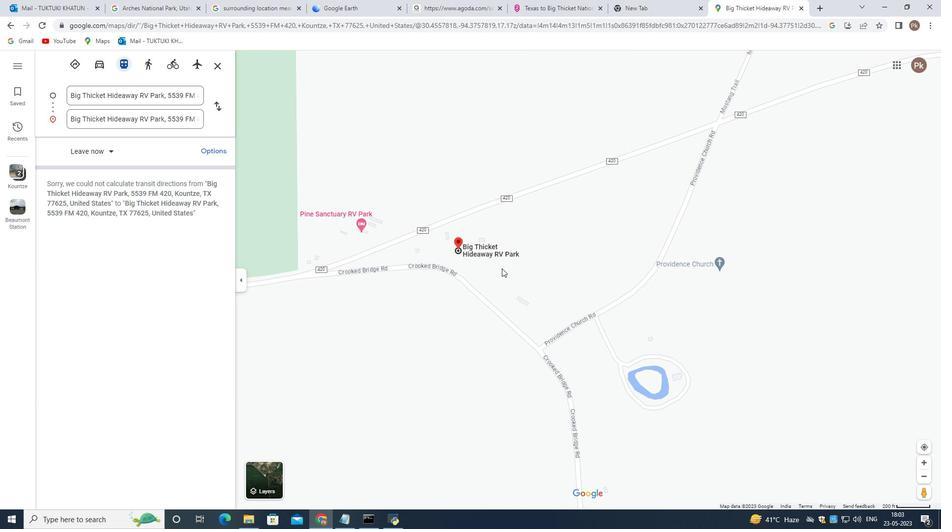 
Action: Mouse scrolled (496, 261) with delta (0, 0)
Screenshot: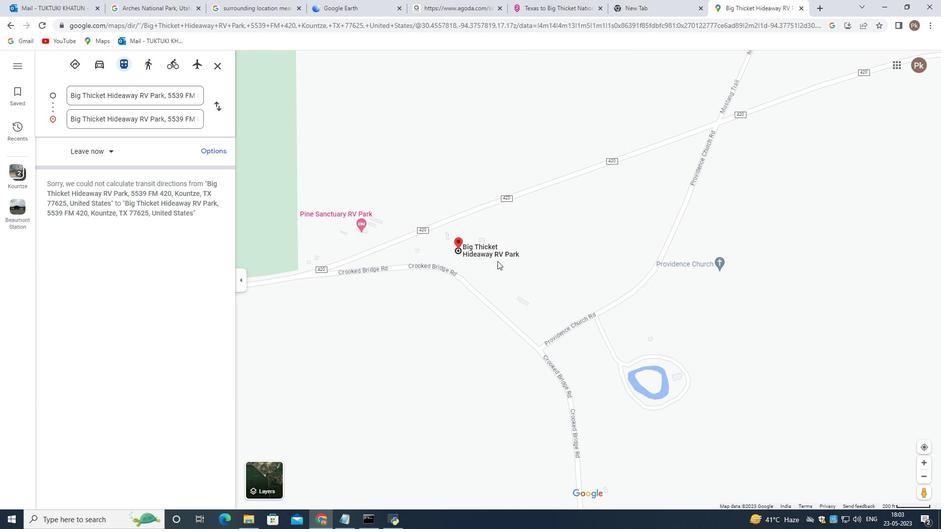 
Action: Mouse moved to (496, 261)
Screenshot: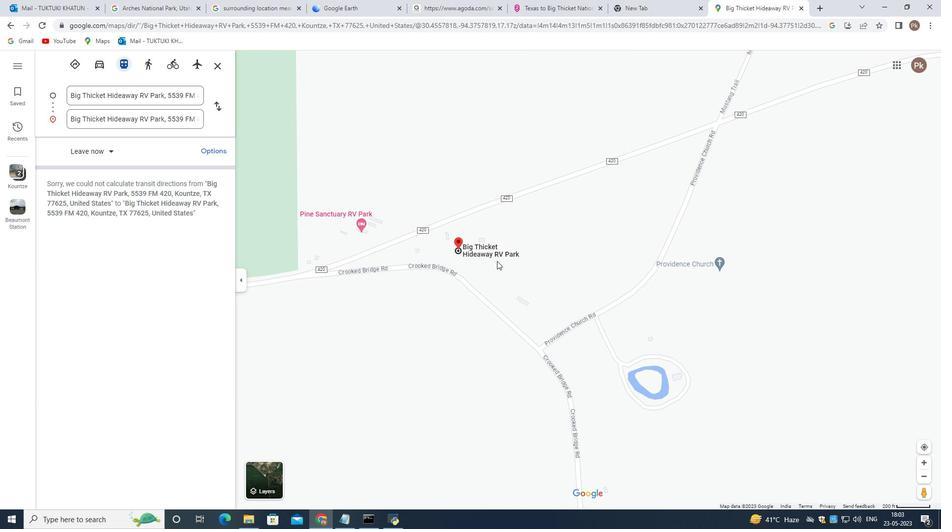 
Action: Mouse scrolled (496, 261) with delta (0, 0)
Screenshot: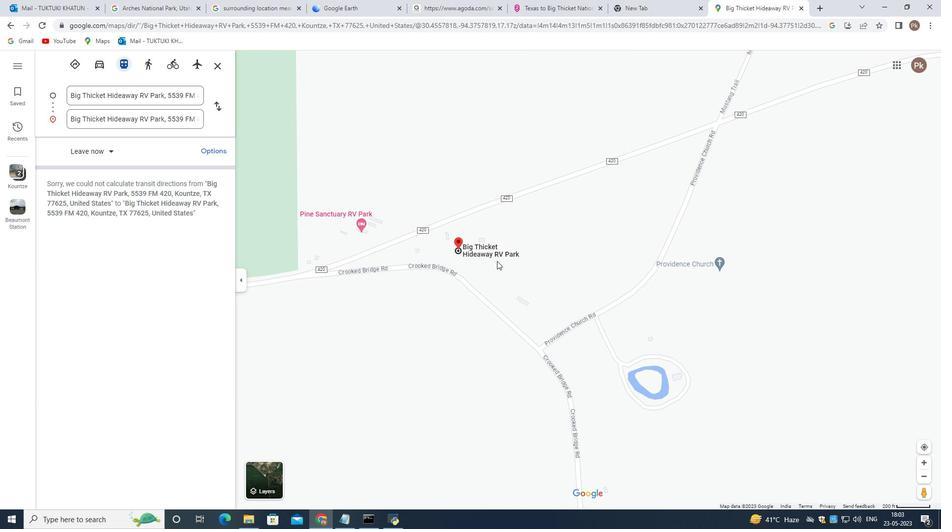
Action: Mouse scrolled (496, 261) with delta (0, 0)
Screenshot: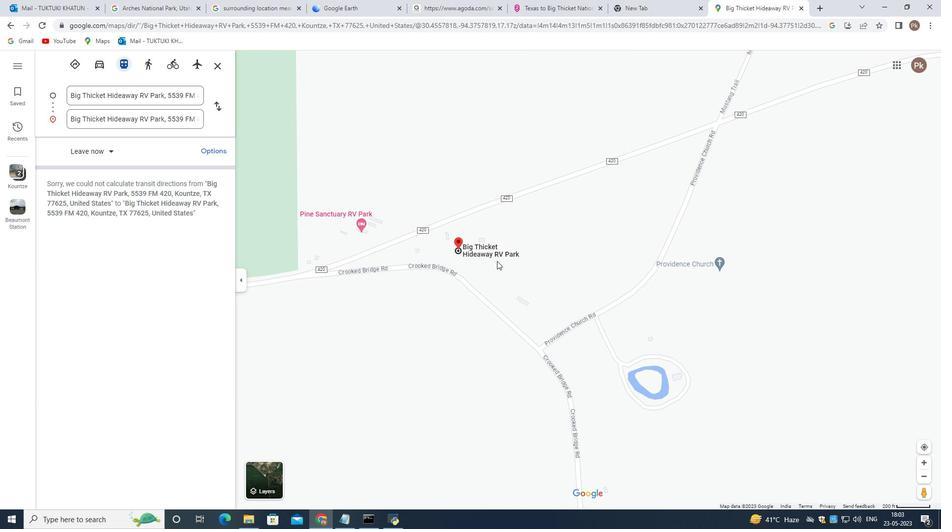 
Action: Mouse scrolled (496, 261) with delta (0, 0)
Screenshot: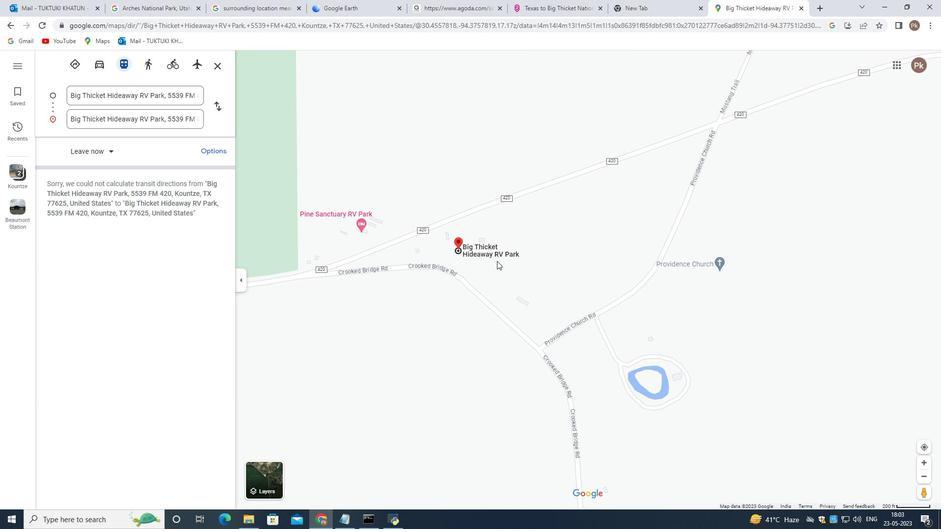 
Action: Mouse scrolled (496, 261) with delta (0, 0)
Screenshot: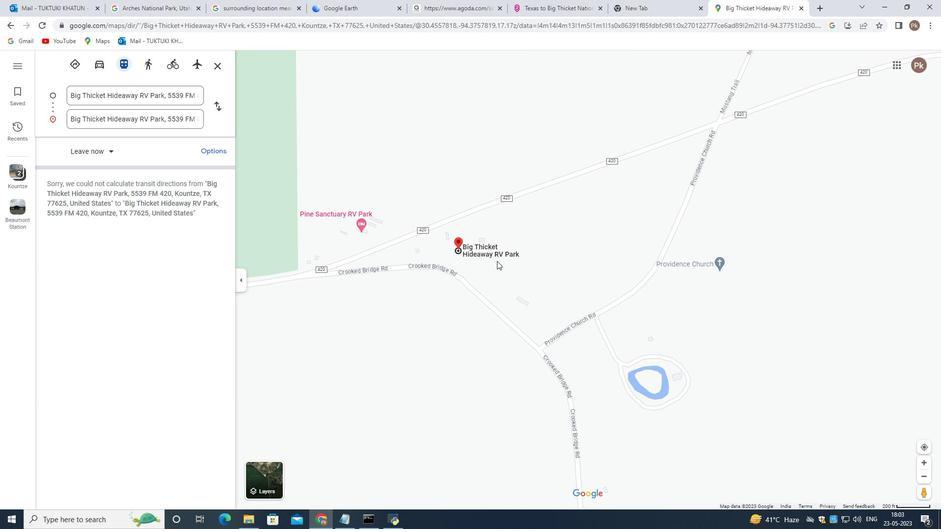 
Action: Mouse scrolled (496, 261) with delta (0, 0)
Screenshot: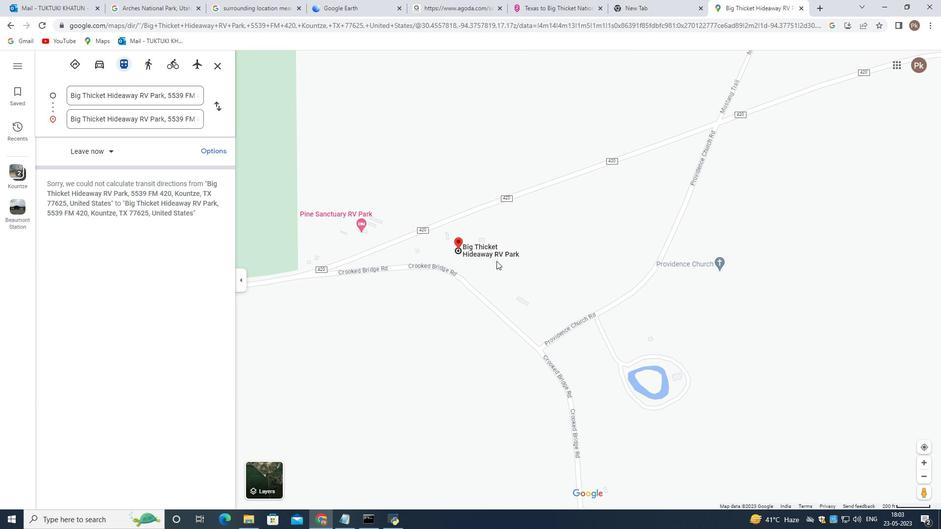 
Action: Mouse scrolled (496, 261) with delta (0, 0)
Screenshot: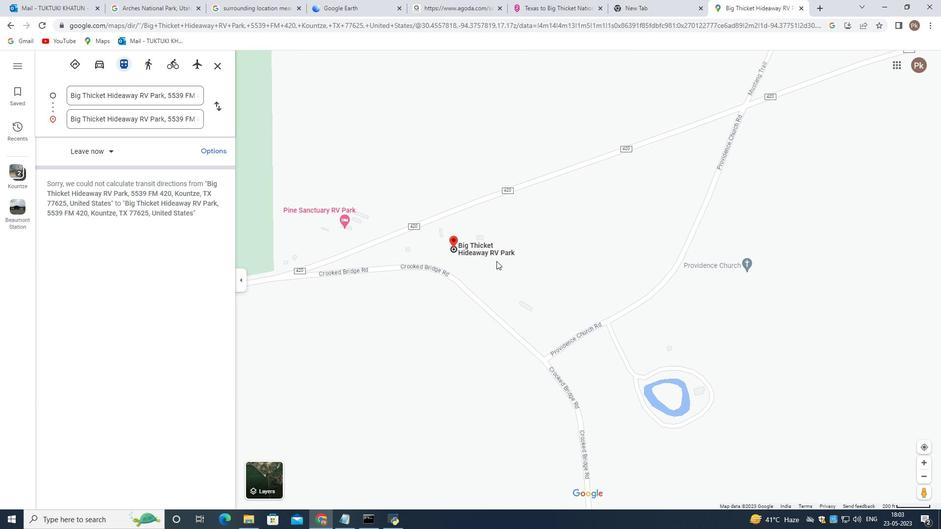 
Action: Mouse scrolled (496, 261) with delta (0, 0)
Screenshot: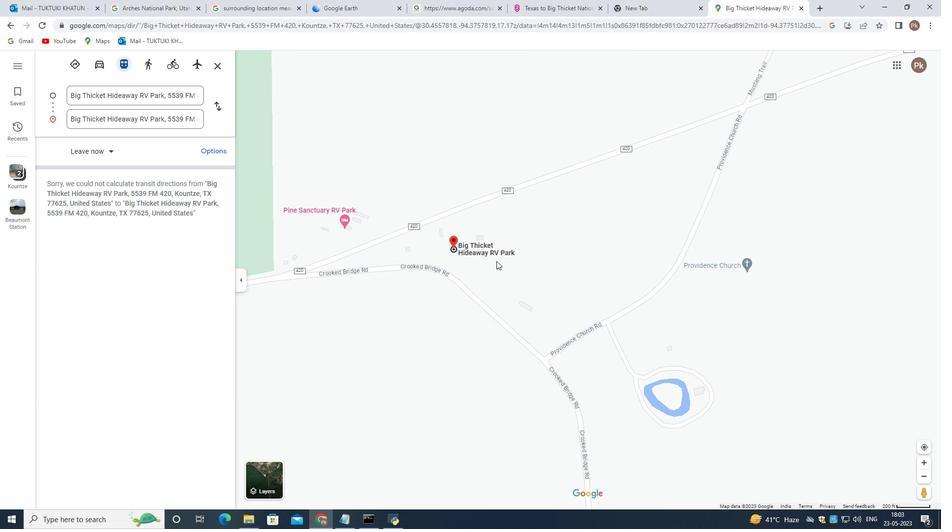 
Action: Mouse scrolled (496, 261) with delta (0, 0)
Screenshot: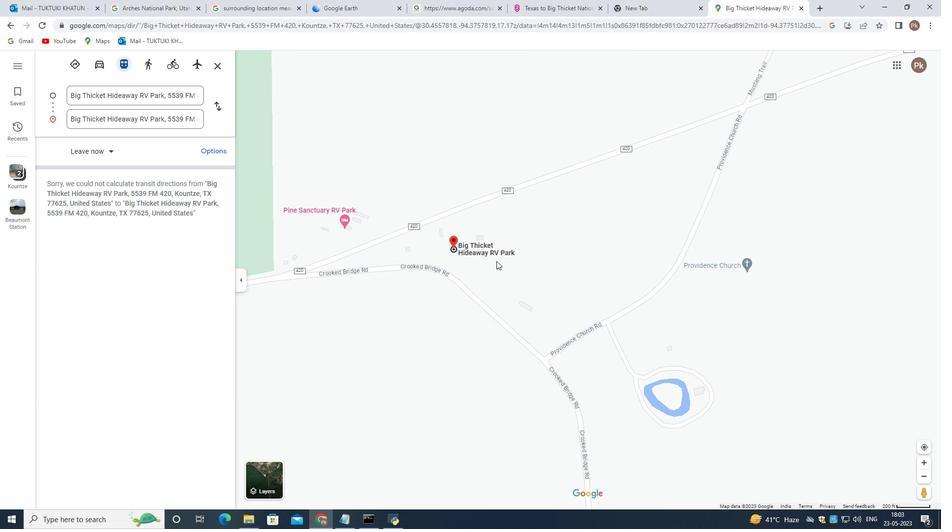 
Action: Mouse scrolled (496, 261) with delta (0, 0)
Screenshot: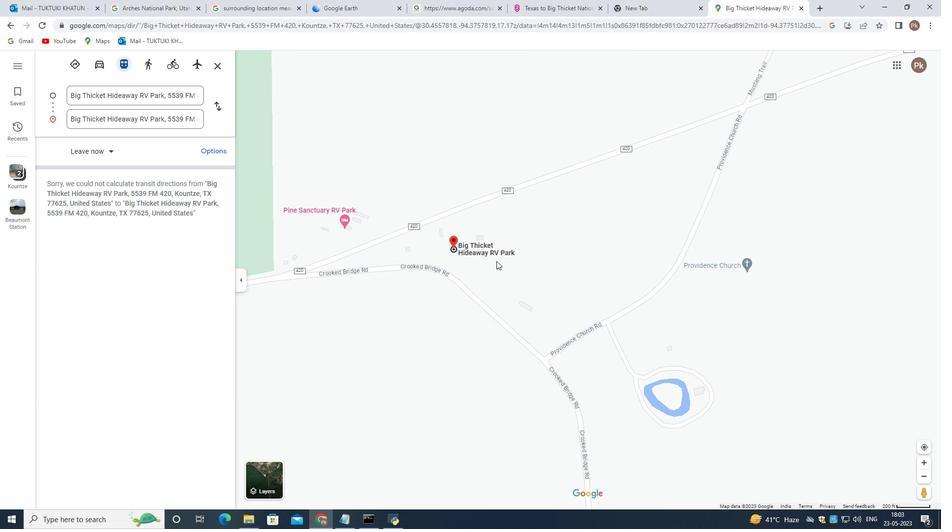 
Action: Mouse scrolled (496, 261) with delta (0, 0)
Screenshot: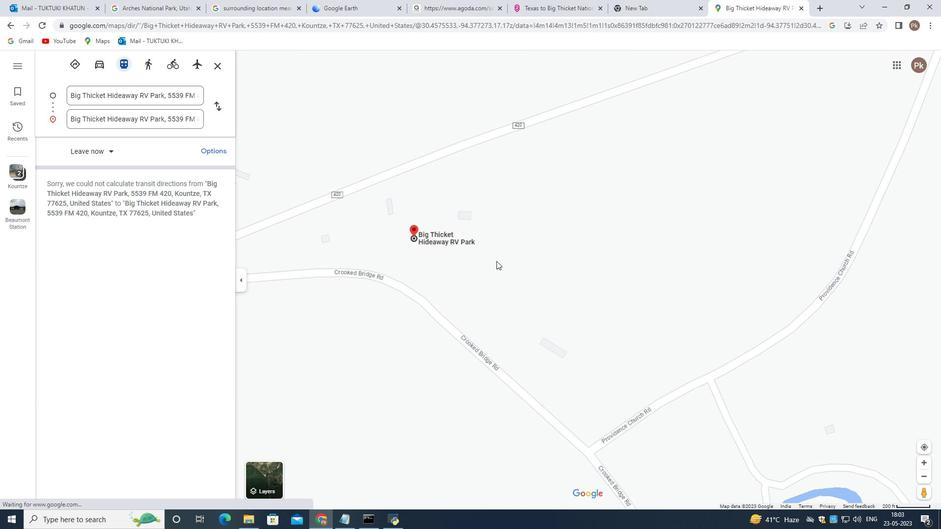 
Action: Mouse moved to (412, 235)
Screenshot: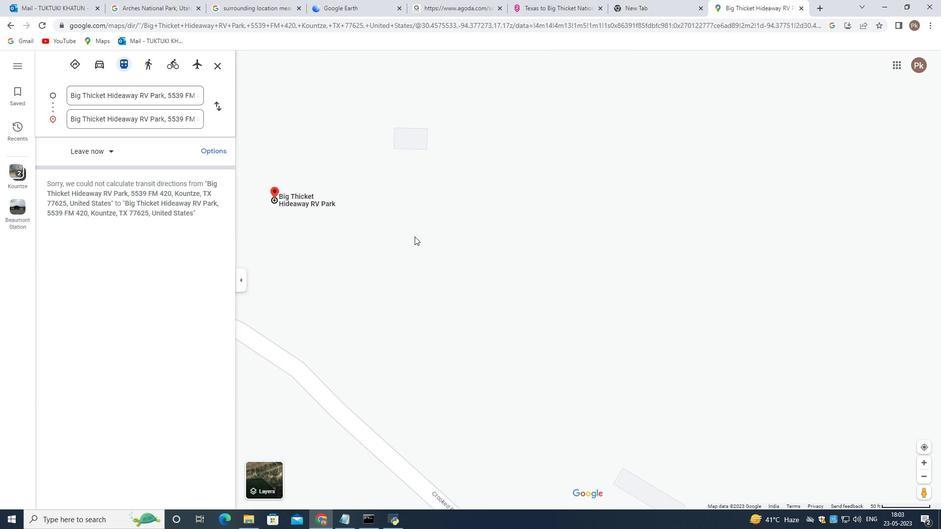 
Action: Mouse pressed left at (412, 235)
Screenshot: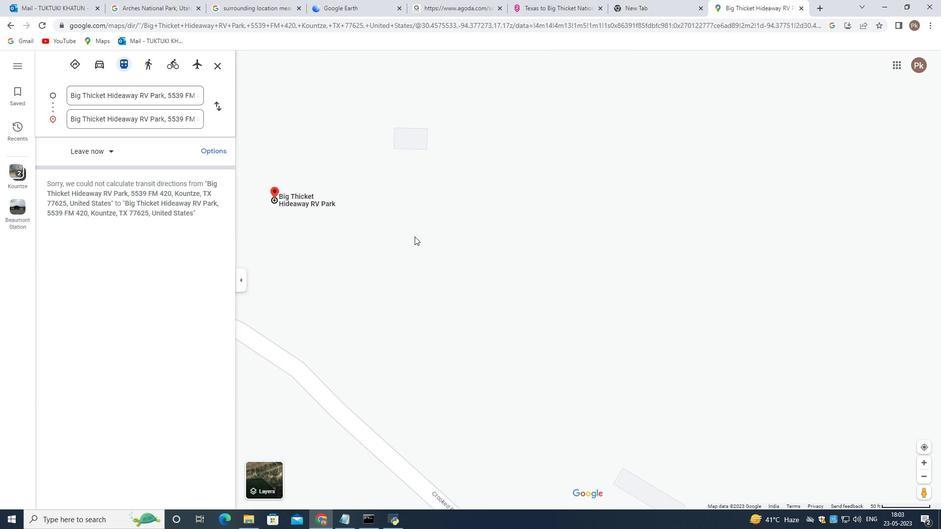 
Action: Mouse moved to (799, 353)
Screenshot: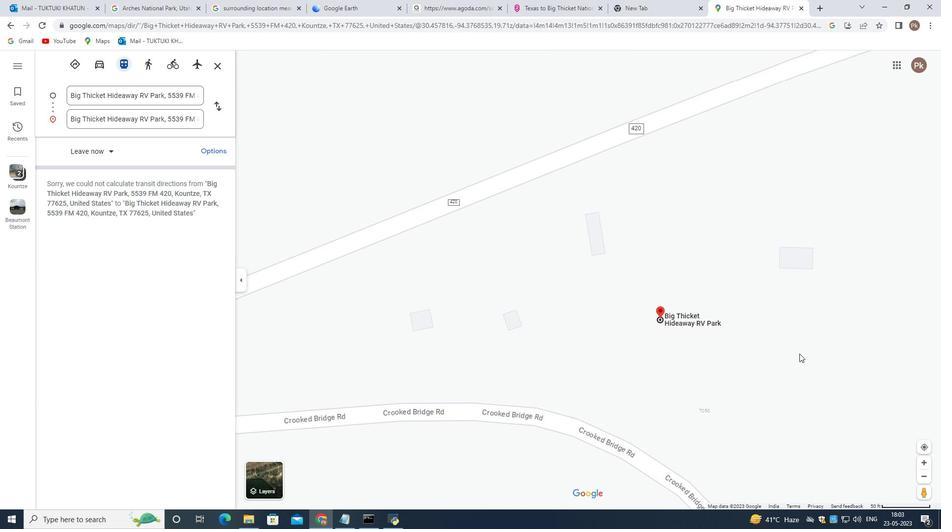 
Action: Mouse scrolled (799, 354) with delta (0, 0)
Screenshot: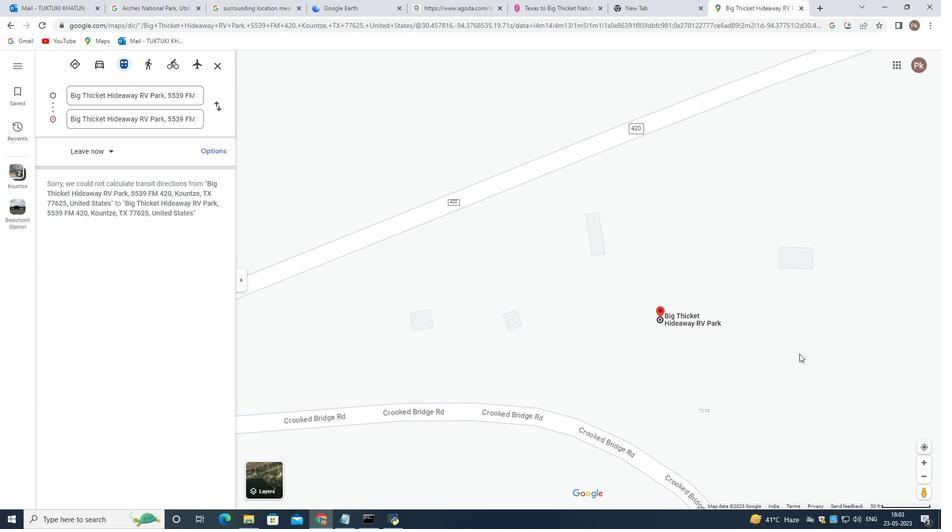 
Action: Mouse moved to (628, 318)
Screenshot: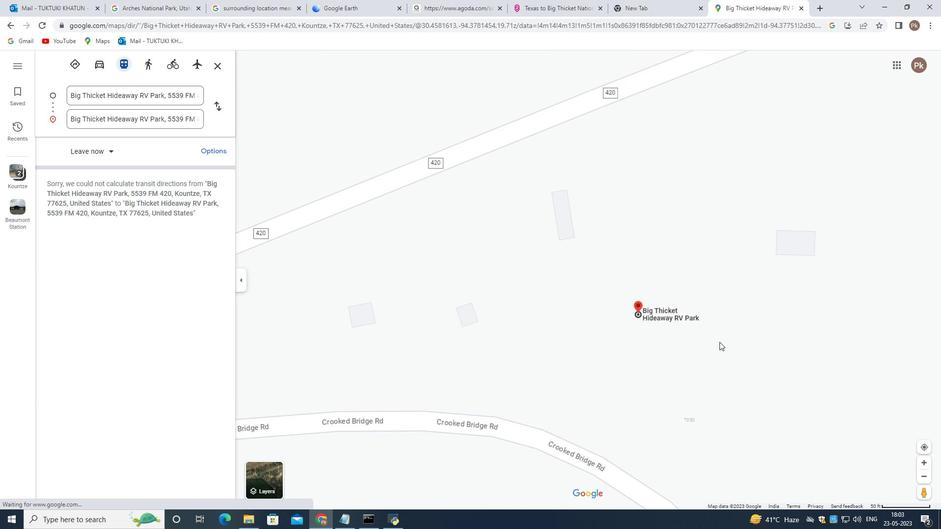 
Action: Mouse scrolled (628, 318) with delta (0, 0)
Screenshot: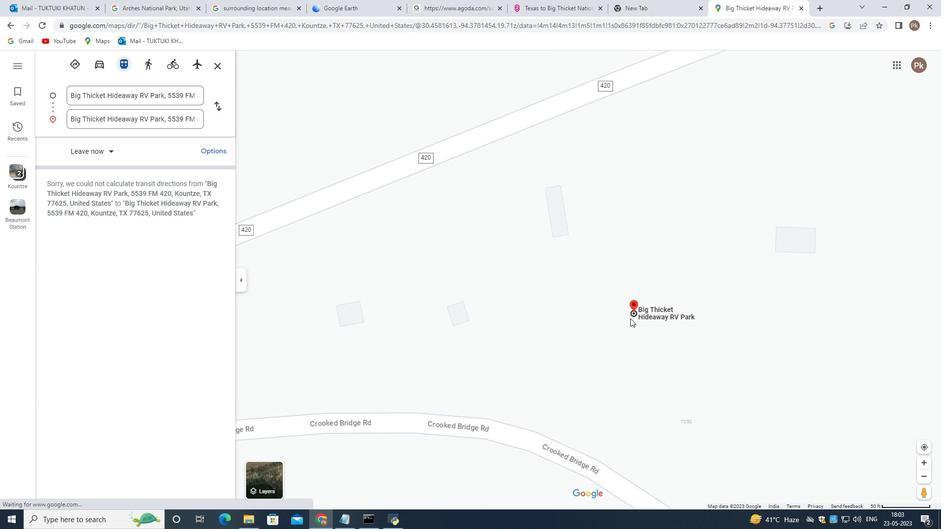 
Action: Mouse scrolled (628, 318) with delta (0, 0)
Screenshot: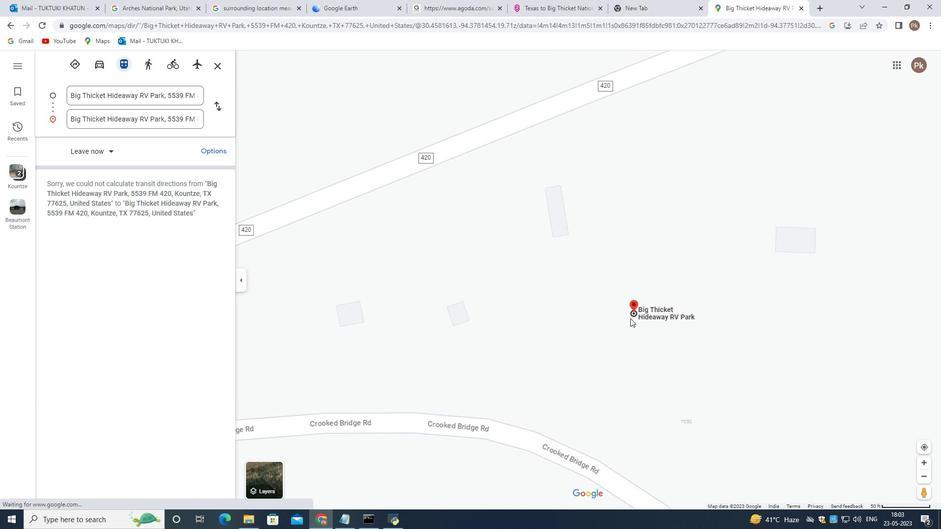
Action: Mouse scrolled (628, 318) with delta (0, 0)
Screenshot: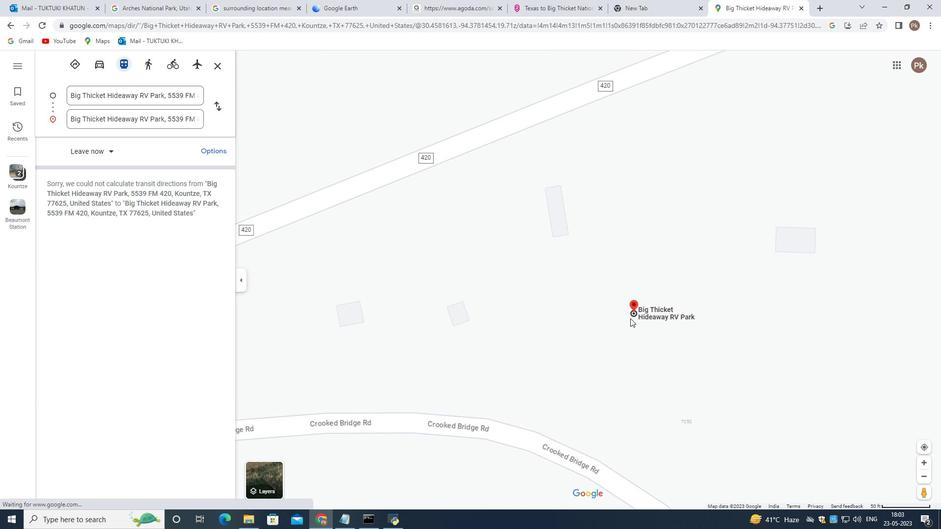 
Action: Mouse scrolled (628, 318) with delta (0, 0)
Screenshot: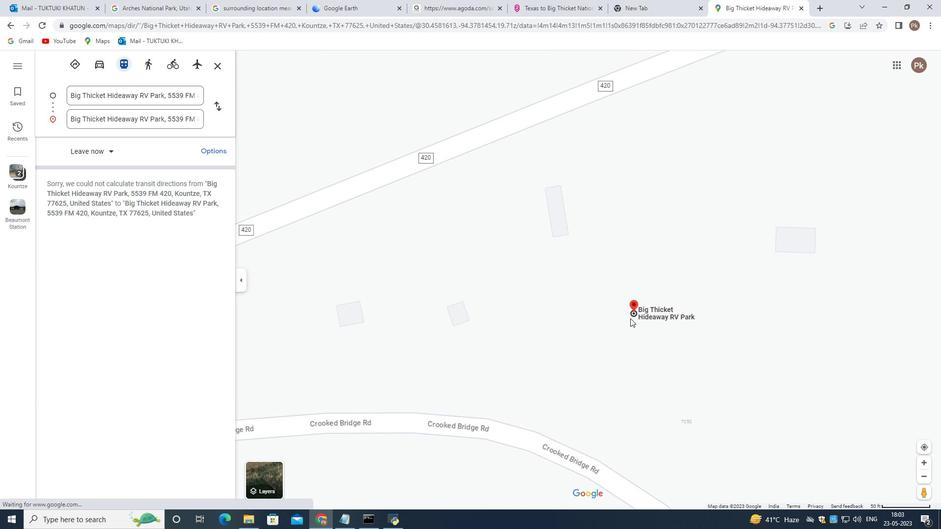 
Action: Mouse moved to (628, 317)
Screenshot: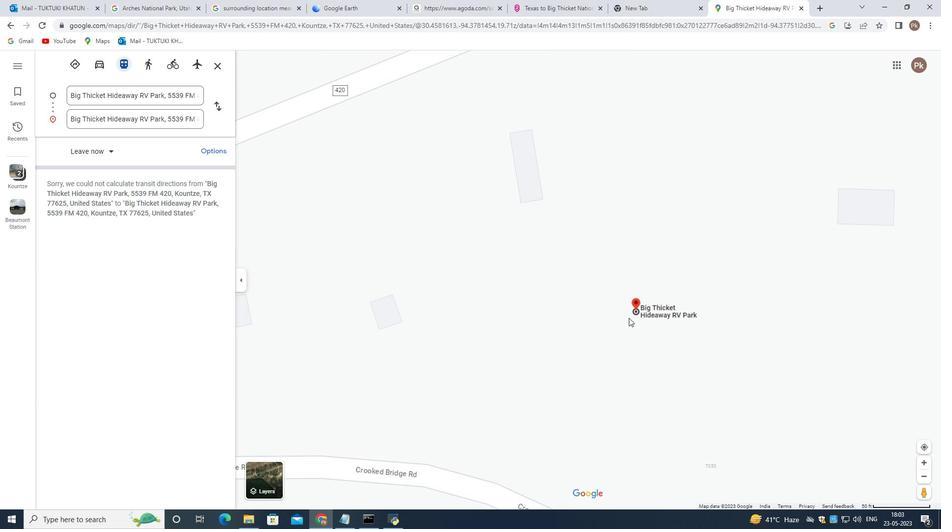 
Action: Mouse scrolled (628, 318) with delta (0, 0)
Screenshot: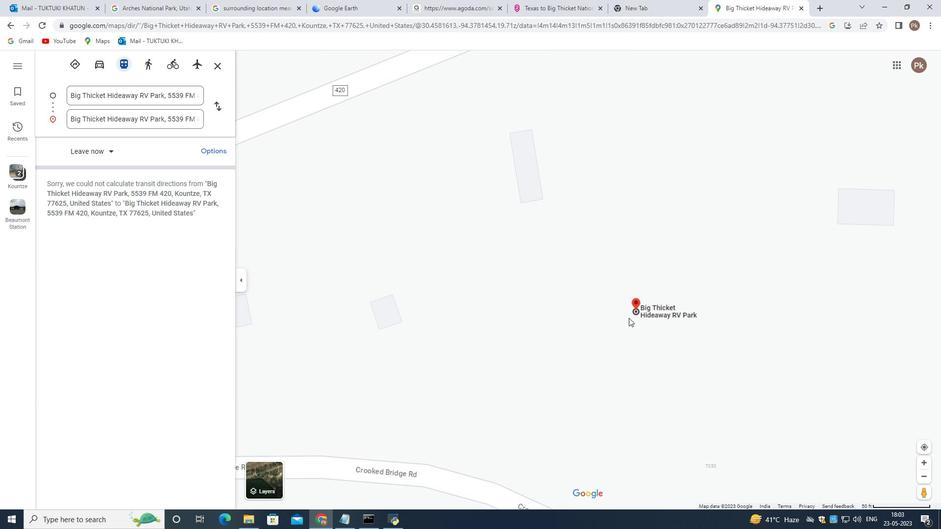 
Action: Mouse scrolled (628, 318) with delta (0, 0)
Screenshot: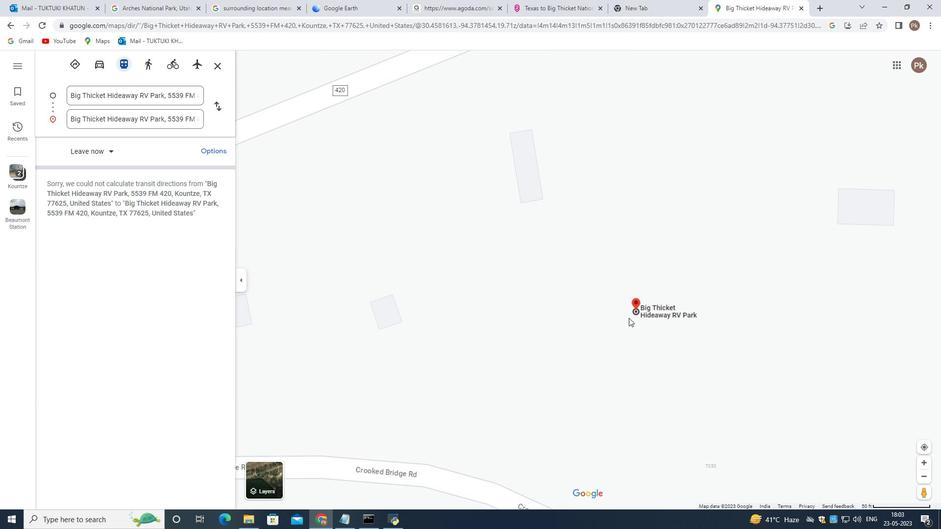 
Action: Mouse scrolled (628, 318) with delta (0, 0)
Screenshot: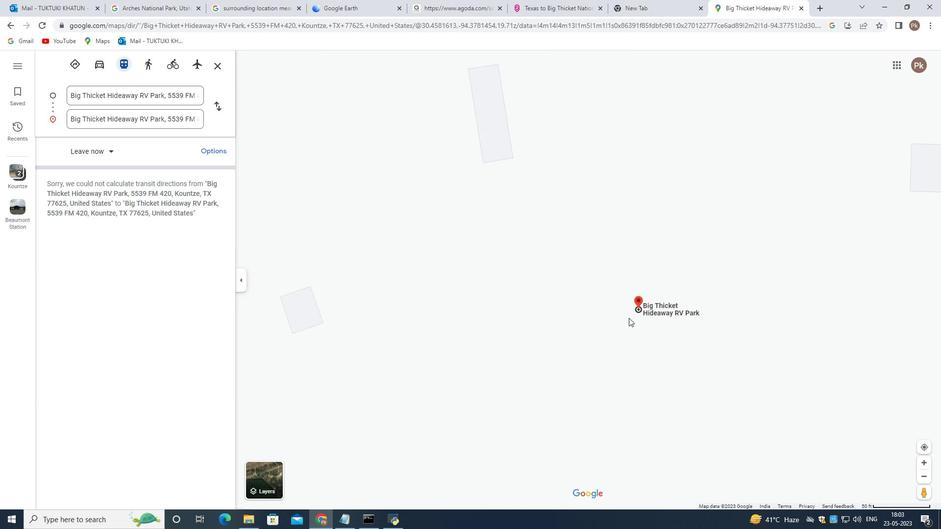 
Action: Mouse scrolled (628, 318) with delta (0, 0)
Screenshot: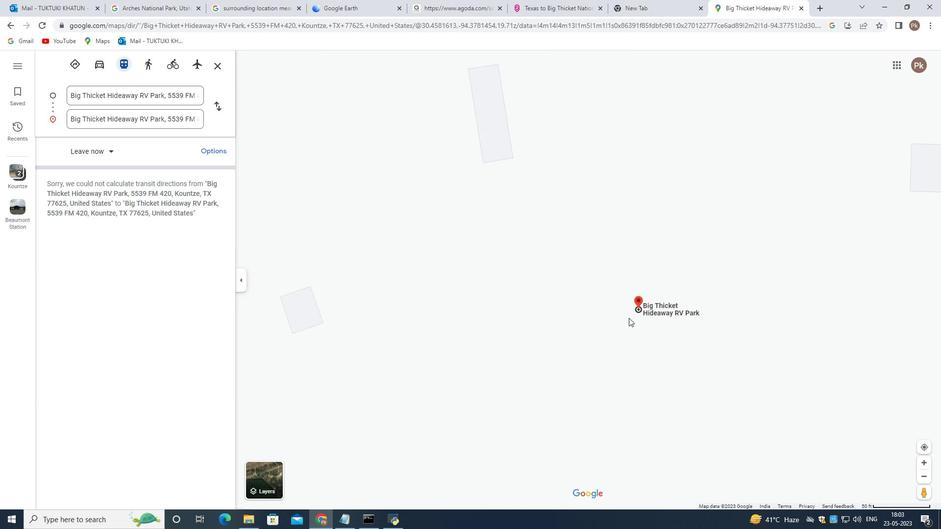
Action: Mouse moved to (622, 312)
Screenshot: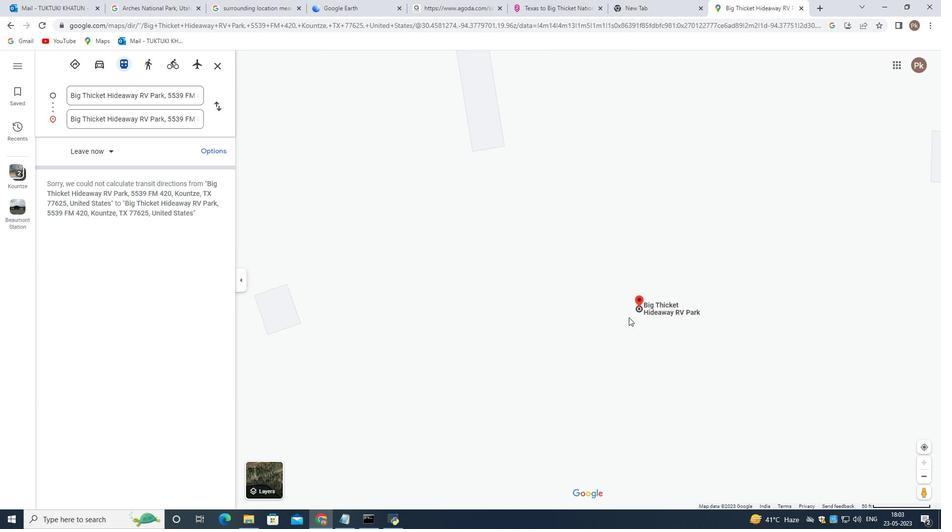 
Action: Mouse pressed left at (622, 312)
Screenshot: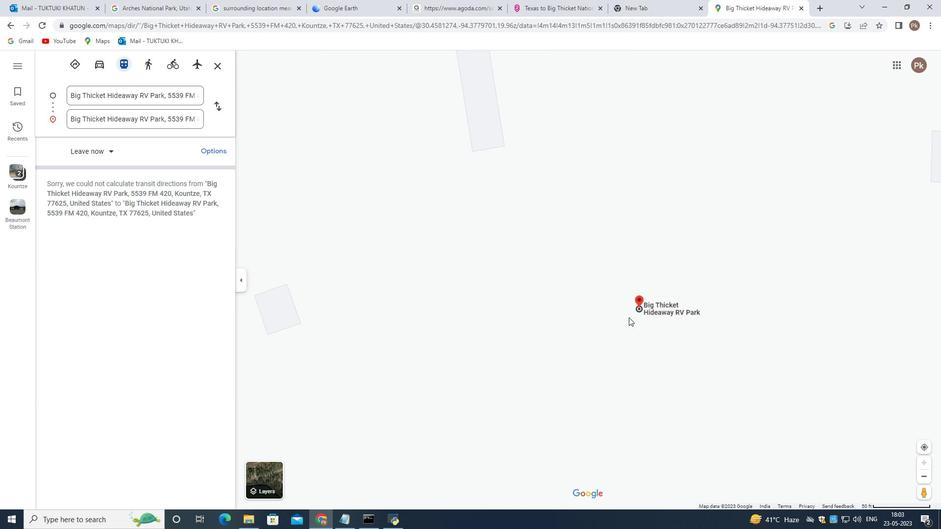 
Action: Mouse moved to (485, 287)
Screenshot: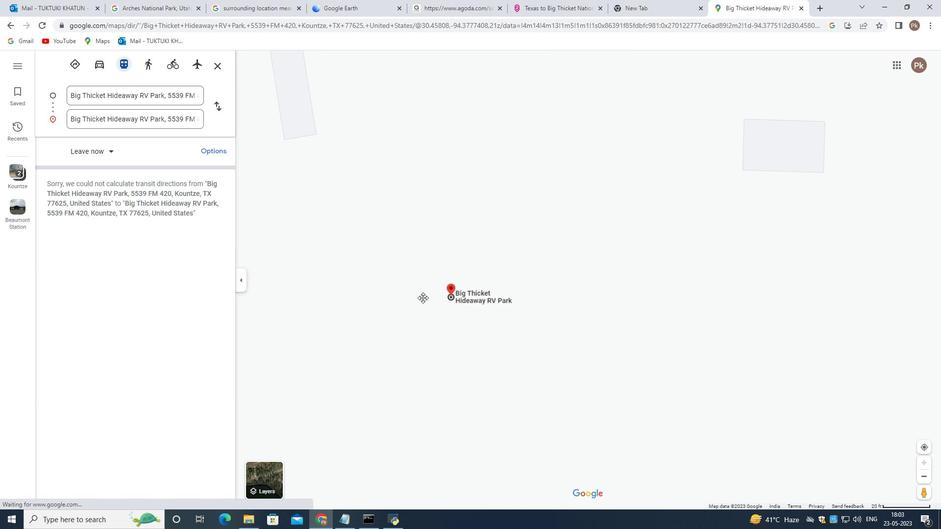 
Action: Mouse scrolled (485, 288) with delta (0, 0)
Screenshot: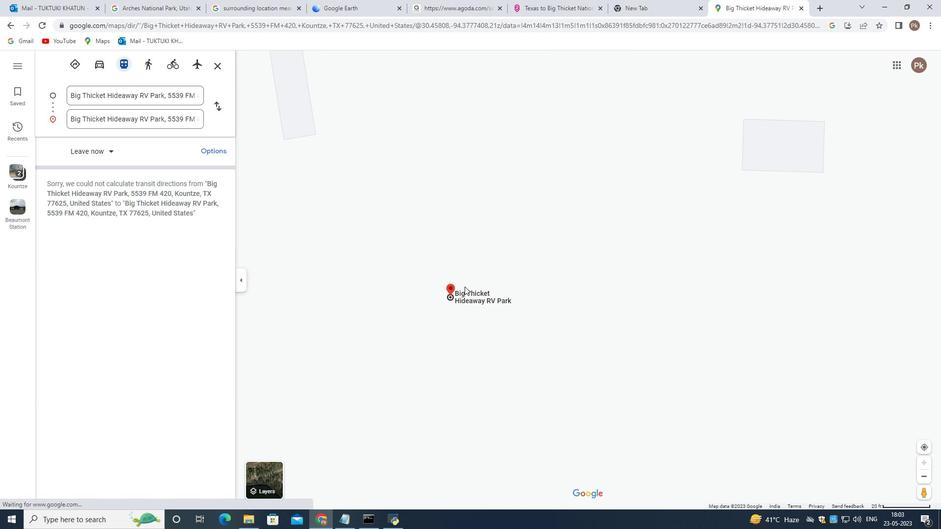 
Action: Mouse scrolled (485, 288) with delta (0, 0)
Screenshot: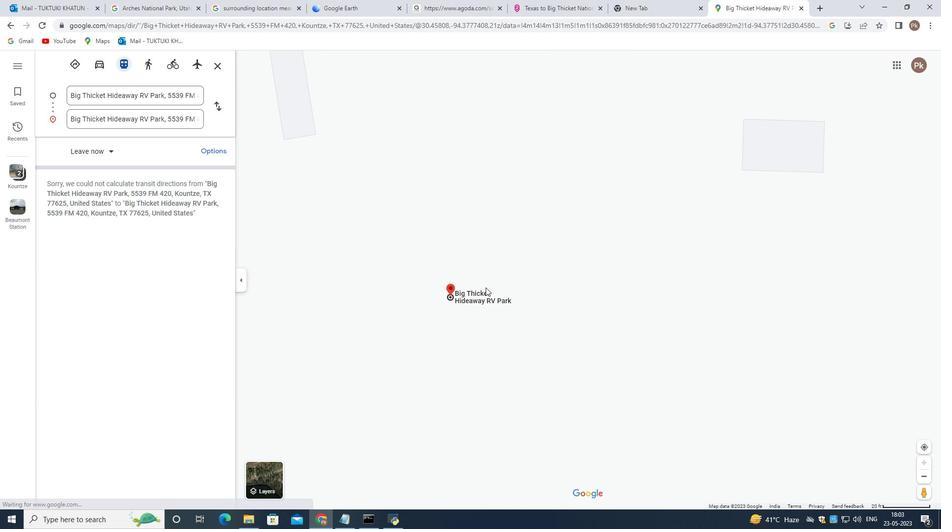 
Action: Mouse scrolled (485, 288) with delta (0, 0)
Screenshot: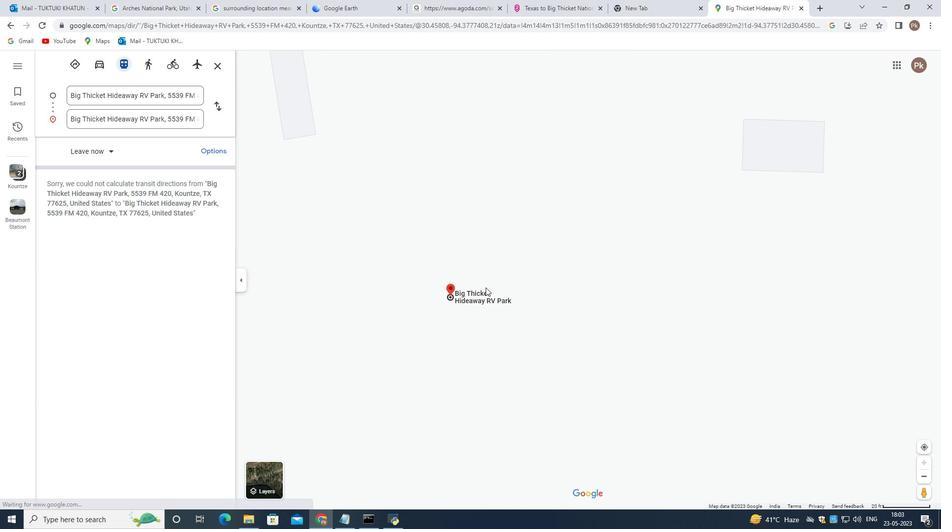 
Action: Mouse scrolled (485, 288) with delta (0, 0)
Screenshot: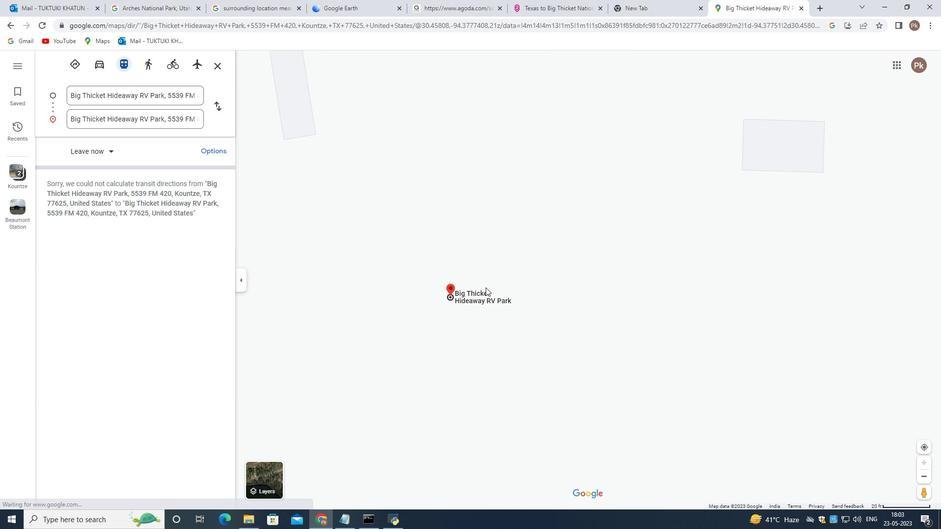 
Action: Mouse scrolled (485, 288) with delta (0, 0)
Screenshot: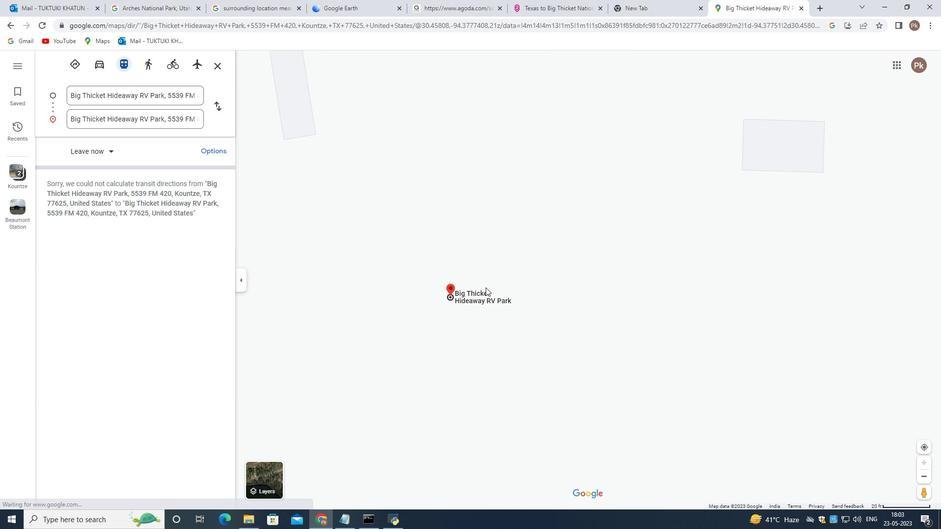 
Action: Mouse scrolled (485, 288) with delta (0, 0)
Screenshot: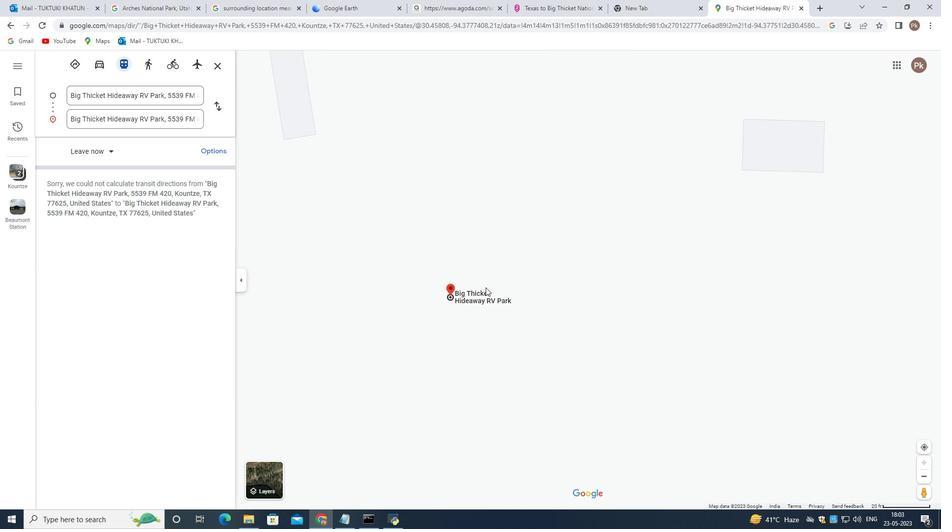 
Action: Mouse scrolled (485, 288) with delta (0, 0)
Screenshot: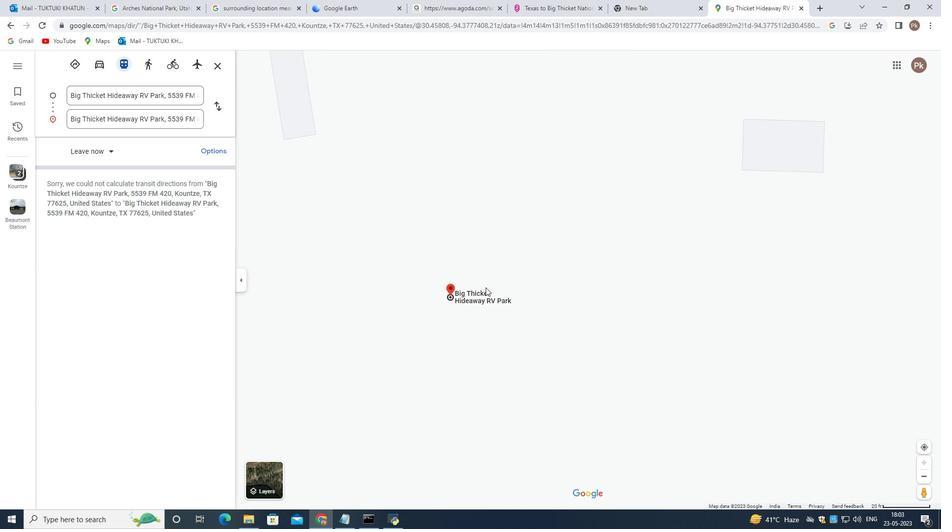 
Action: Mouse scrolled (485, 288) with delta (0, 0)
Screenshot: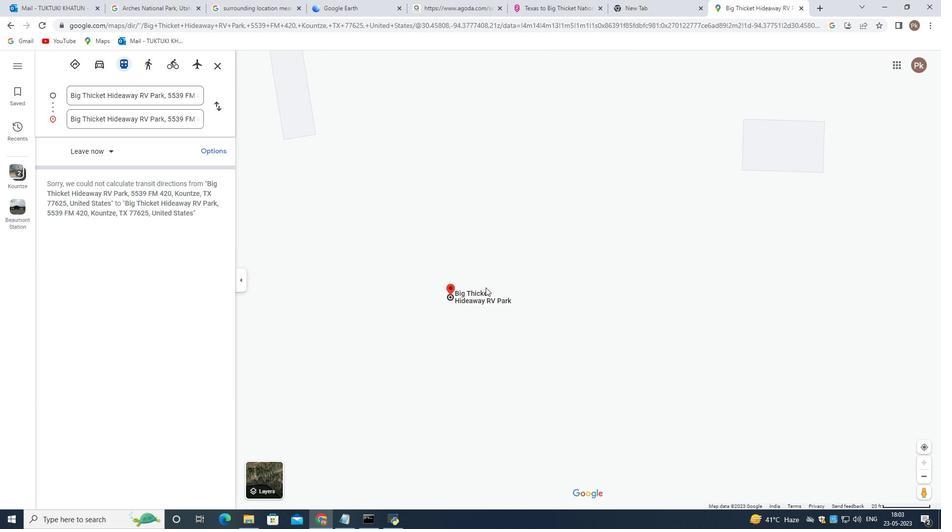 
Action: Mouse scrolled (485, 288) with delta (0, 0)
Screenshot: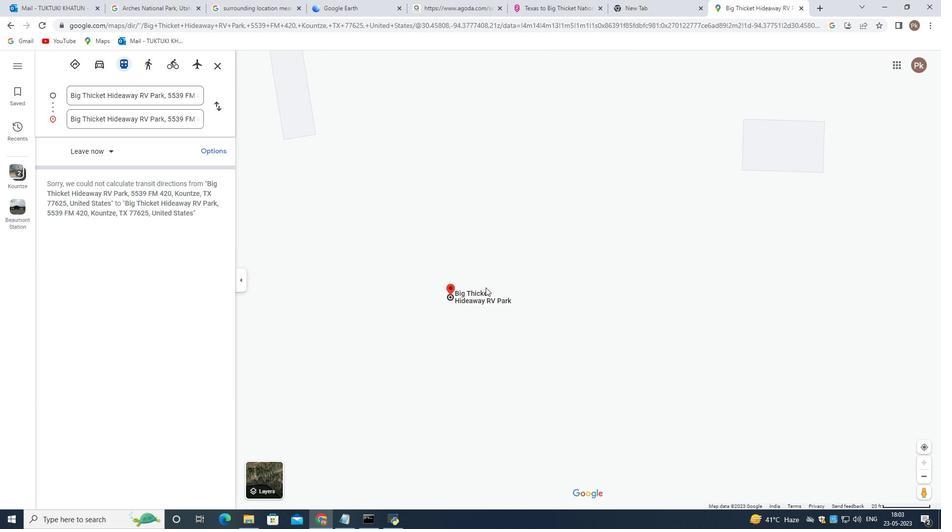 
Action: Mouse scrolled (485, 288) with delta (0, 0)
Screenshot: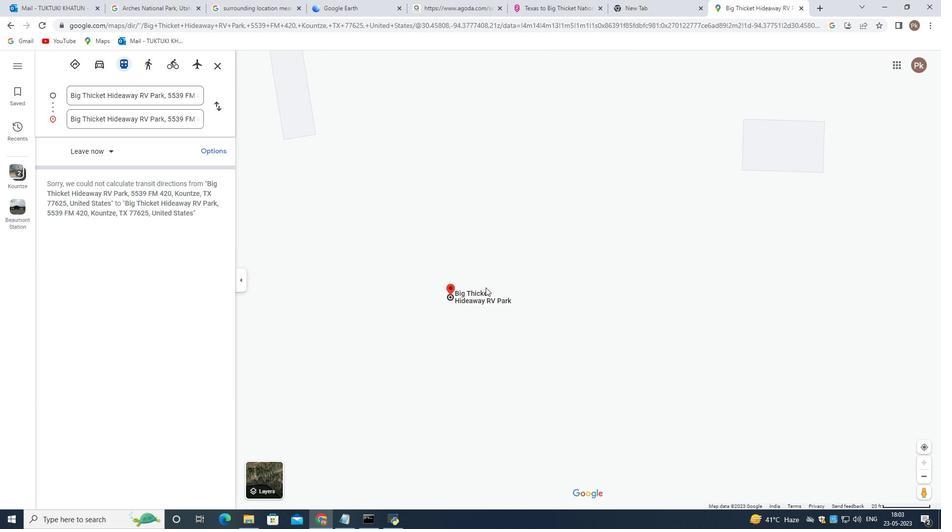 
Action: Mouse scrolled (485, 288) with delta (0, 0)
Screenshot: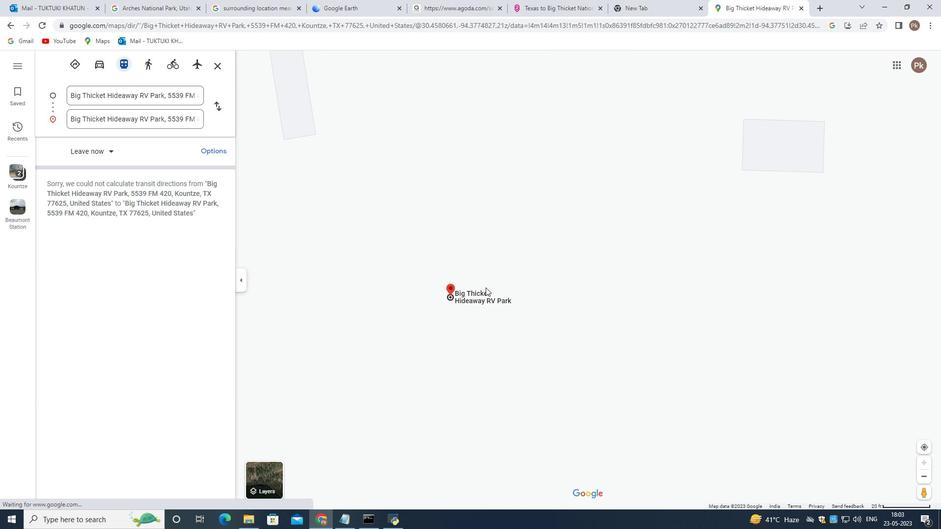 
Action: Mouse scrolled (485, 288) with delta (0, 0)
Screenshot: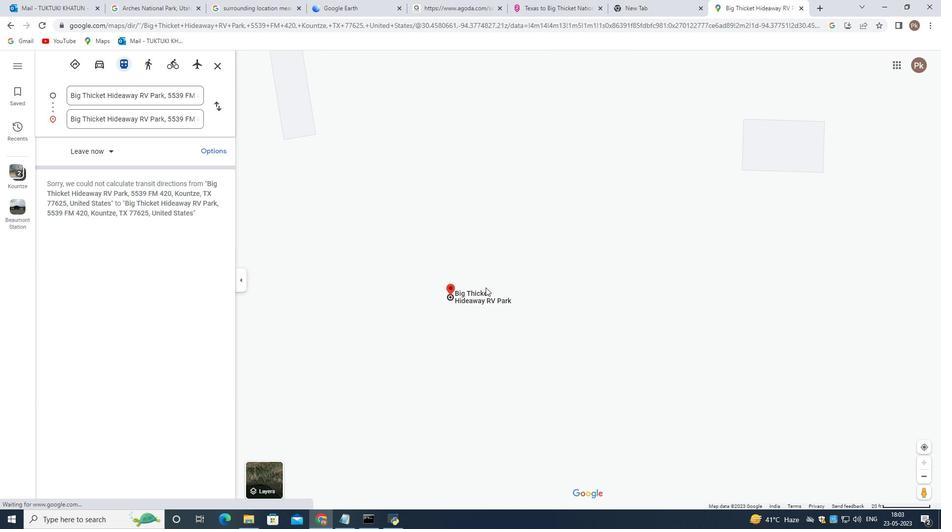 
Action: Mouse scrolled (485, 288) with delta (0, 0)
Screenshot: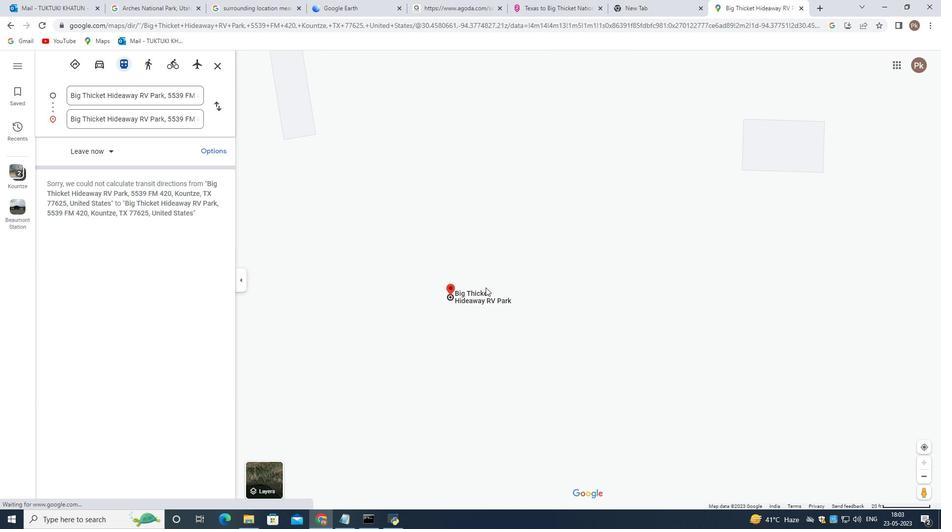 
Action: Mouse scrolled (485, 288) with delta (0, 0)
Screenshot: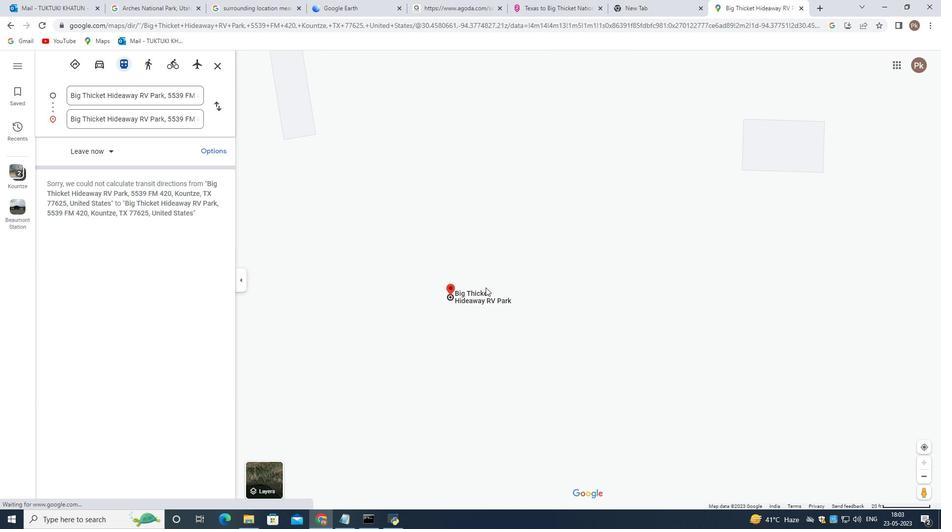 
Action: Mouse scrolled (485, 288) with delta (0, 0)
Screenshot: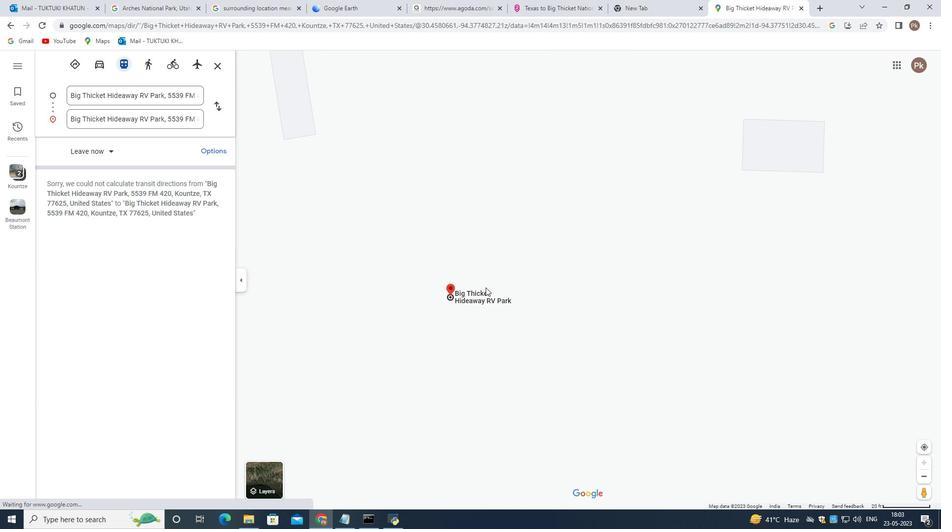 
Action: Mouse scrolled (485, 288) with delta (0, 0)
Screenshot: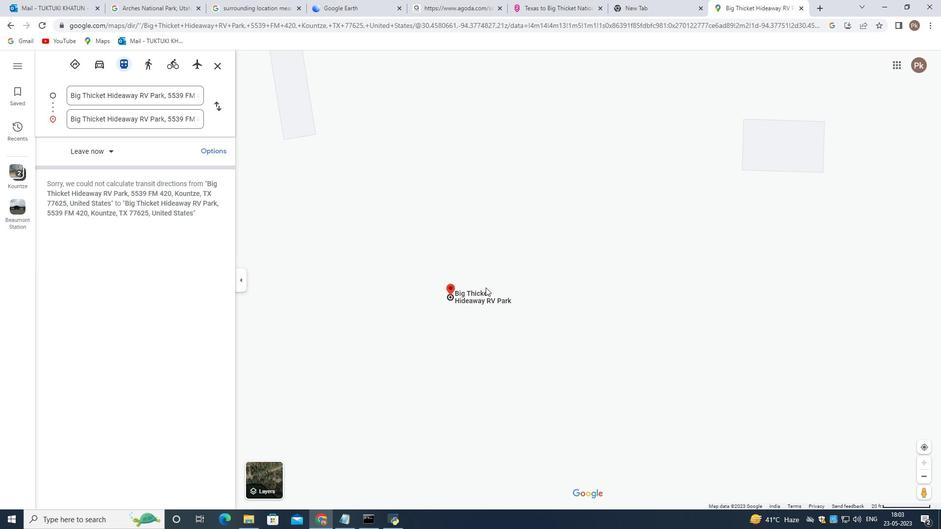 
Action: Mouse scrolled (485, 288) with delta (0, 0)
Screenshot: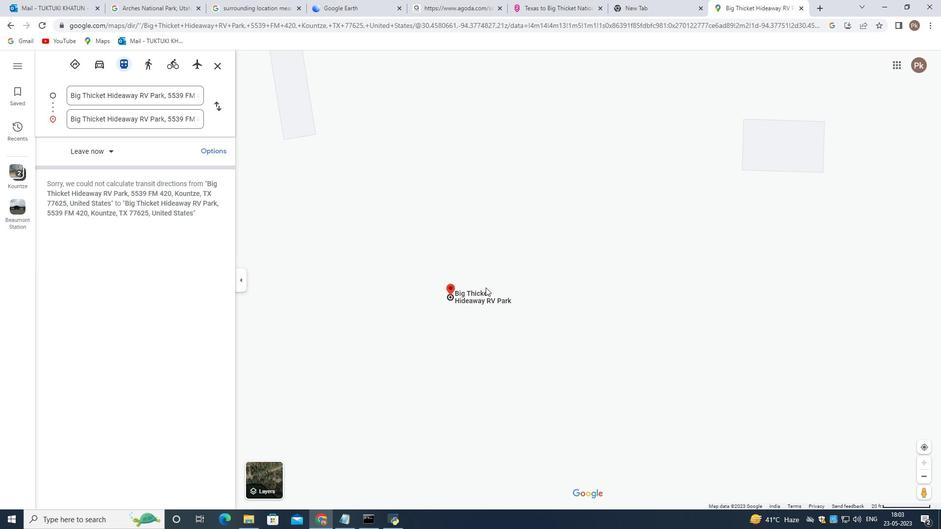 
Action: Mouse scrolled (485, 288) with delta (0, 0)
Screenshot: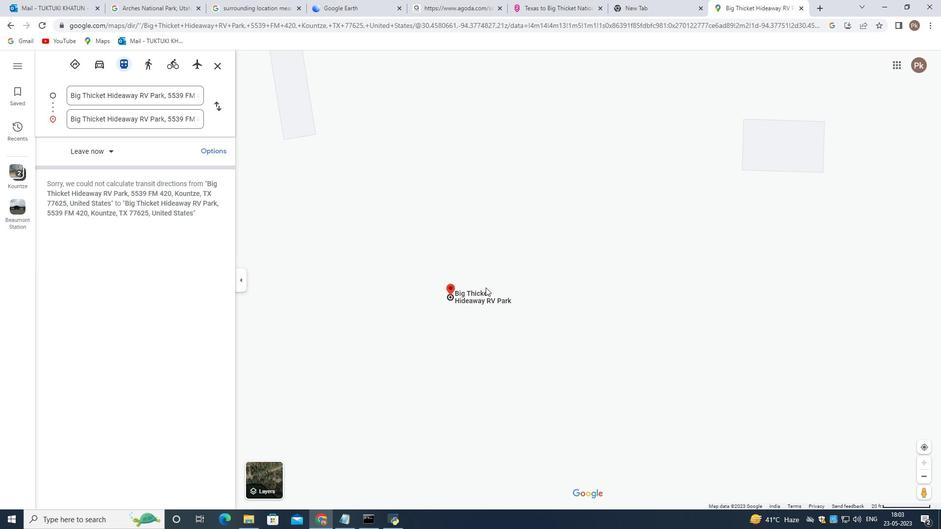 
Action: Mouse scrolled (485, 288) with delta (0, 0)
Screenshot: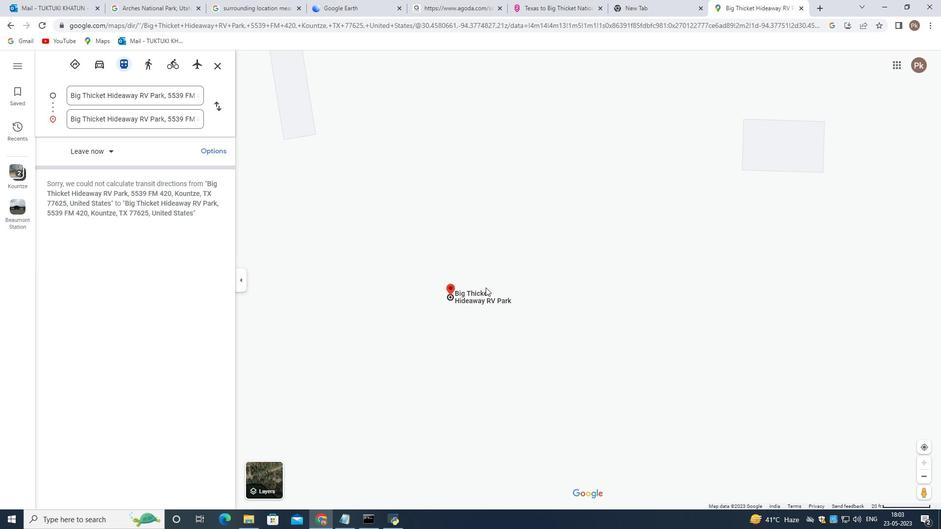 
Action: Mouse scrolled (485, 288) with delta (0, 0)
Screenshot: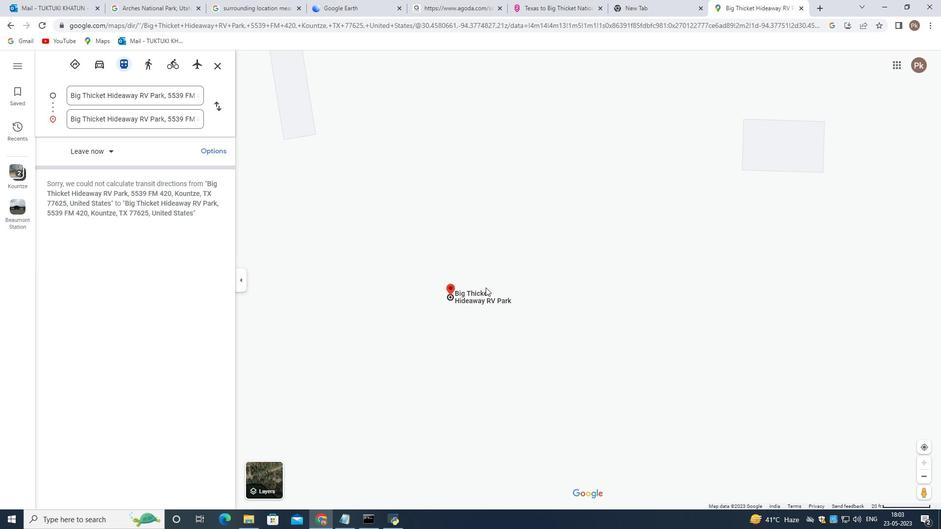 
Action: Mouse moved to (502, 284)
Screenshot: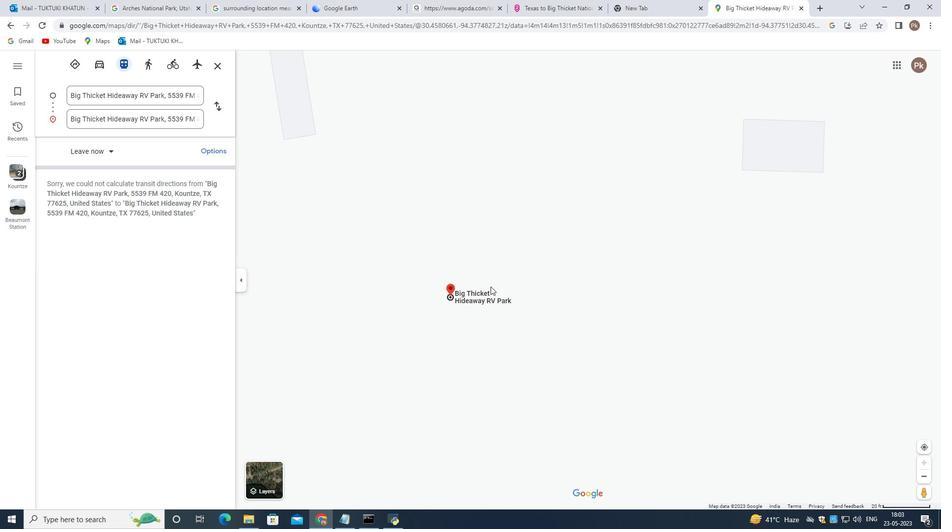 
Action: Mouse scrolled (502, 283) with delta (0, 0)
Screenshot: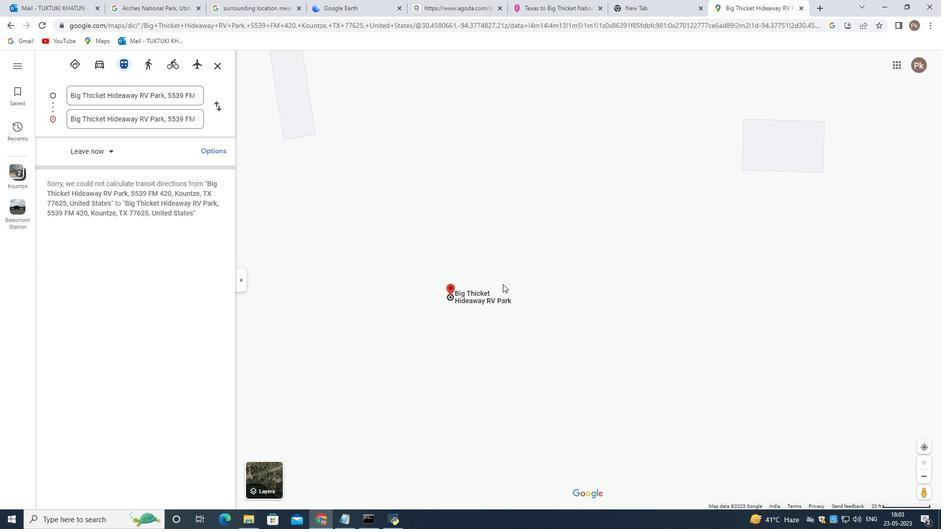 
Action: Mouse scrolled (502, 283) with delta (0, 0)
Screenshot: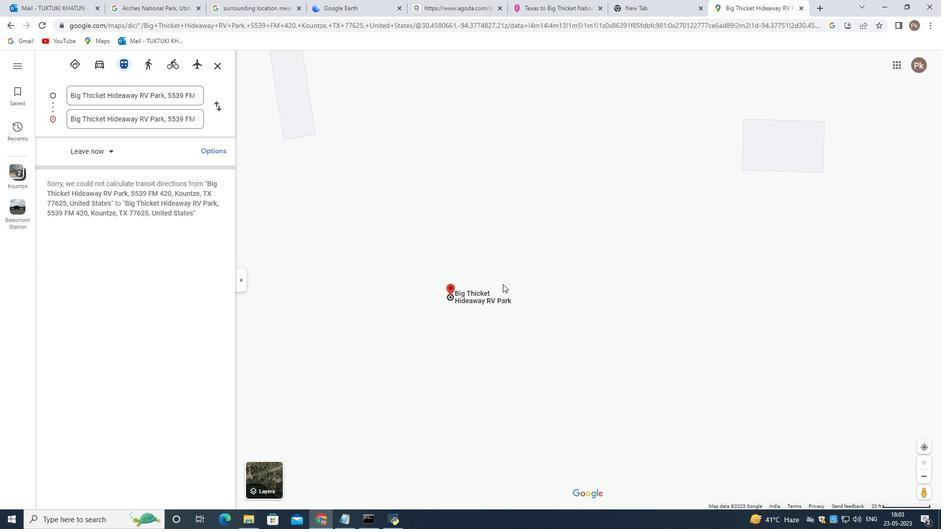 
Action: Mouse scrolled (502, 283) with delta (0, 0)
Screenshot: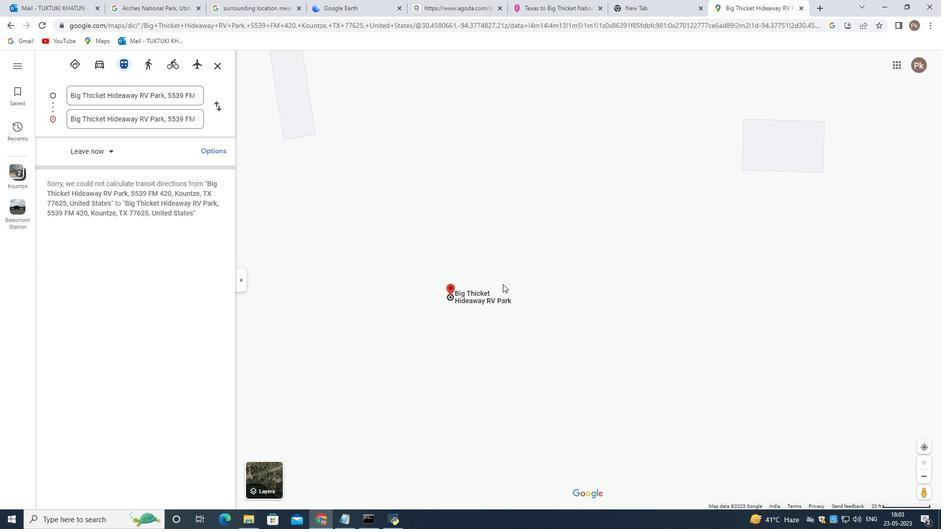 
Action: Mouse scrolled (502, 283) with delta (0, 0)
Screenshot: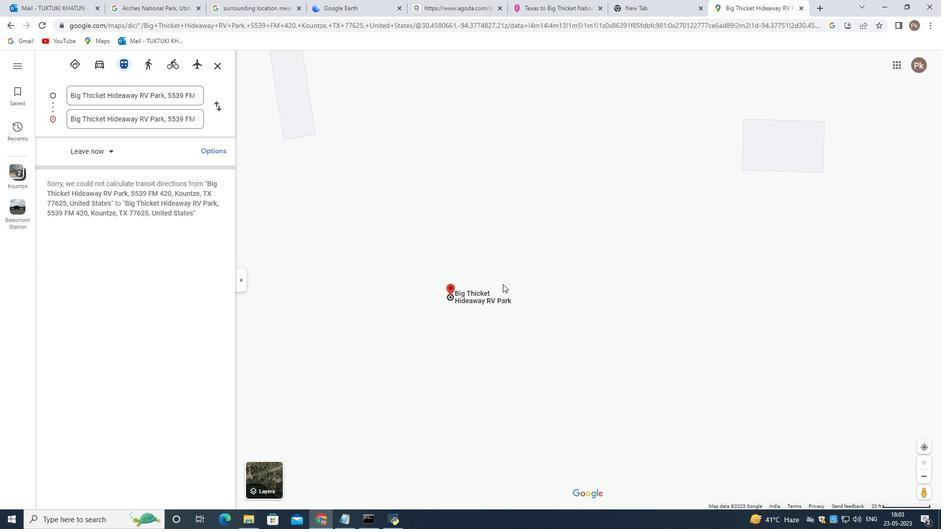 
Action: Mouse scrolled (502, 283) with delta (0, 0)
Screenshot: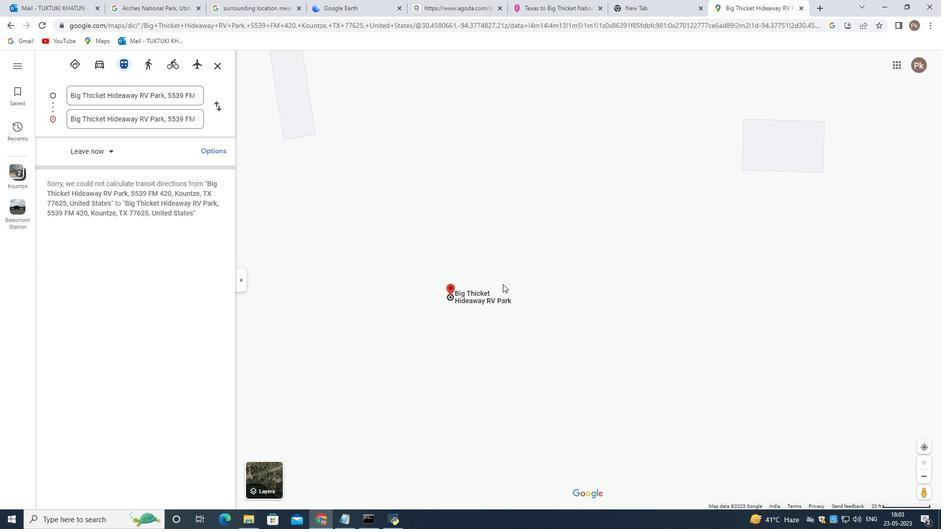
Action: Mouse moved to (502, 289)
Screenshot: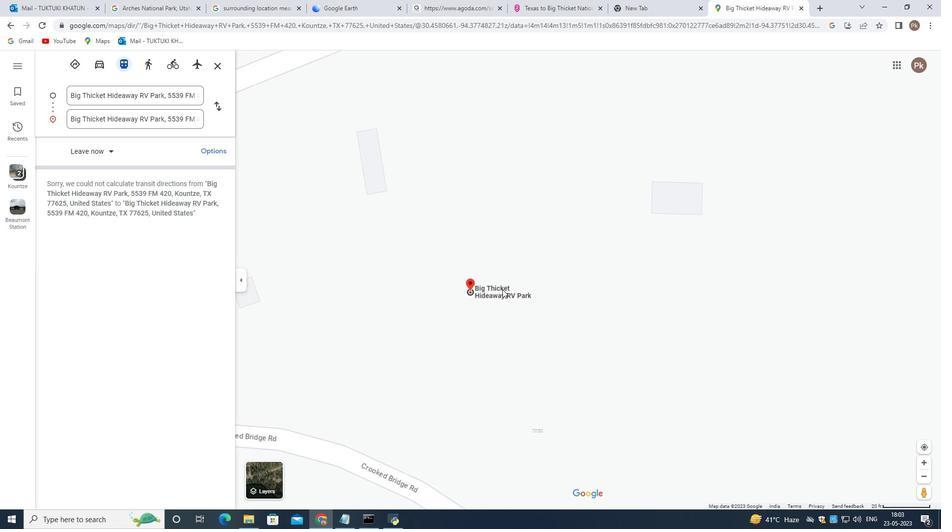 
Action: Mouse scrolled (502, 289) with delta (0, 0)
Screenshot: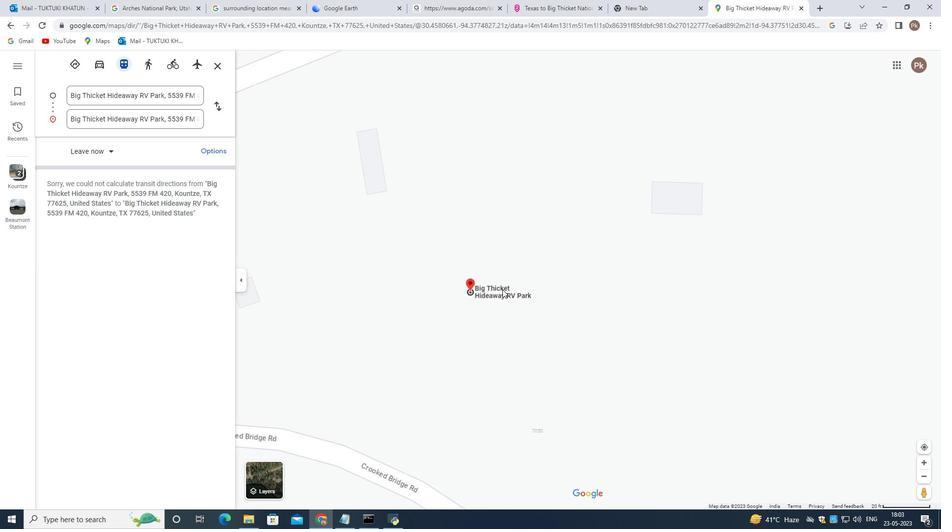 
Action: Mouse scrolled (502, 289) with delta (0, 0)
Screenshot: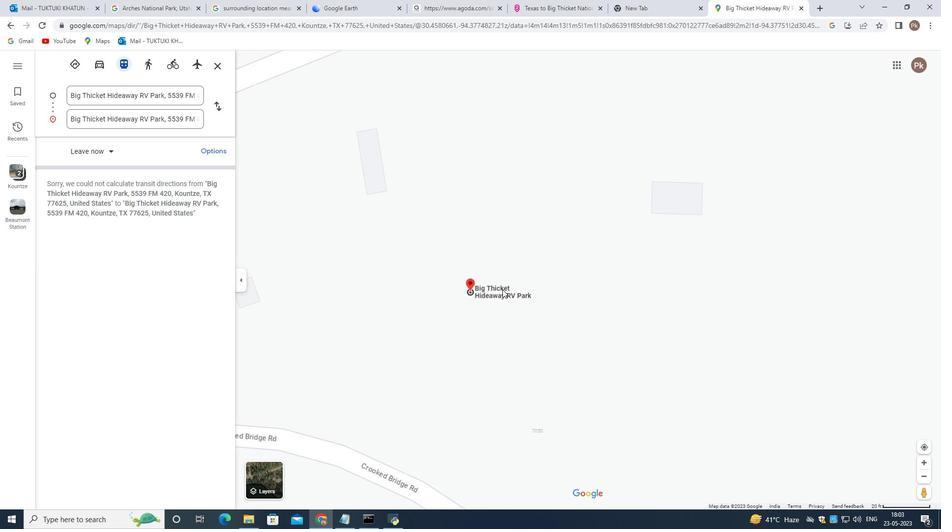 
Action: Mouse scrolled (502, 289) with delta (0, 0)
Screenshot: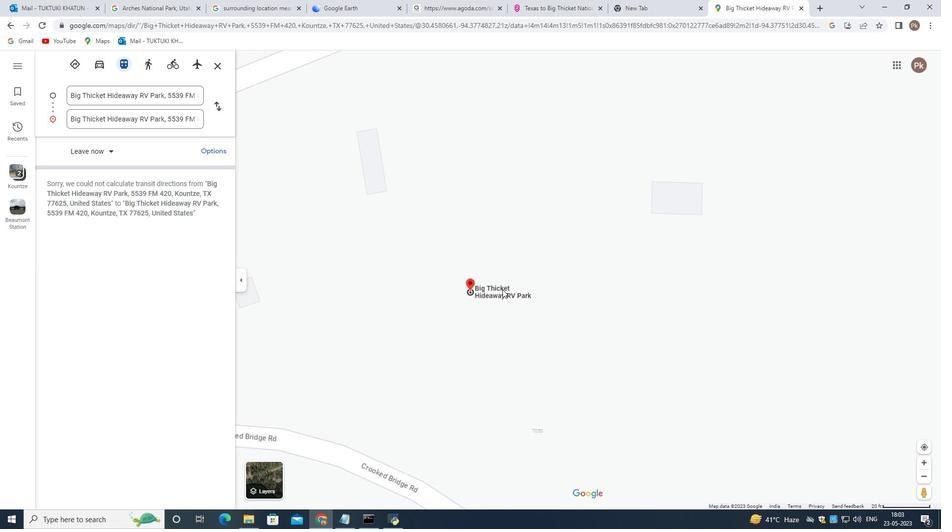 
Action: Mouse scrolled (502, 289) with delta (0, 0)
Screenshot: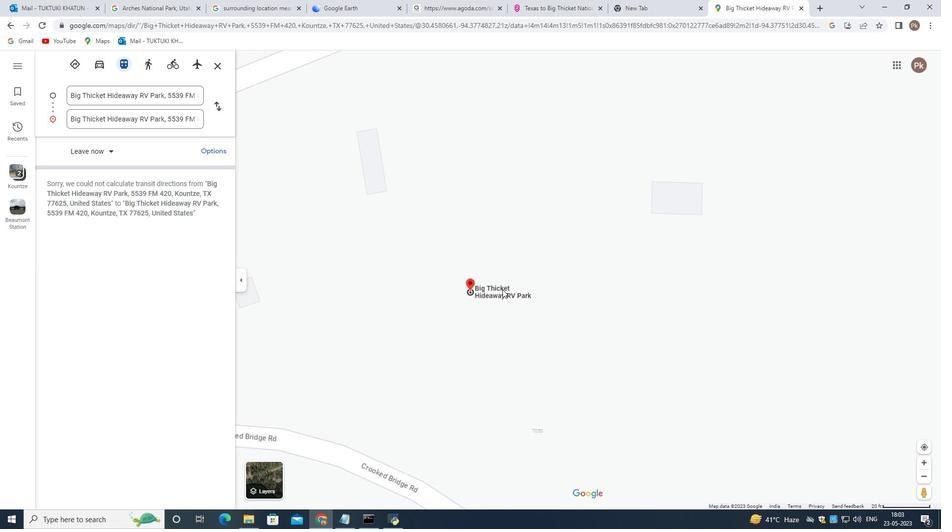 
Action: Mouse moved to (434, 299)
Screenshot: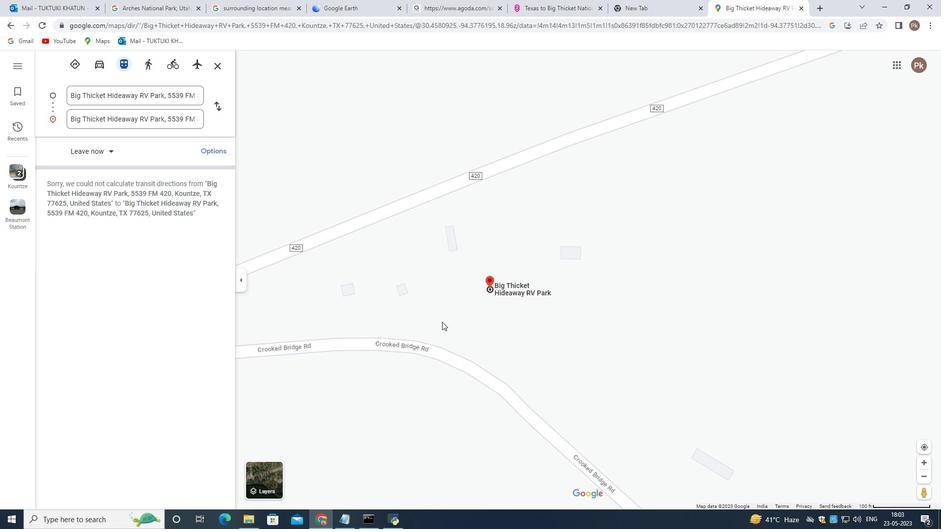 
Action: Mouse scrolled (434, 299) with delta (0, 0)
Screenshot: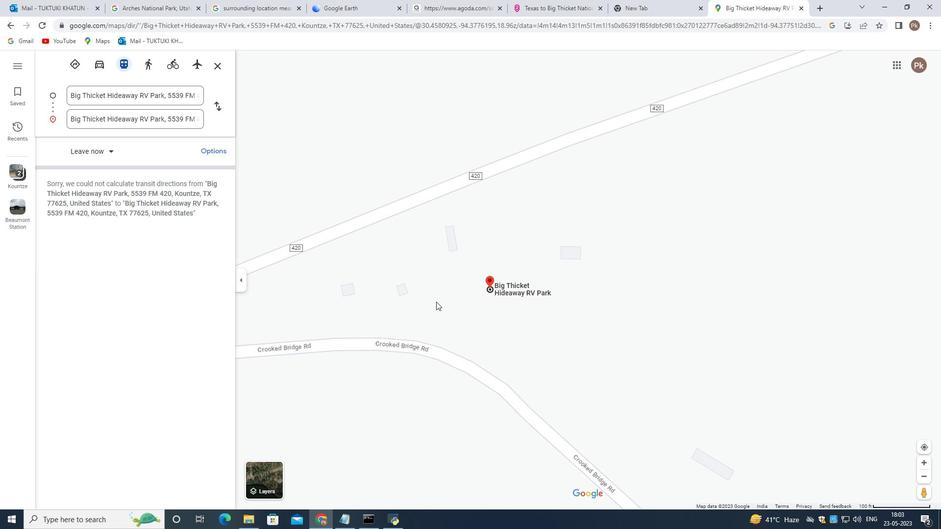 
Action: Mouse scrolled (434, 299) with delta (0, 0)
Screenshot: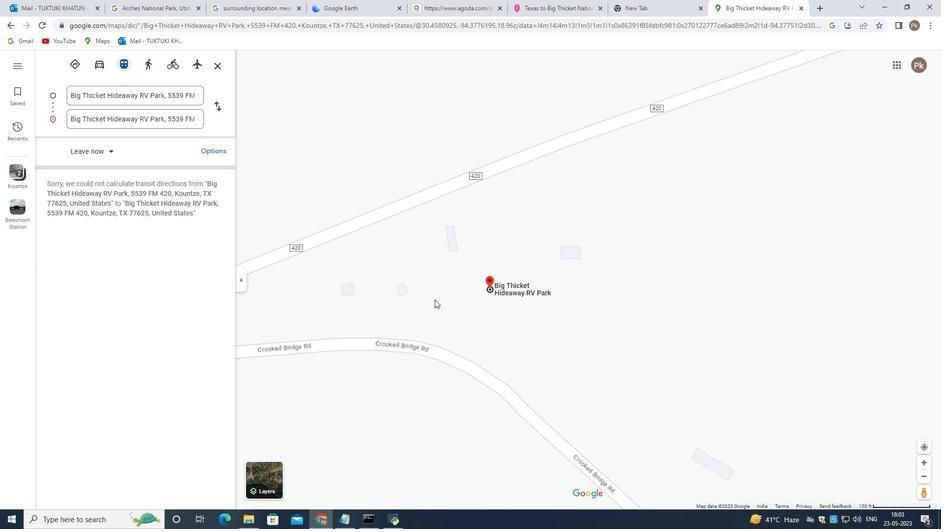 
Action: Mouse moved to (520, 292)
Screenshot: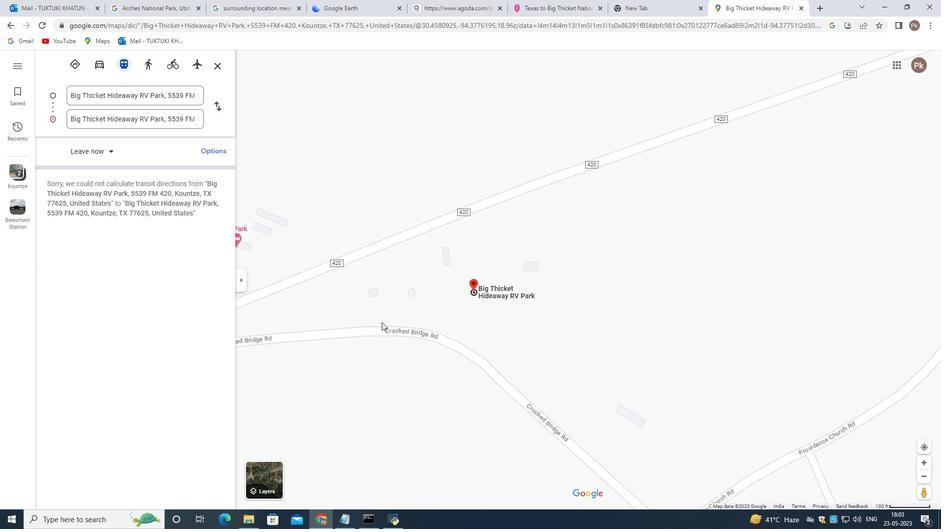 
Action: Mouse scrolled (520, 291) with delta (0, 0)
Screenshot: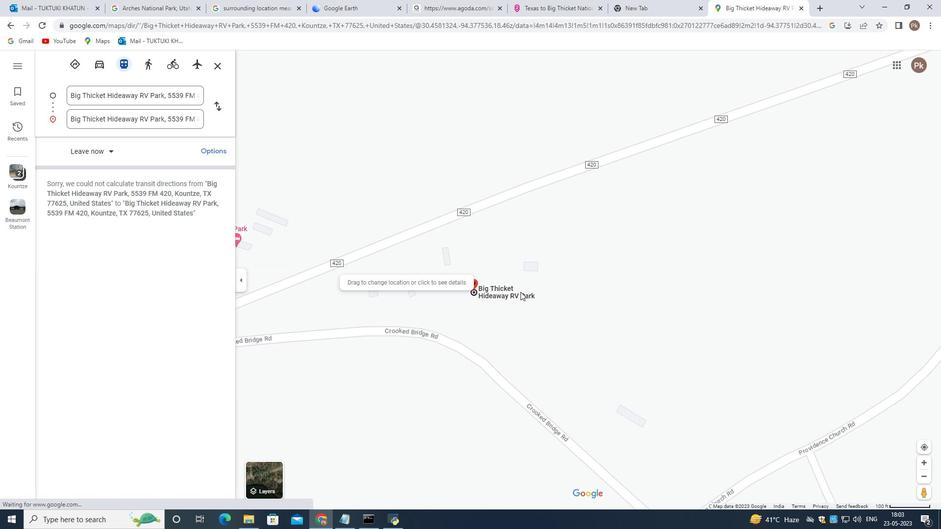 
Action: Mouse scrolled (520, 291) with delta (0, 0)
Screenshot: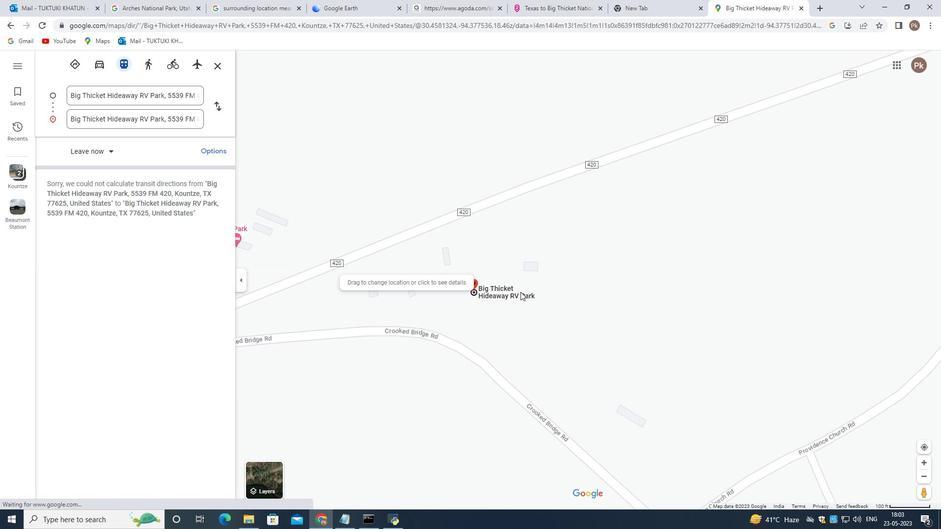
Action: Mouse scrolled (520, 291) with delta (0, 0)
Screenshot: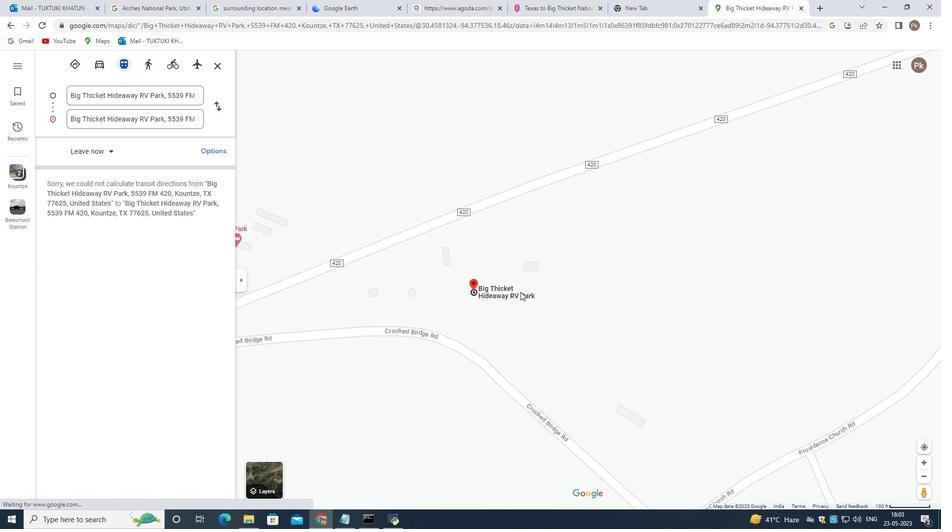 
Action: Mouse moved to (638, 275)
Screenshot: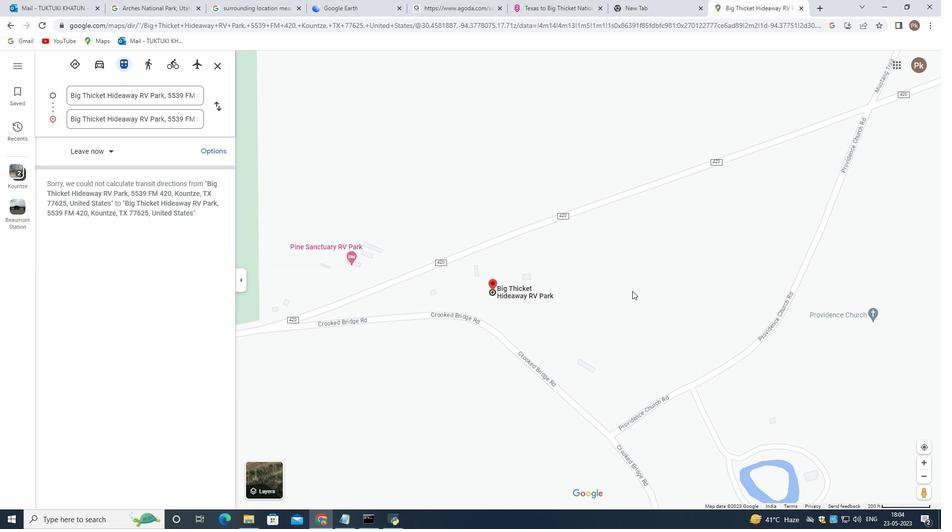 
Action: Mouse scrolled (638, 274) with delta (0, 0)
Screenshot: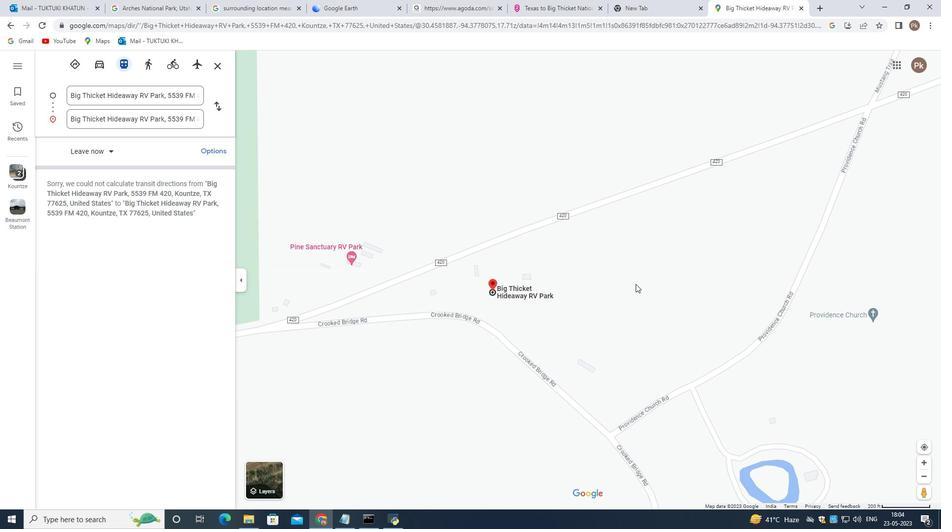 
Action: Mouse scrolled (638, 274) with delta (0, 0)
Screenshot: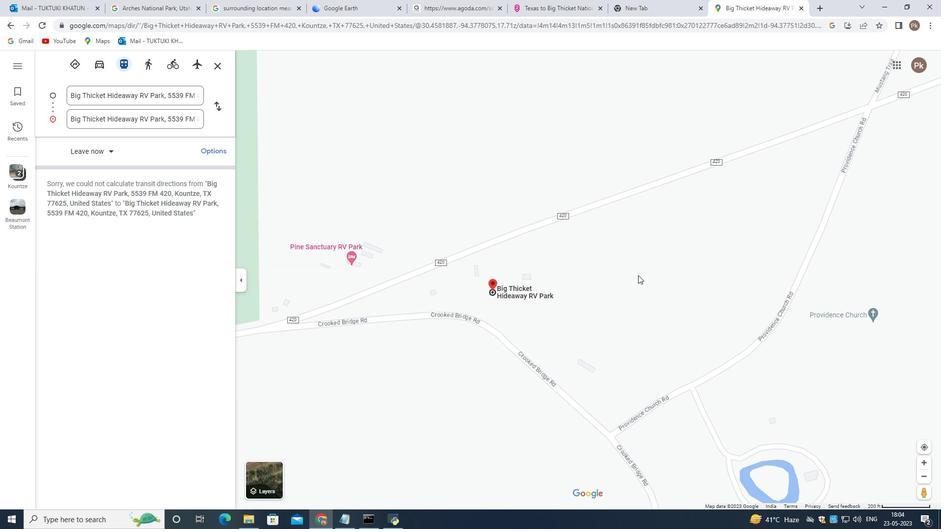 
Action: Mouse moved to (459, 255)
Screenshot: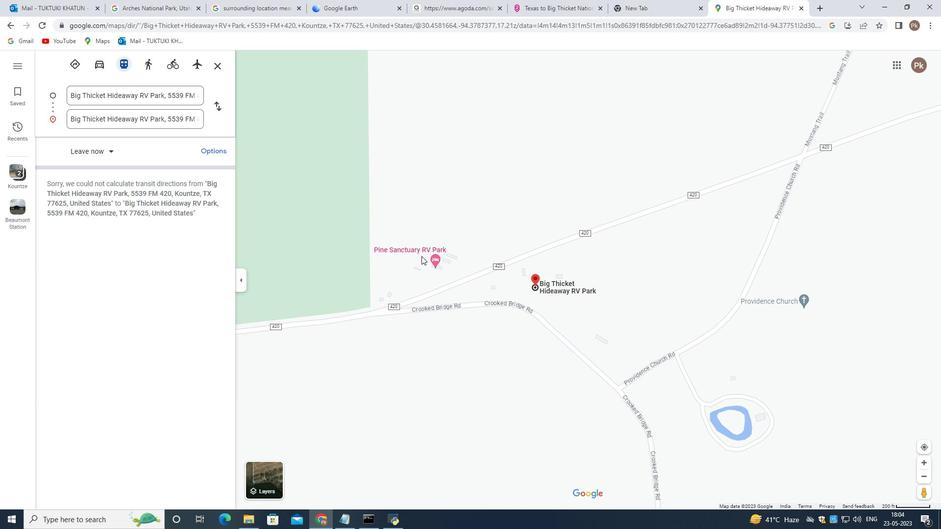 
Action: Mouse scrolled (459, 255) with delta (0, 0)
Screenshot: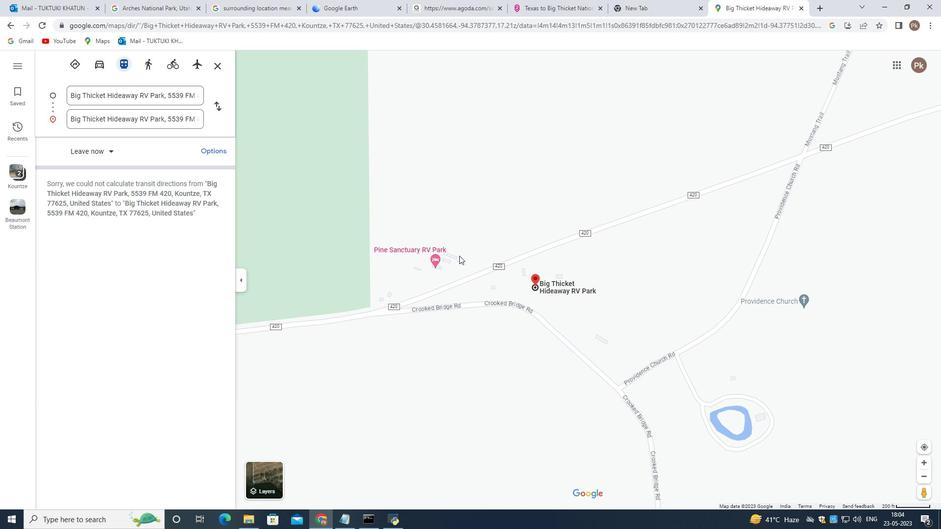 
Action: Mouse scrolled (459, 255) with delta (0, 0)
Screenshot: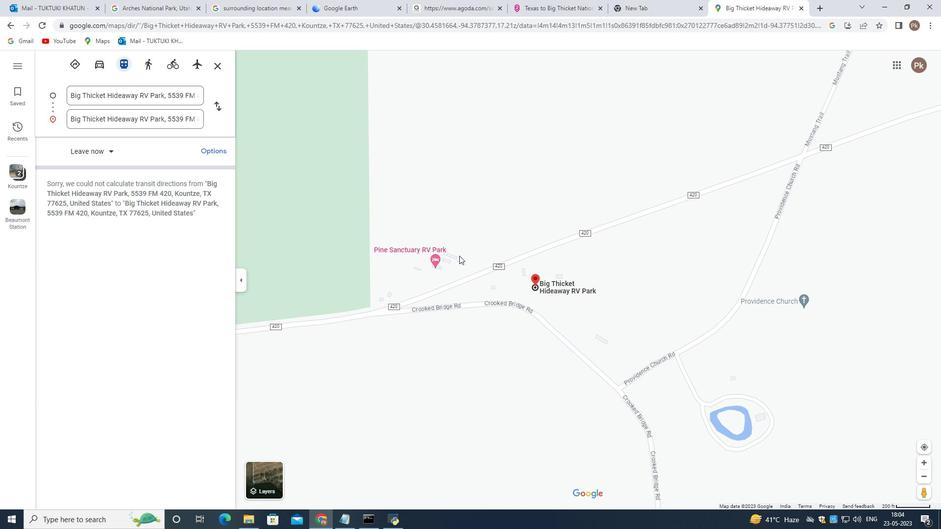 
Action: Mouse scrolled (459, 255) with delta (0, 0)
Screenshot: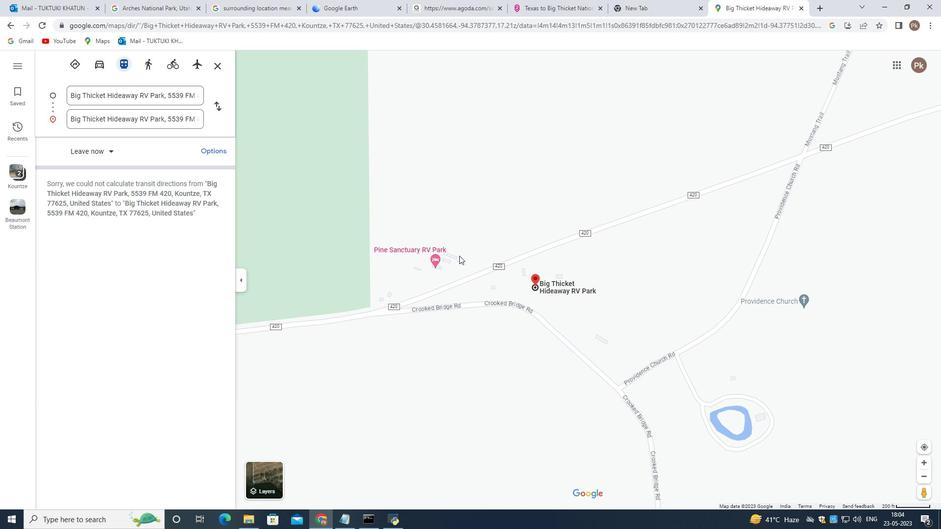
Action: Mouse scrolled (459, 255) with delta (0, 0)
Screenshot: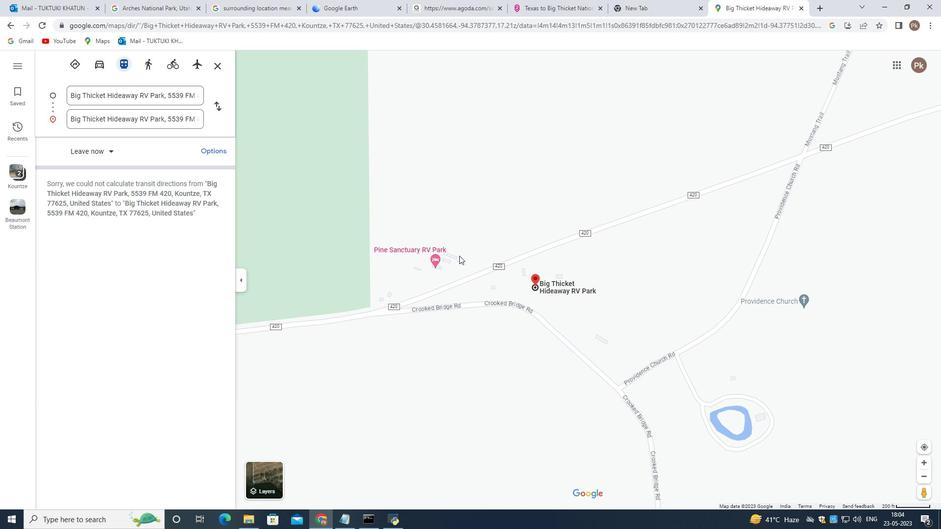 
Action: Mouse scrolled (459, 255) with delta (0, 0)
Screenshot: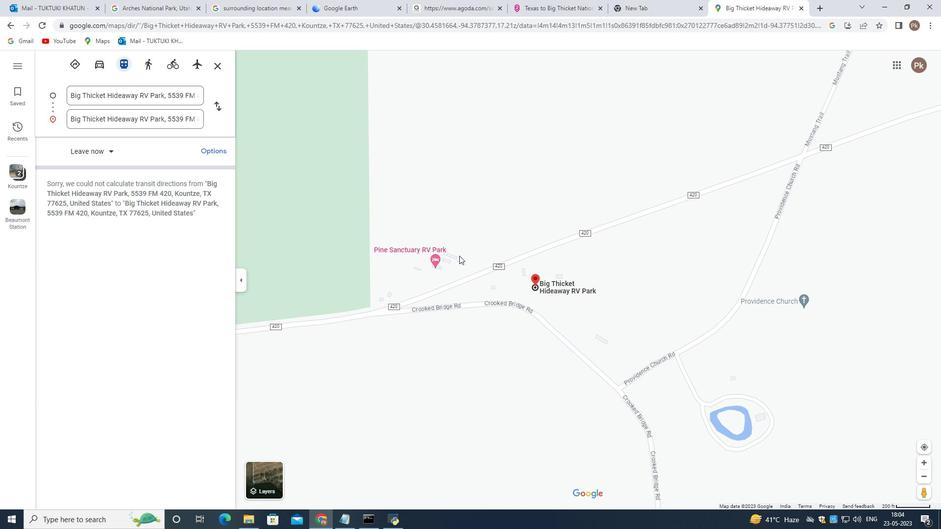 
Action: Mouse moved to (459, 255)
Screenshot: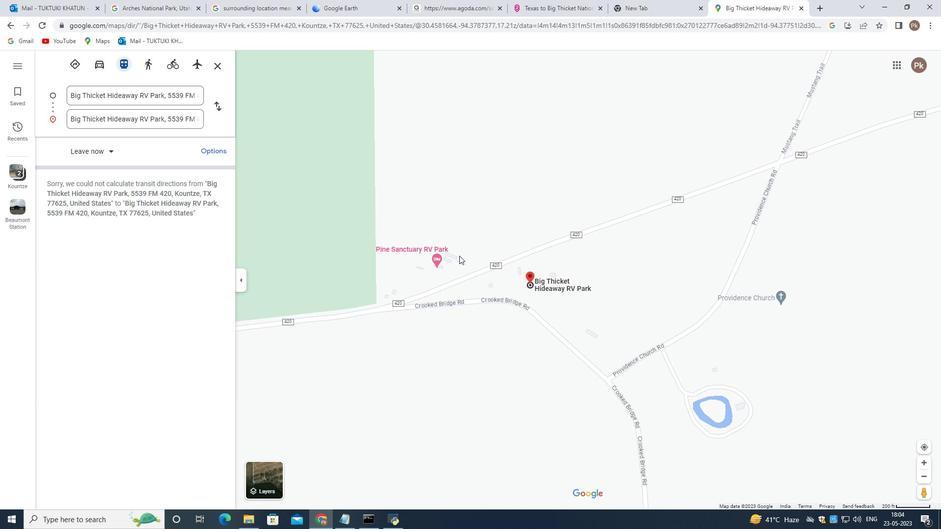 
Action: Mouse scrolled (459, 255) with delta (0, 0)
Screenshot: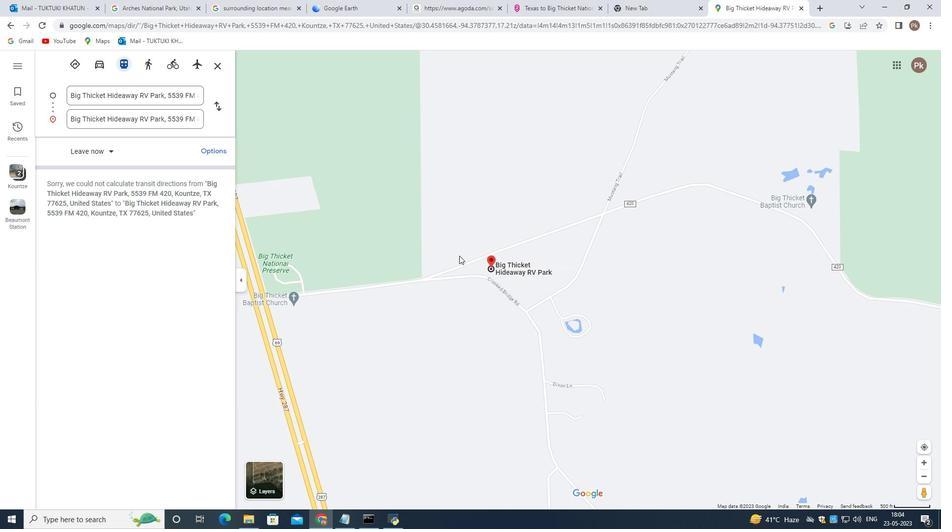 
Action: Mouse scrolled (459, 255) with delta (0, 0)
Screenshot: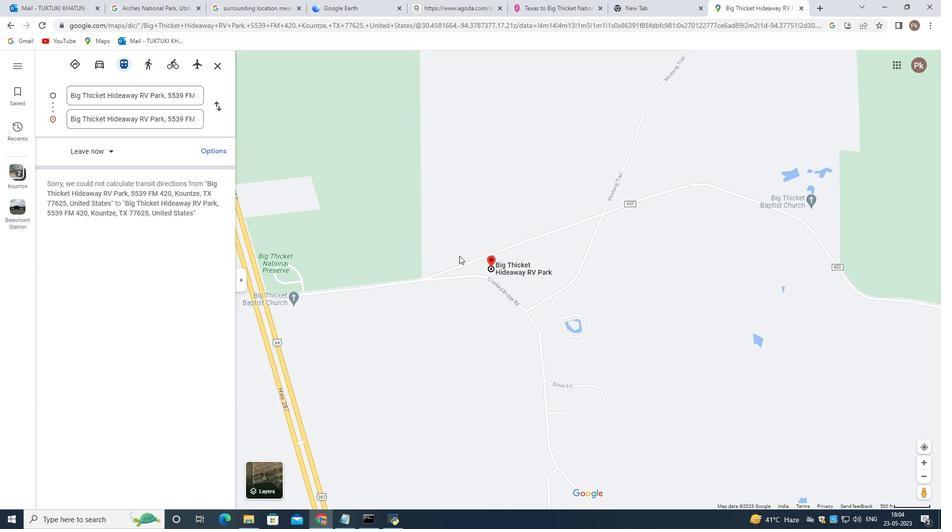 
Action: Mouse scrolled (459, 255) with delta (0, 0)
Screenshot: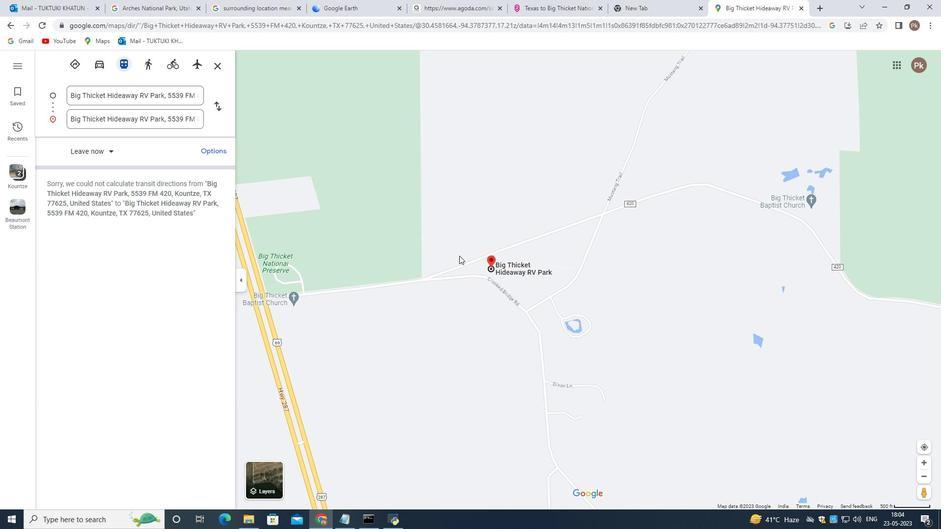 
Action: Mouse scrolled (459, 255) with delta (0, 0)
Screenshot: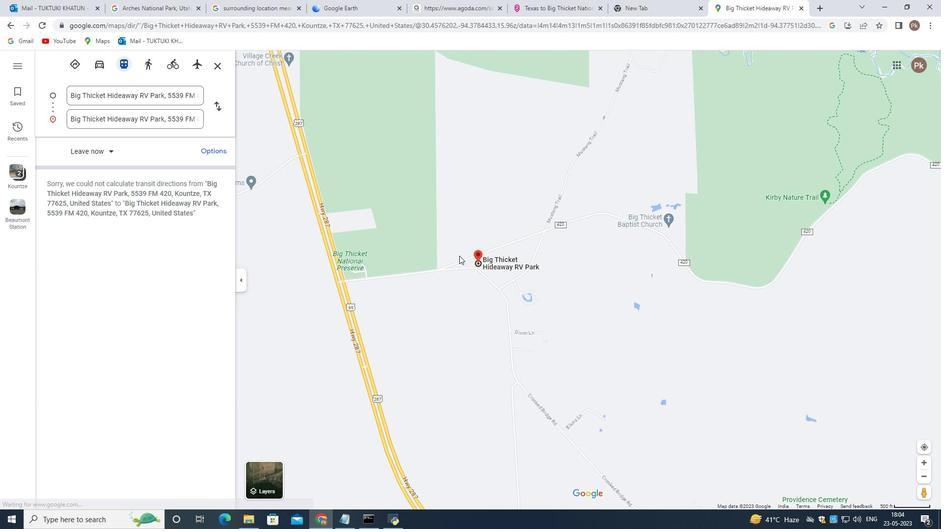 
Action: Mouse scrolled (459, 255) with delta (0, 0)
Screenshot: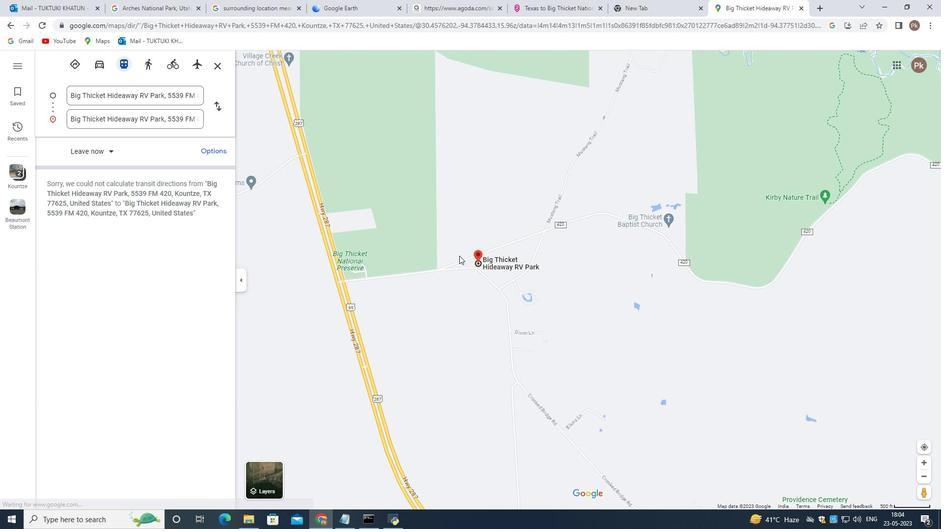 
Action: Mouse moved to (459, 255)
Screenshot: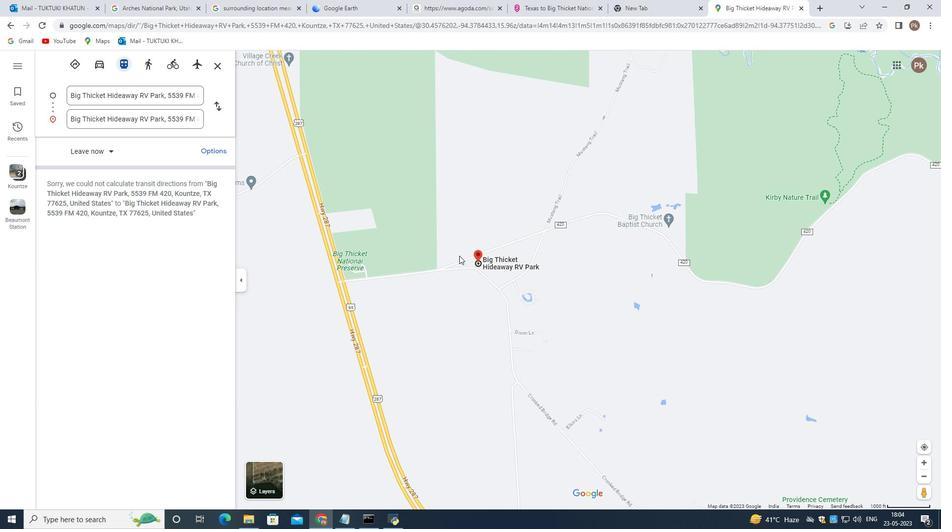 
Action: Mouse scrolled (459, 255) with delta (0, 0)
Screenshot: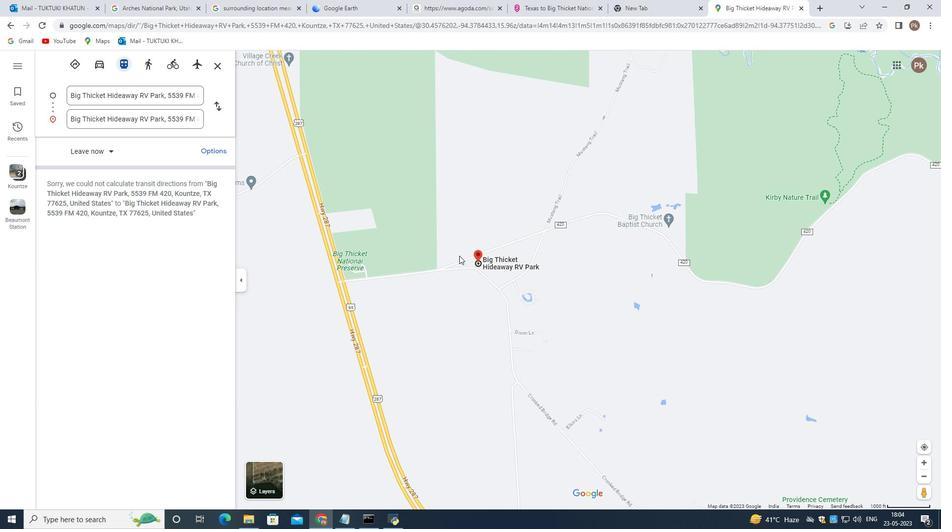 
Action: Mouse scrolled (459, 255) with delta (0, 0)
Screenshot: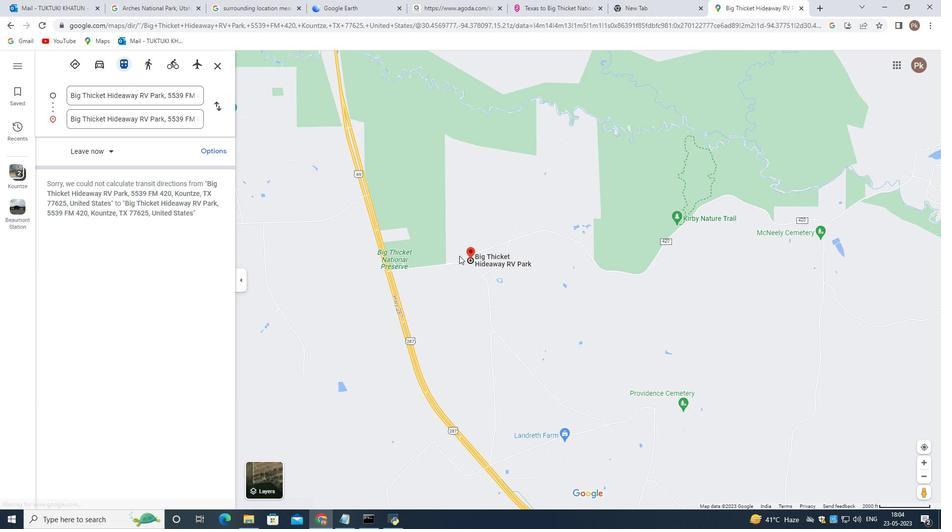 
Action: Mouse scrolled (459, 255) with delta (0, 0)
Screenshot: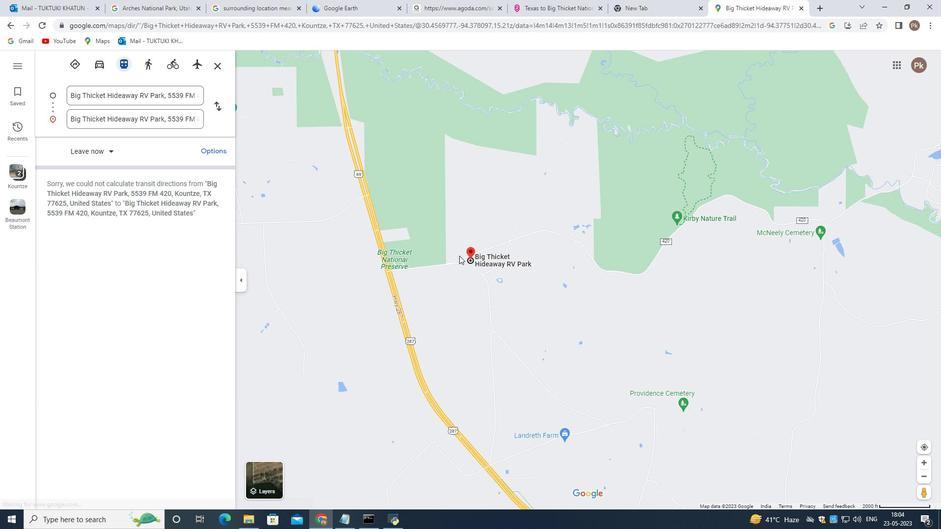 
Action: Mouse scrolled (459, 255) with delta (0, 0)
Screenshot: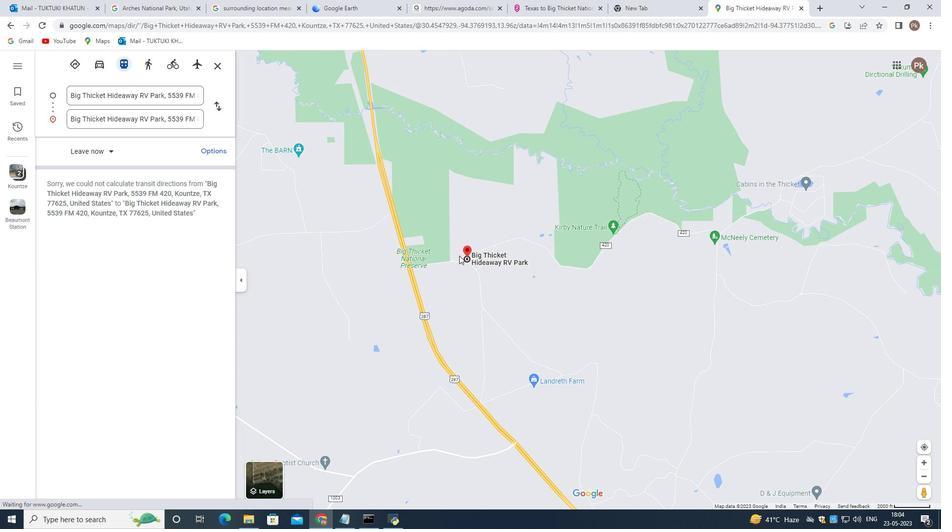 
Action: Mouse moved to (458, 255)
Screenshot: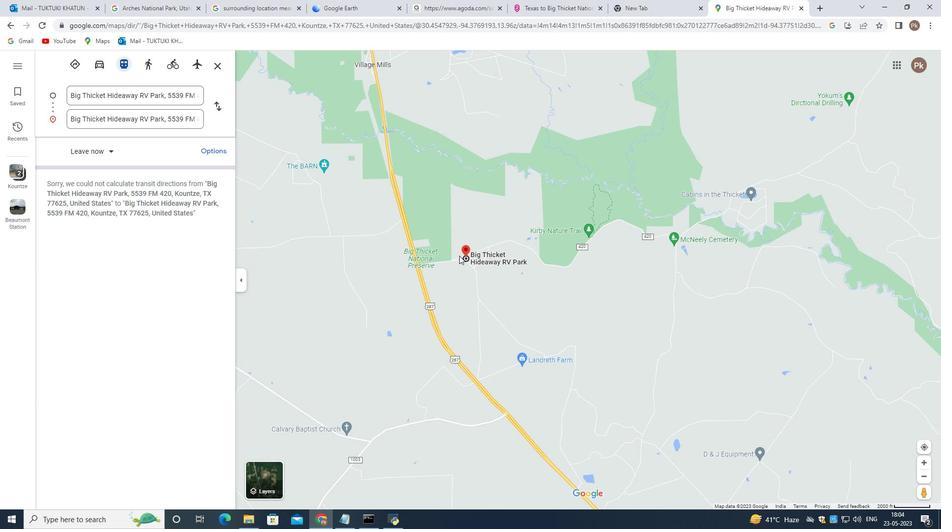 
Action: Mouse scrolled (458, 255) with delta (0, 0)
Screenshot: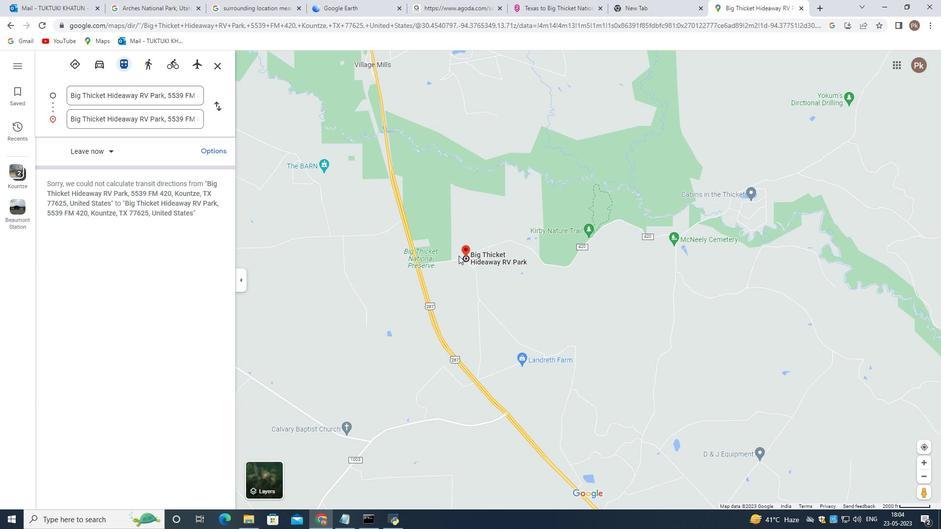 
Action: Mouse moved to (213, 67)
Screenshot: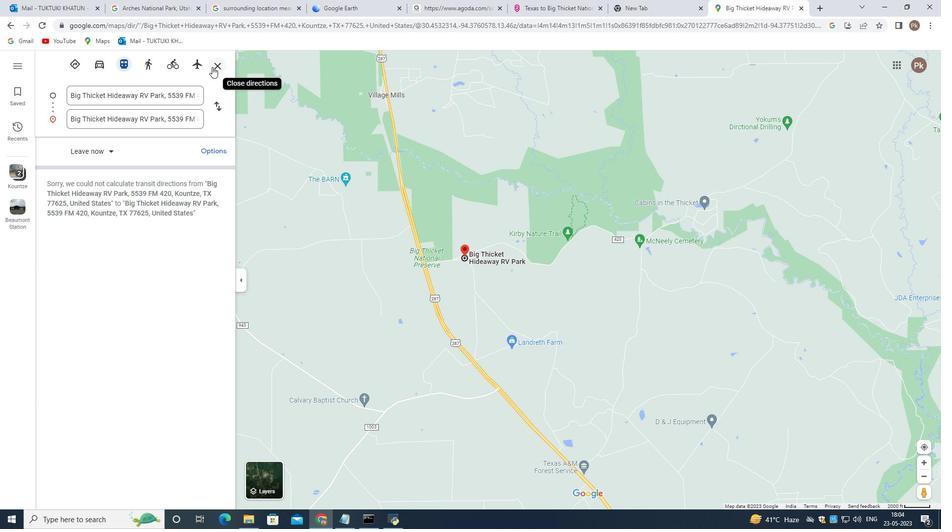 
Action: Mouse pressed left at (213, 67)
Screenshot: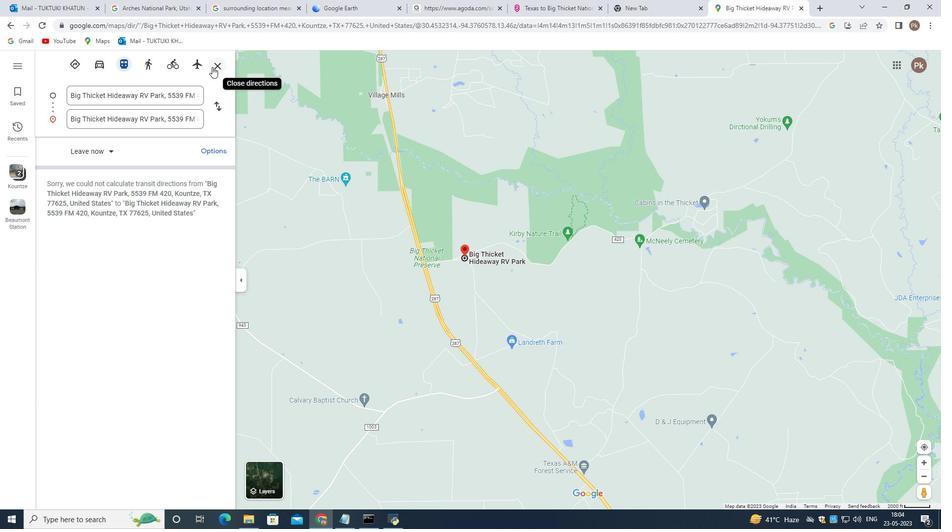 
Action: Mouse moved to (83, 258)
Screenshot: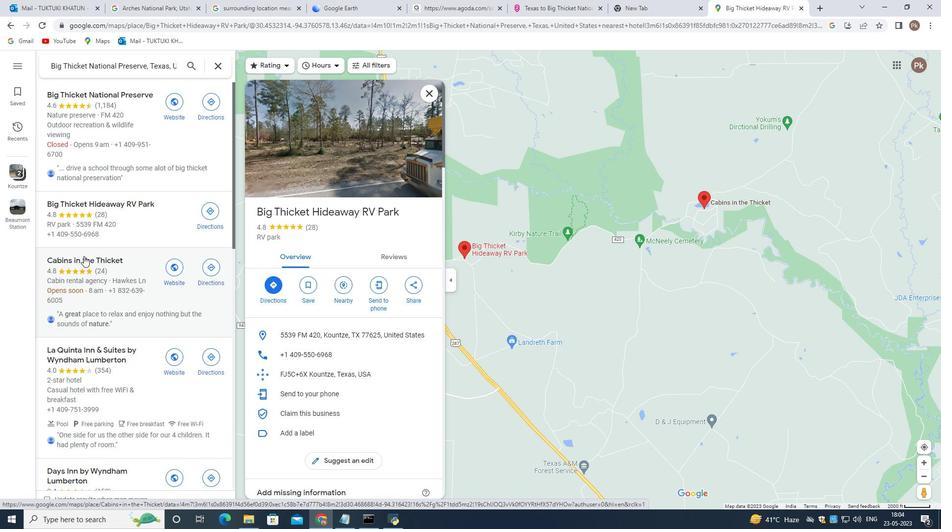 
Action: Mouse pressed left at (83, 258)
Screenshot: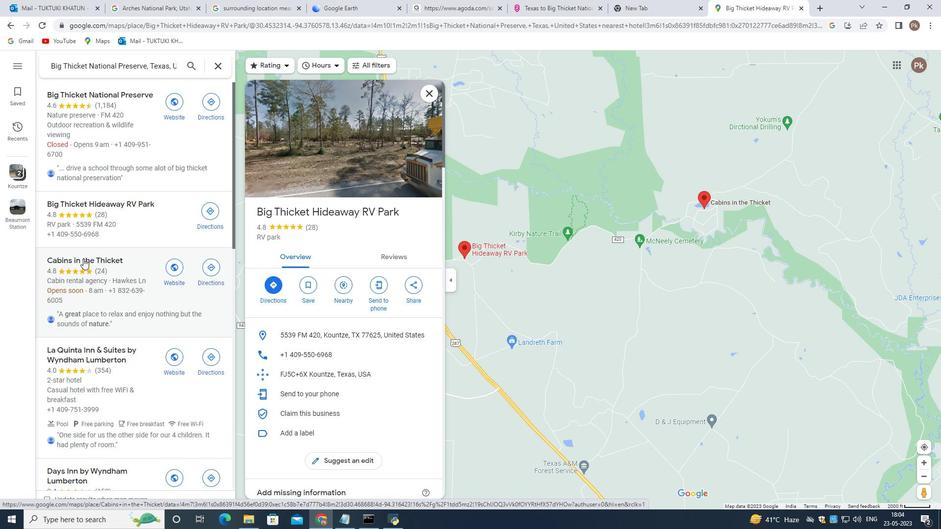 
Action: Mouse moved to (269, 291)
Screenshot: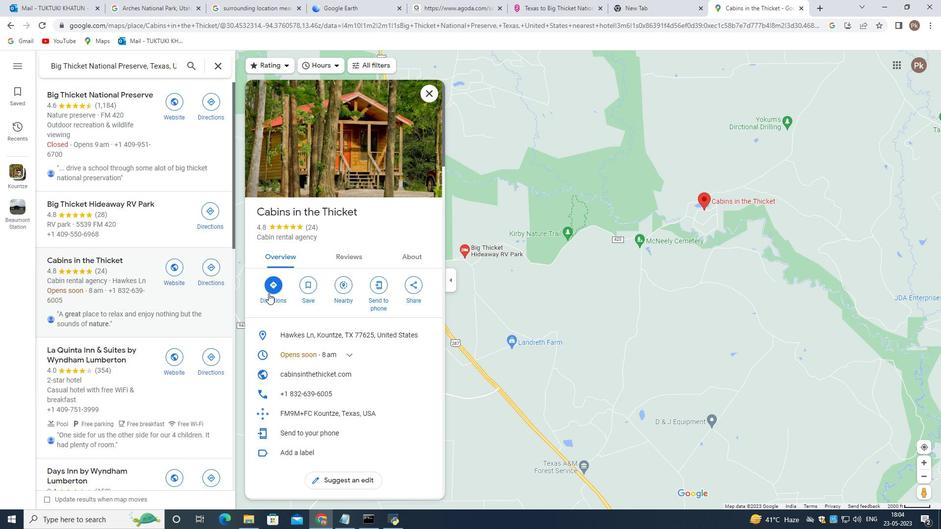 
Action: Mouse pressed left at (269, 291)
Screenshot: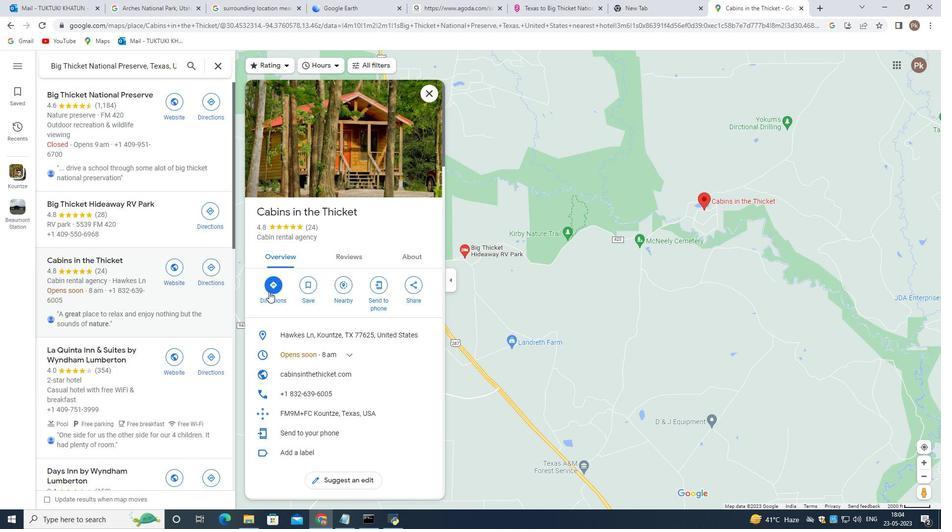 
Action: Mouse moved to (708, 204)
Screenshot: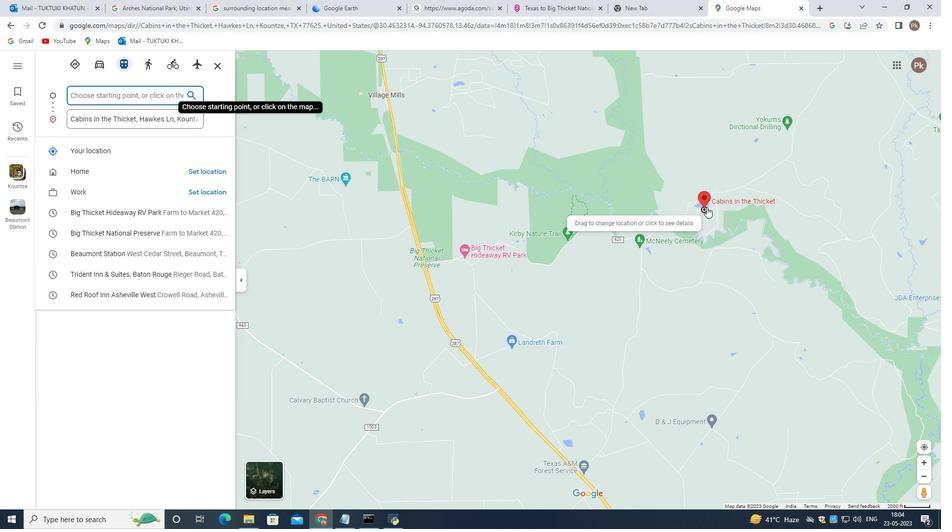 
Action: Mouse scrolled (708, 204) with delta (0, 0)
Screenshot: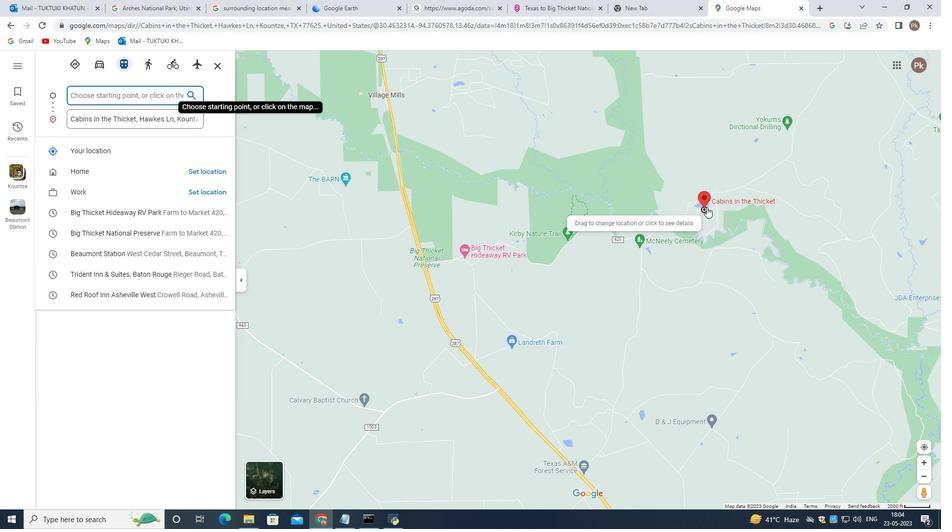 
Action: Mouse scrolled (708, 204) with delta (0, 0)
Screenshot: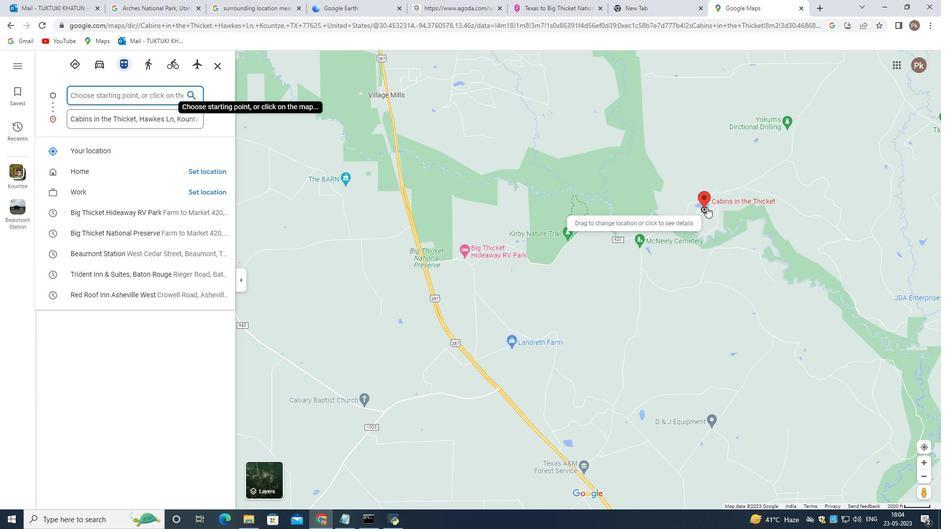 
Action: Mouse scrolled (708, 204) with delta (0, 0)
Screenshot: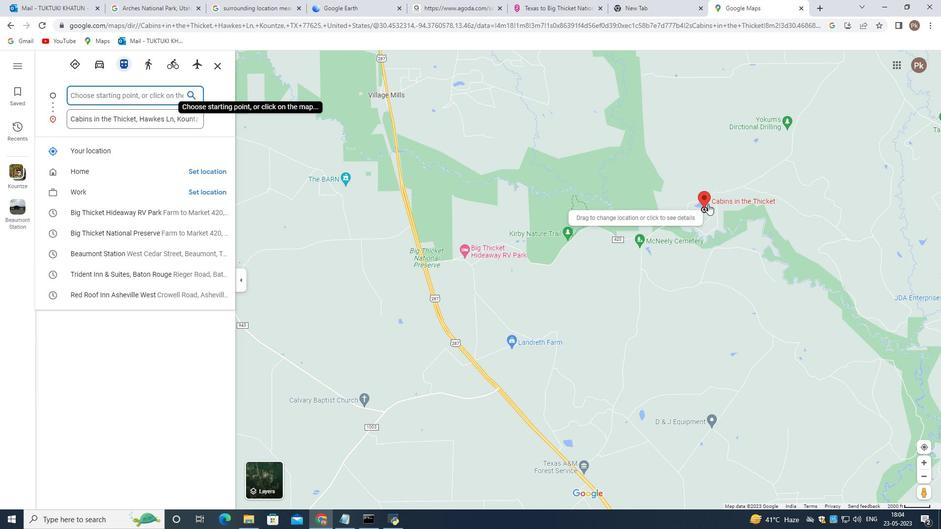 
Action: Mouse moved to (720, 221)
Screenshot: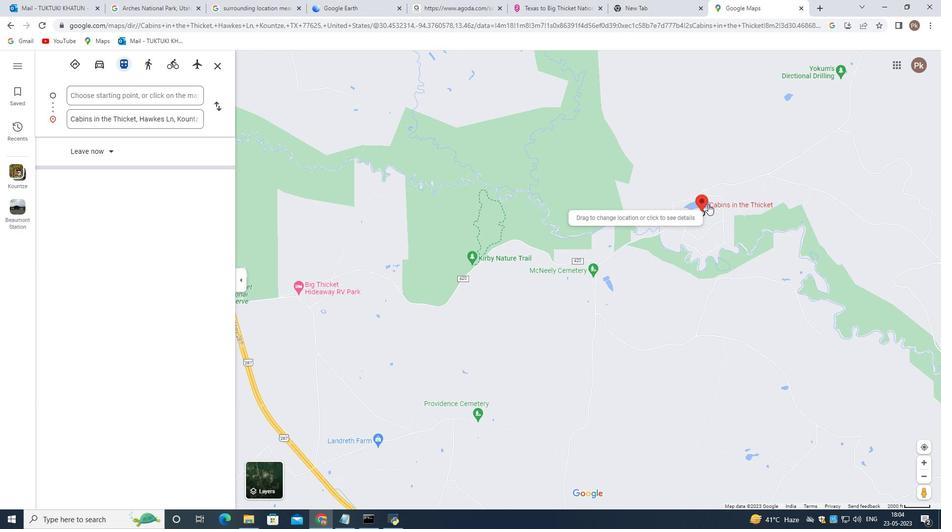 
Action: Mouse scrolled (720, 221) with delta (0, 0)
Screenshot: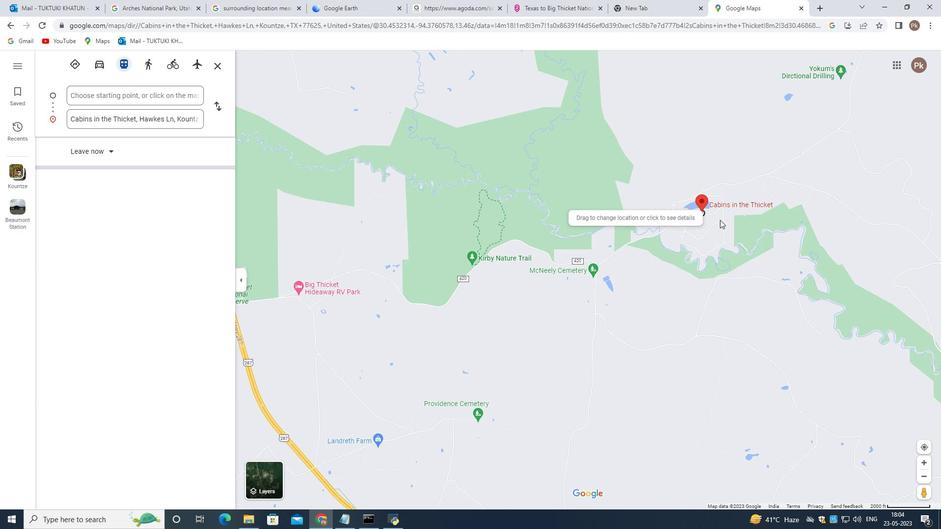 
Action: Mouse scrolled (720, 221) with delta (0, 0)
Screenshot: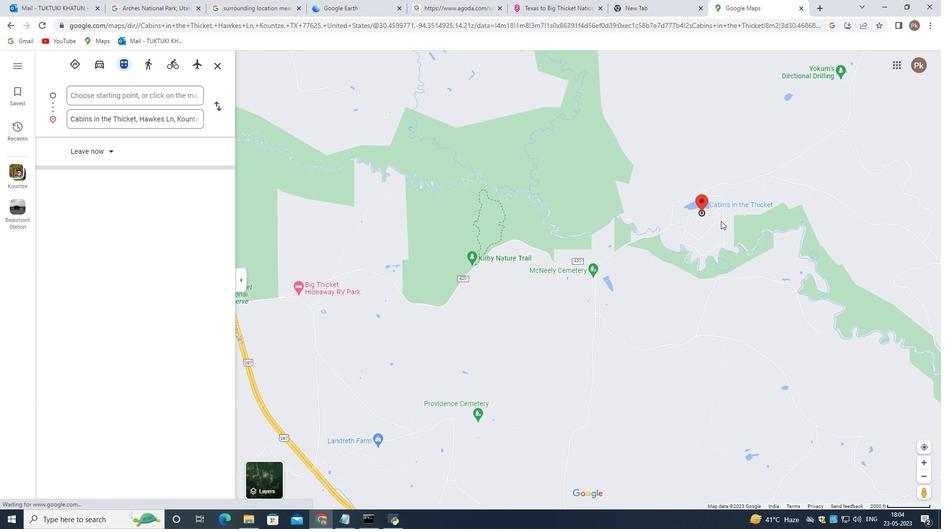
Action: Mouse scrolled (720, 221) with delta (0, 0)
Screenshot: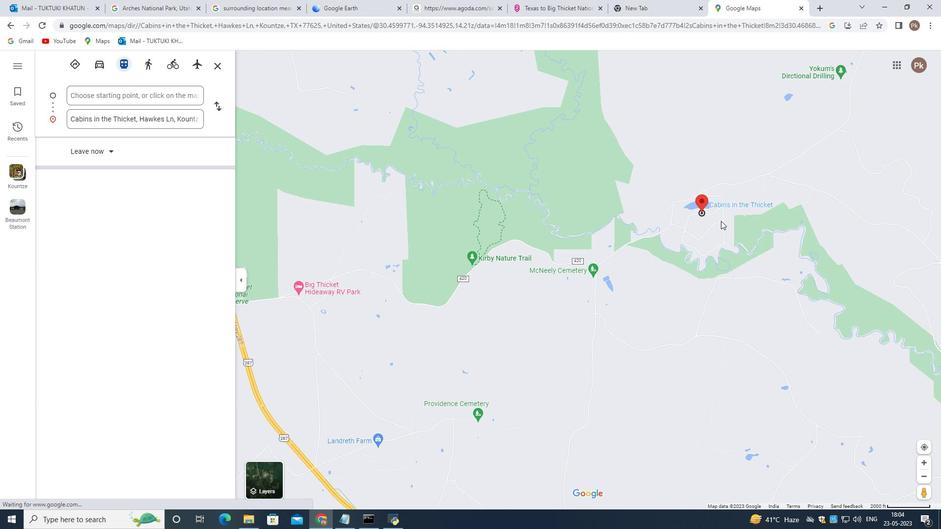 
Action: Mouse scrolled (720, 221) with delta (0, 0)
Screenshot: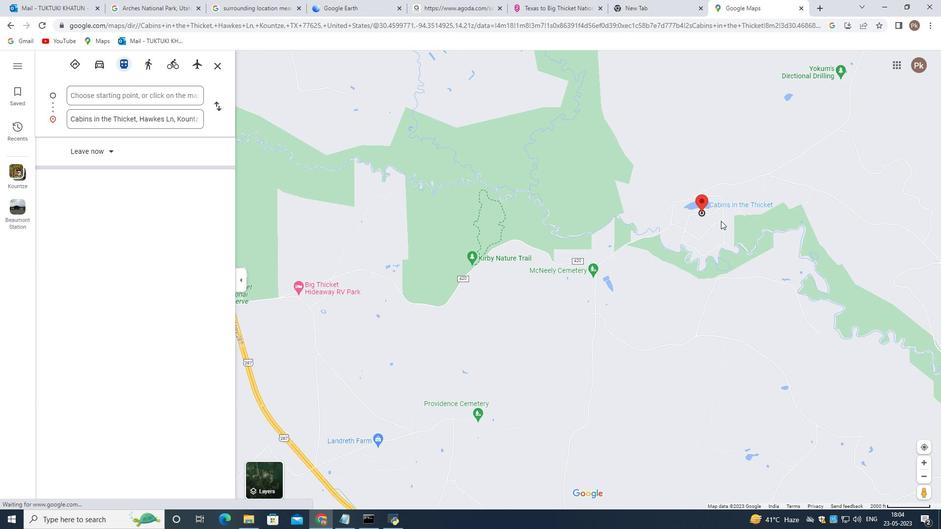 
Action: Mouse scrolled (720, 221) with delta (0, 0)
Screenshot: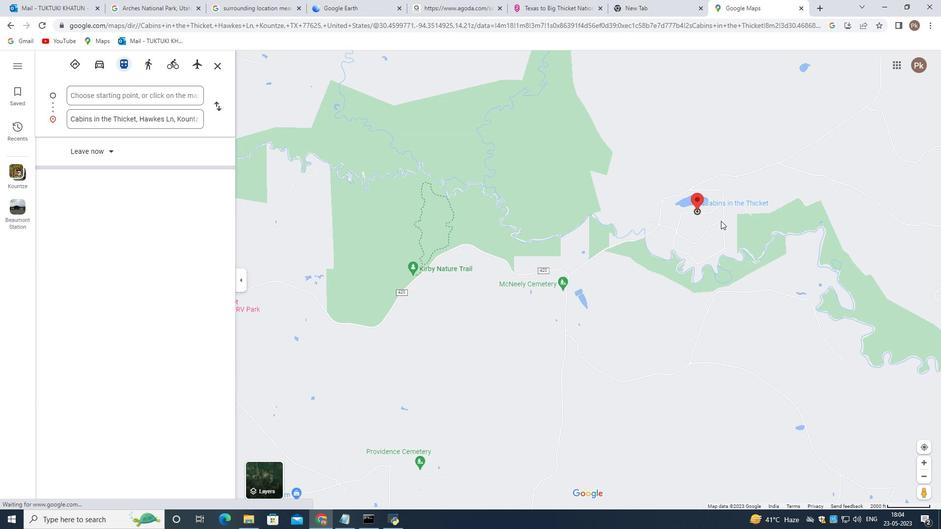 
Action: Mouse scrolled (720, 221) with delta (0, 0)
Screenshot: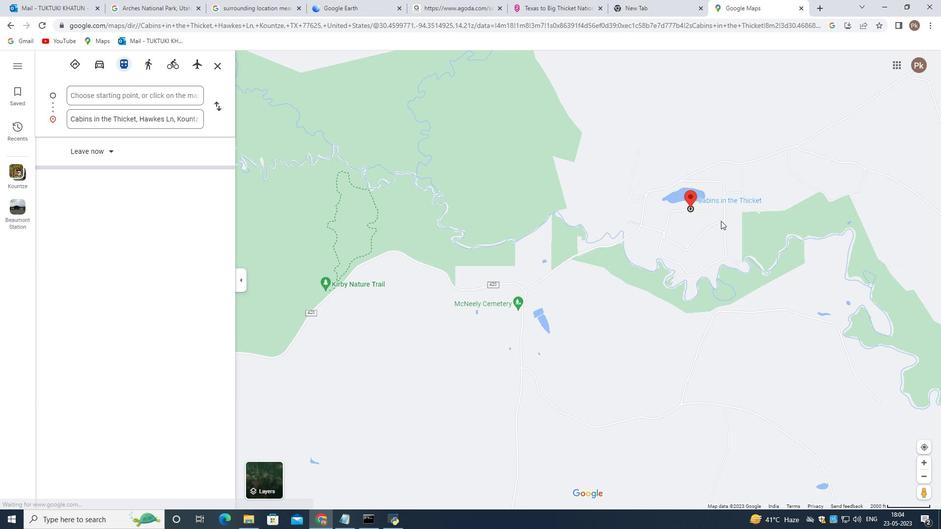
Action: Mouse moved to (701, 223)
Screenshot: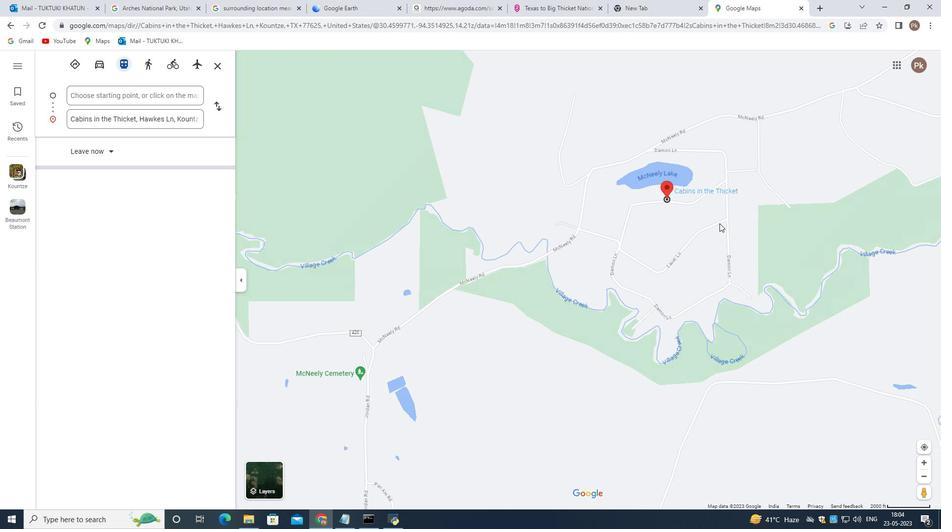
Action: Mouse scrolled (701, 223) with delta (0, 0)
Screenshot: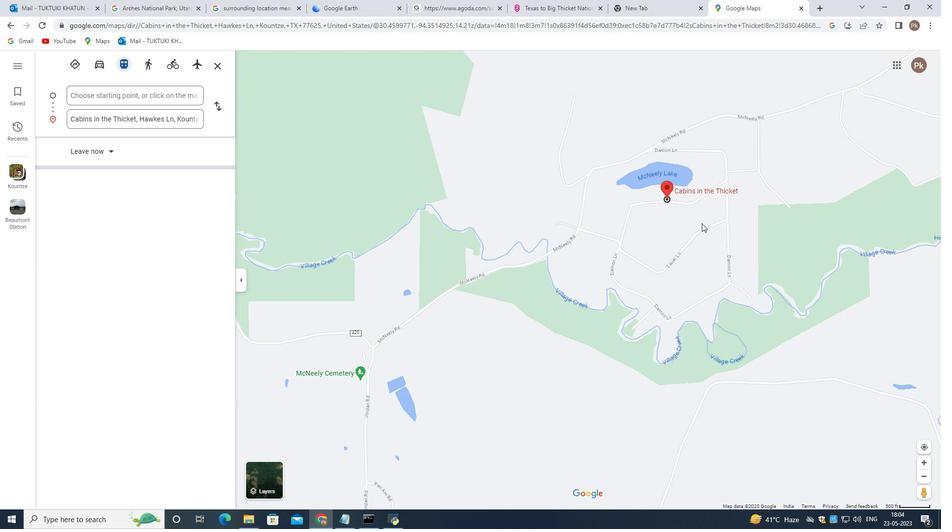 
Action: Mouse scrolled (701, 223) with delta (0, 0)
Screenshot: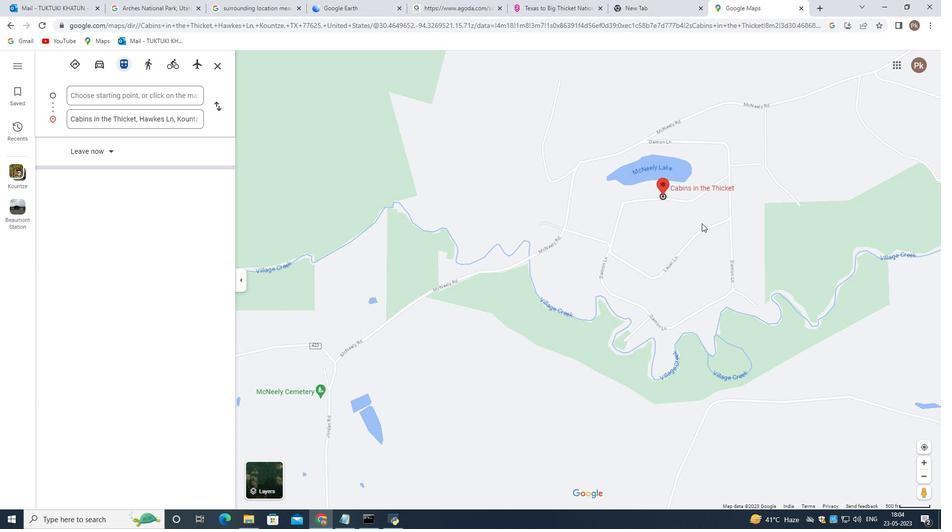 
Action: Mouse scrolled (701, 223) with delta (0, 0)
Screenshot: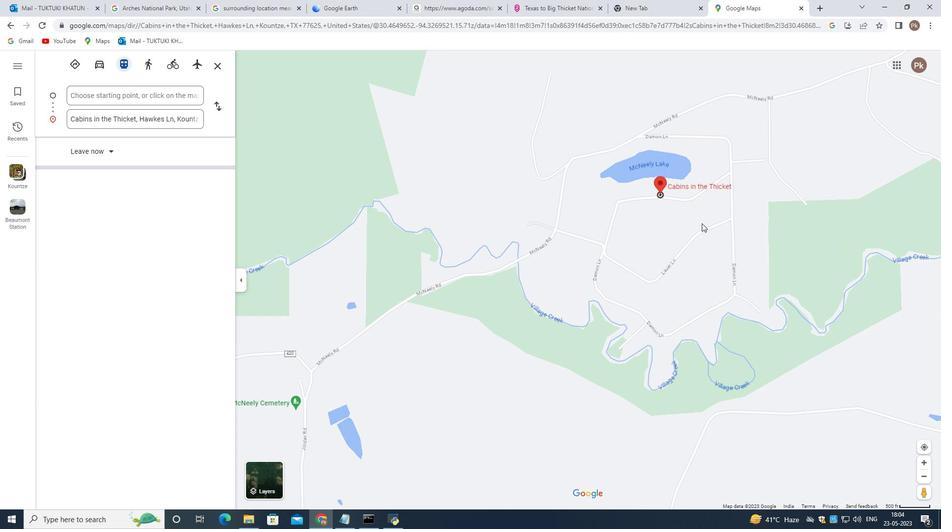 
Action: Mouse scrolled (701, 223) with delta (0, 0)
